 Task: For heading Use Roboto mono with red berry colour & Underline.  font size for heading22,  'Change the font style of data to'Times New Roman and font size to 14,  Change the alignment of both headline & data to Align left In the sheet  analysisSalesAnalysis
Action: Mouse moved to (112, 154)
Screenshot: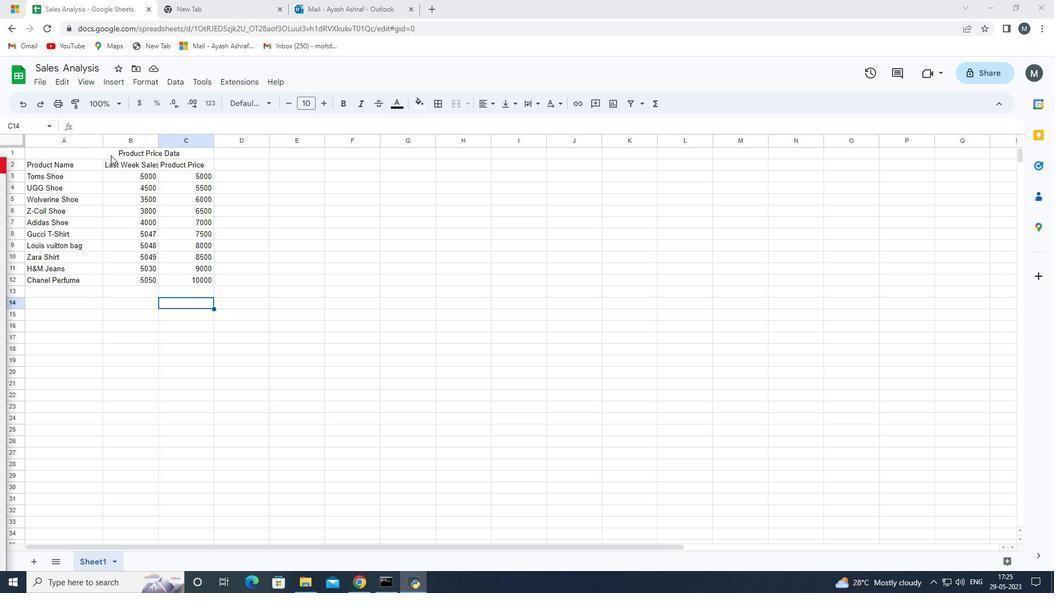 
Action: Mouse pressed left at (112, 154)
Screenshot: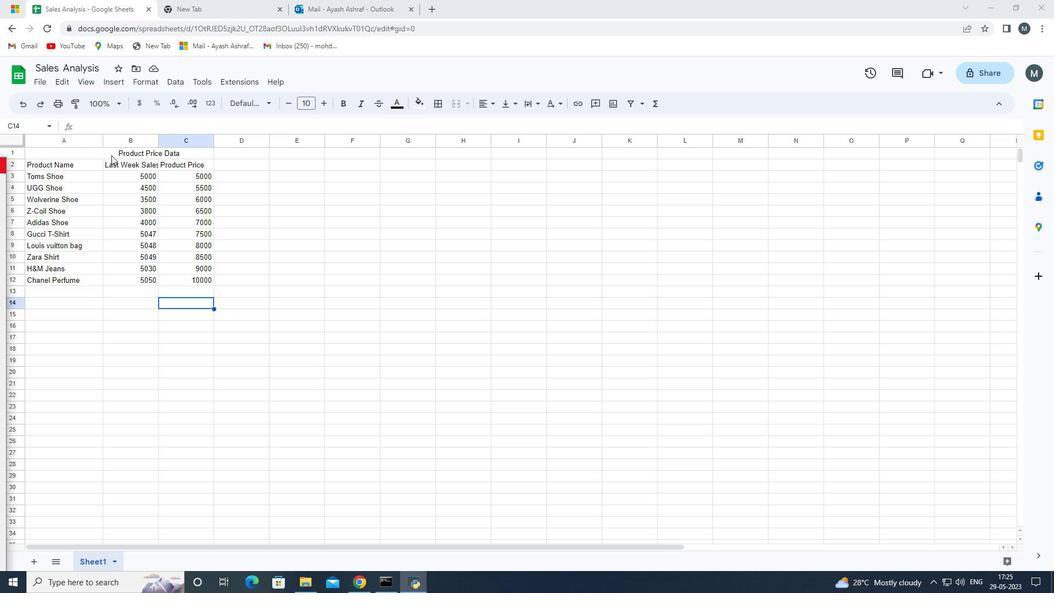 
Action: Mouse moved to (10, 154)
Screenshot: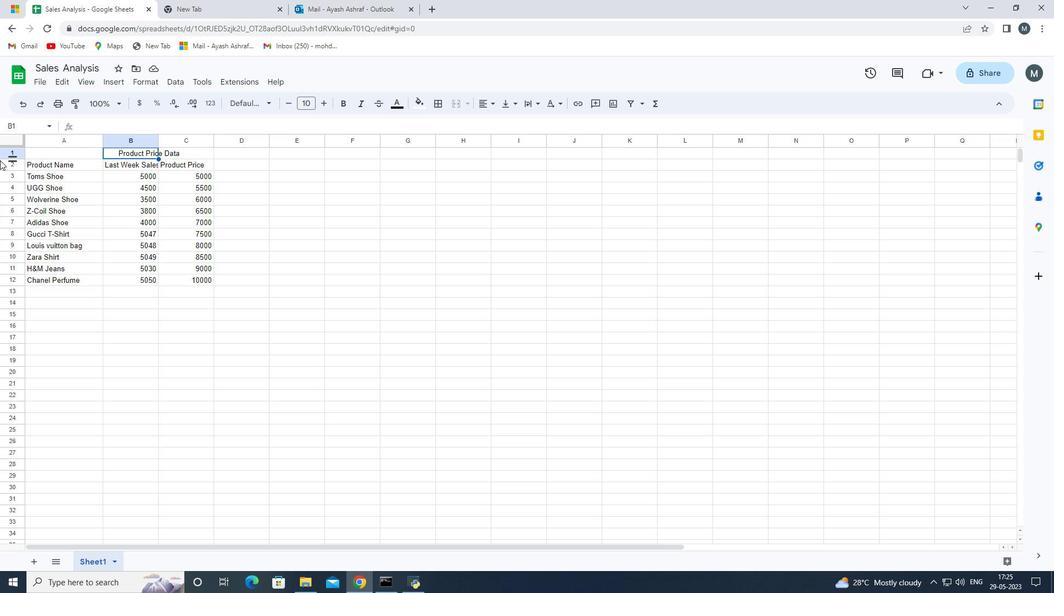 
Action: Mouse pressed left at (10, 154)
Screenshot: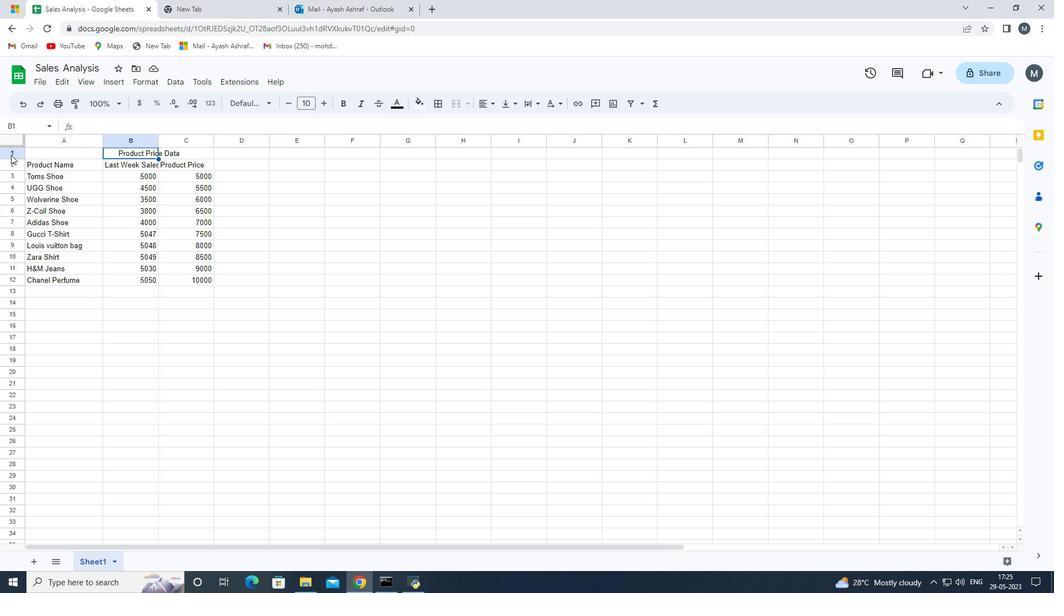 
Action: Mouse moved to (210, 125)
Screenshot: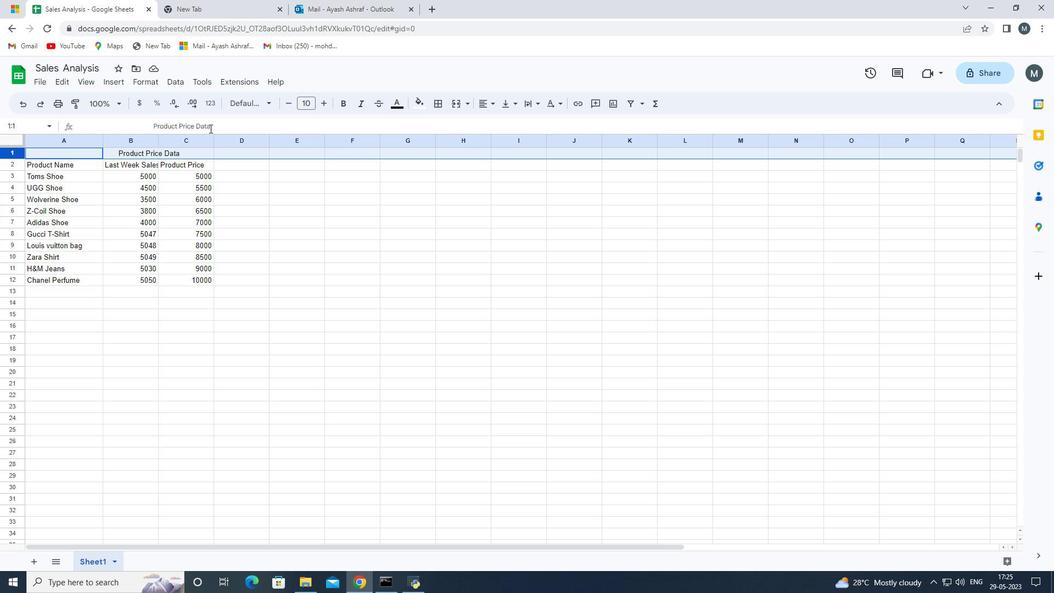 
Action: Mouse pressed left at (210, 125)
Screenshot: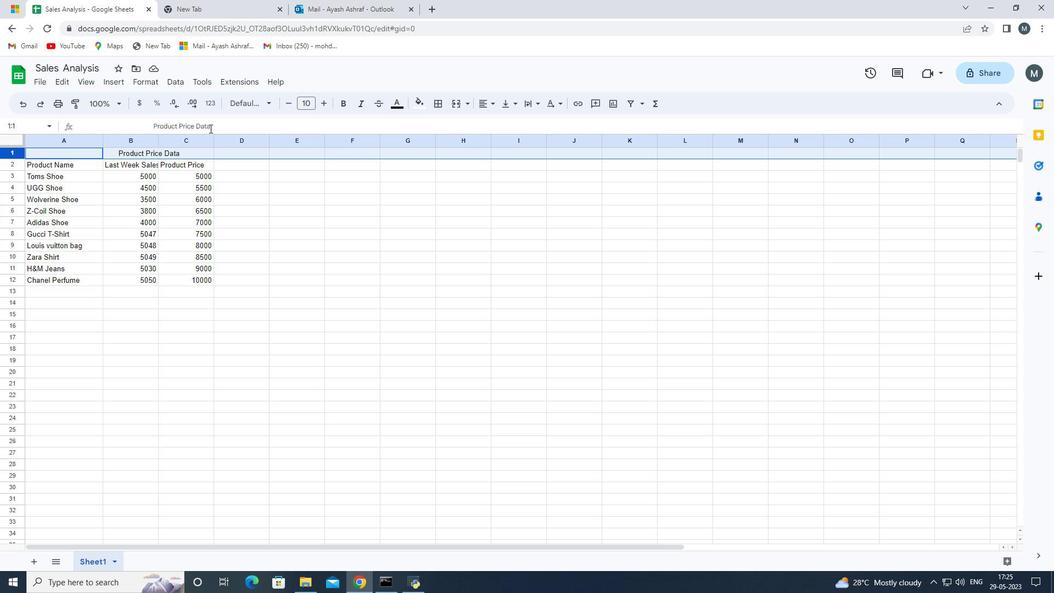 
Action: Mouse moved to (251, 103)
Screenshot: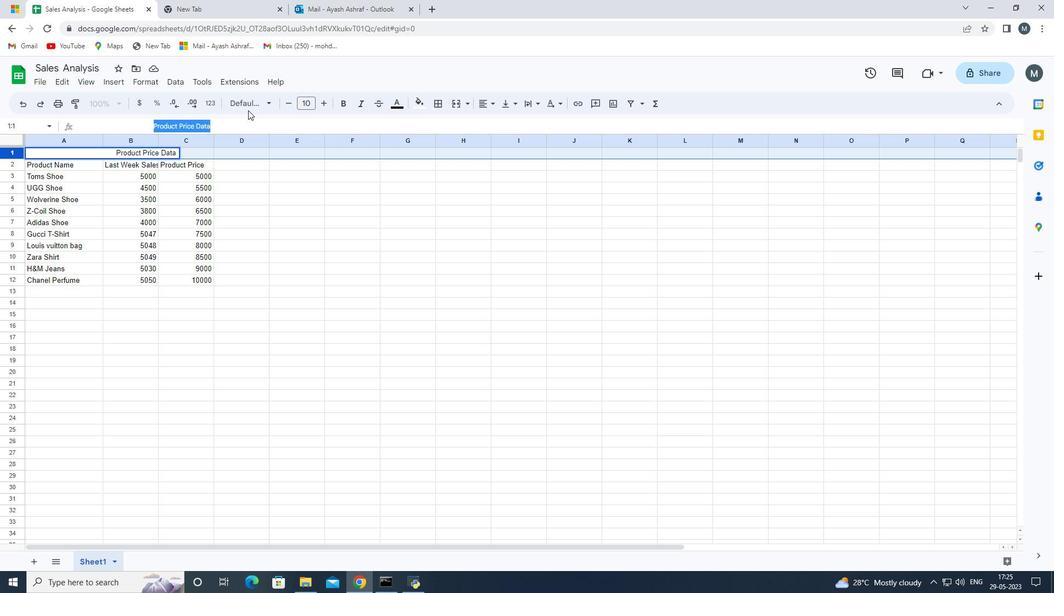 
Action: Mouse pressed left at (251, 103)
Screenshot: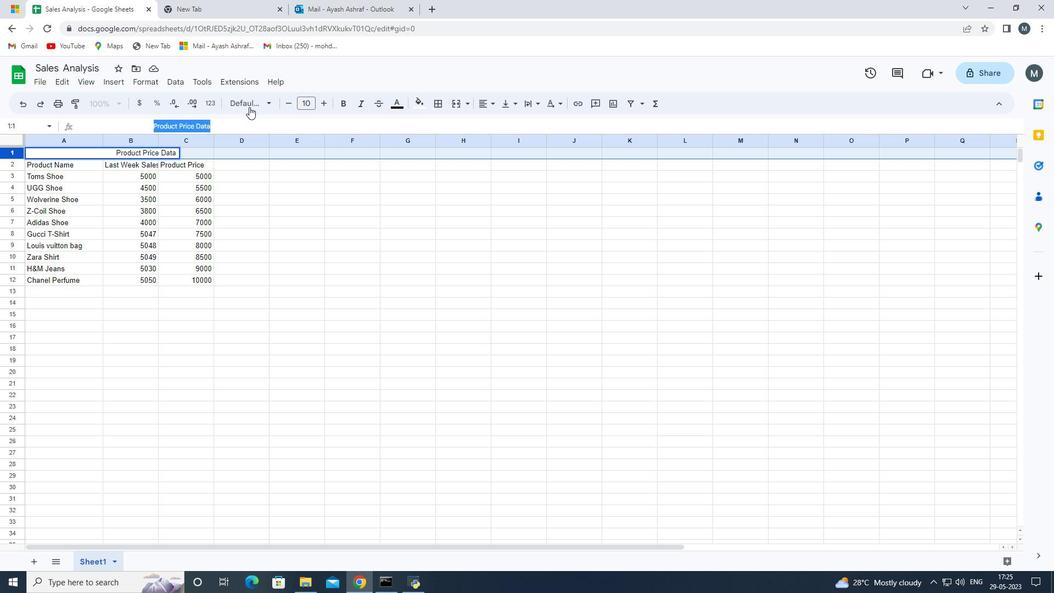 
Action: Mouse moved to (274, 316)
Screenshot: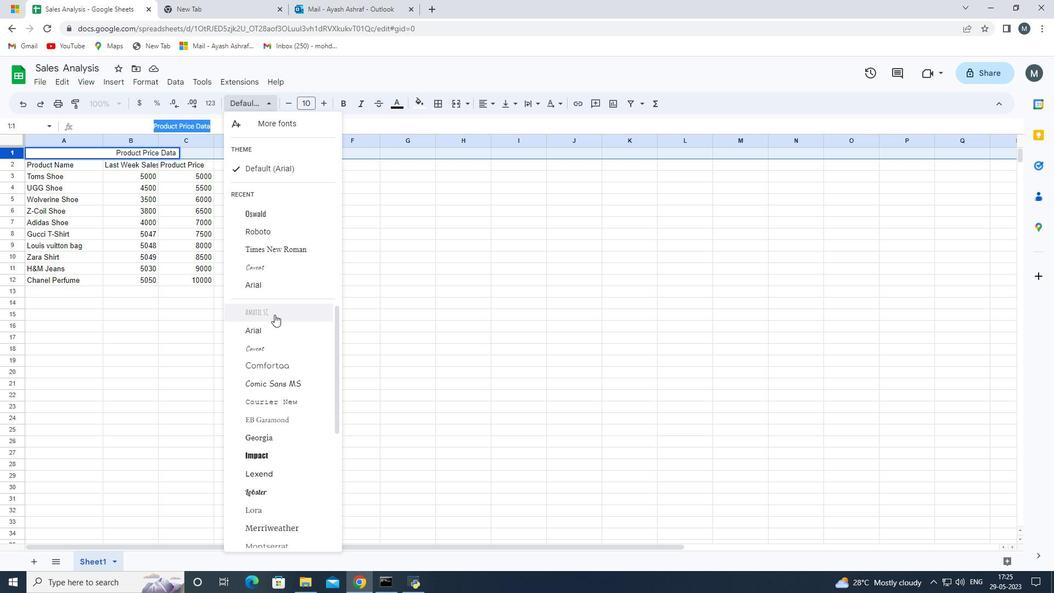 
Action: Mouse scrolled (274, 316) with delta (0, 0)
Screenshot: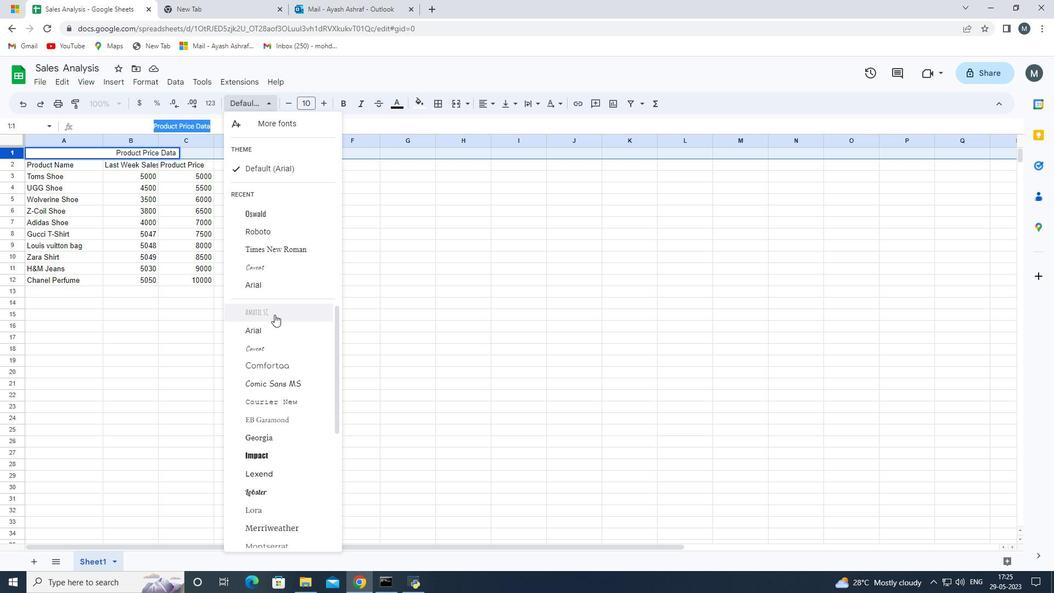 
Action: Mouse moved to (274, 318)
Screenshot: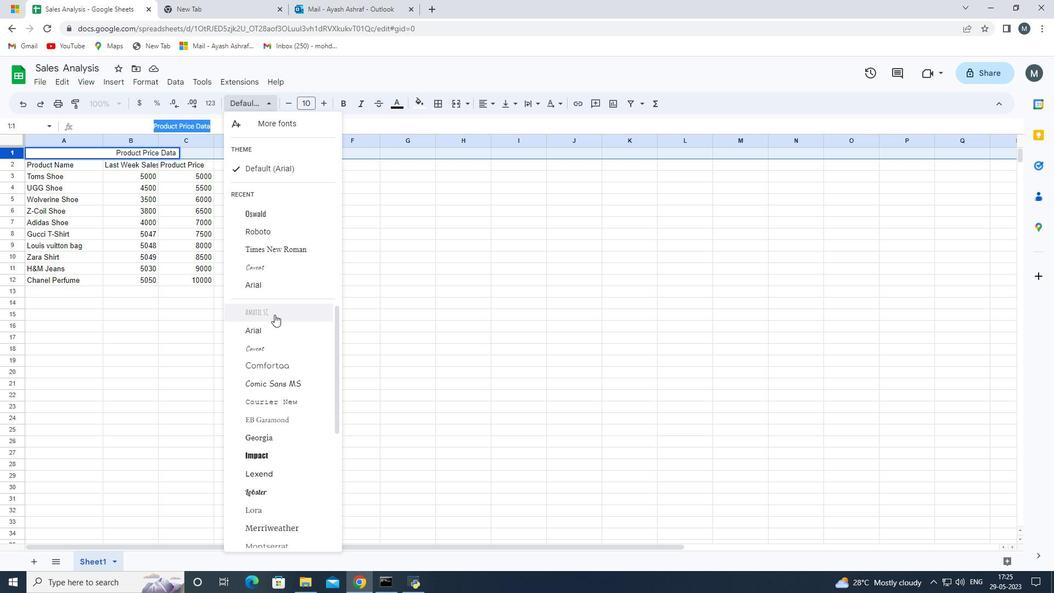 
Action: Mouse scrolled (274, 317) with delta (0, 0)
Screenshot: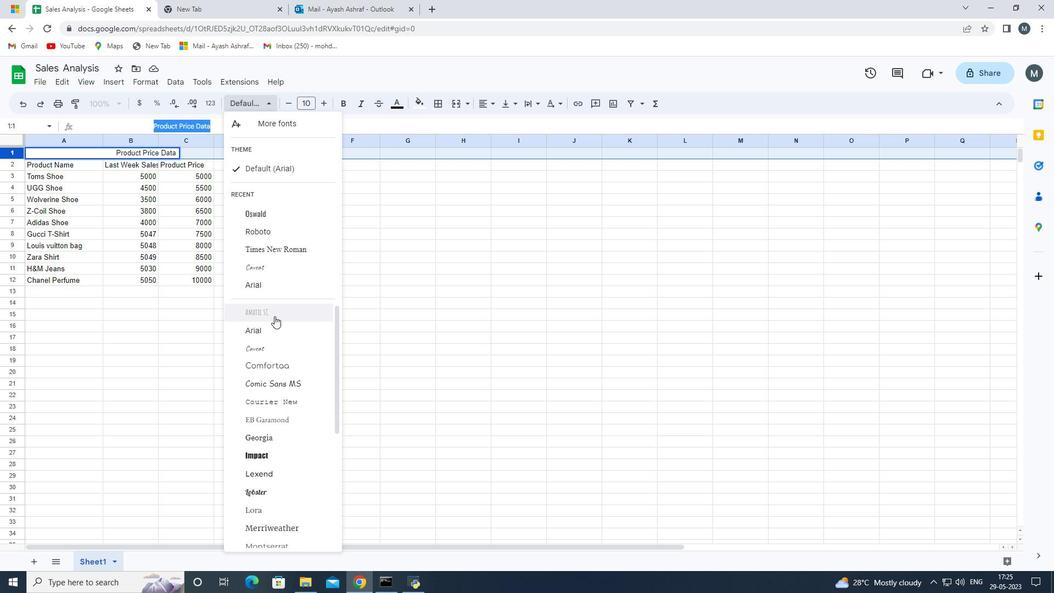
Action: Mouse scrolled (274, 317) with delta (0, 0)
Screenshot: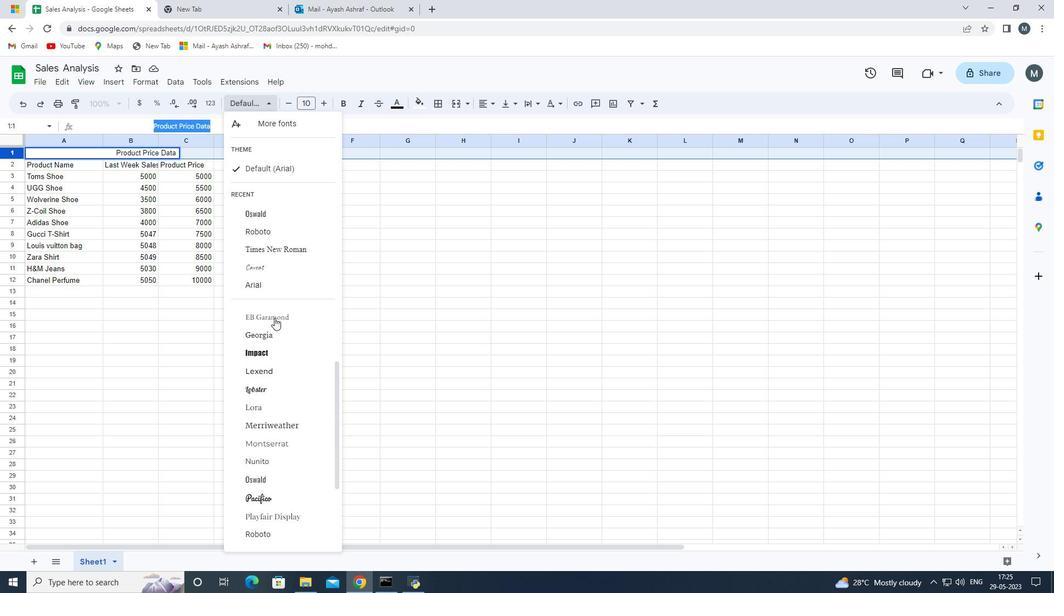 
Action: Mouse moved to (280, 344)
Screenshot: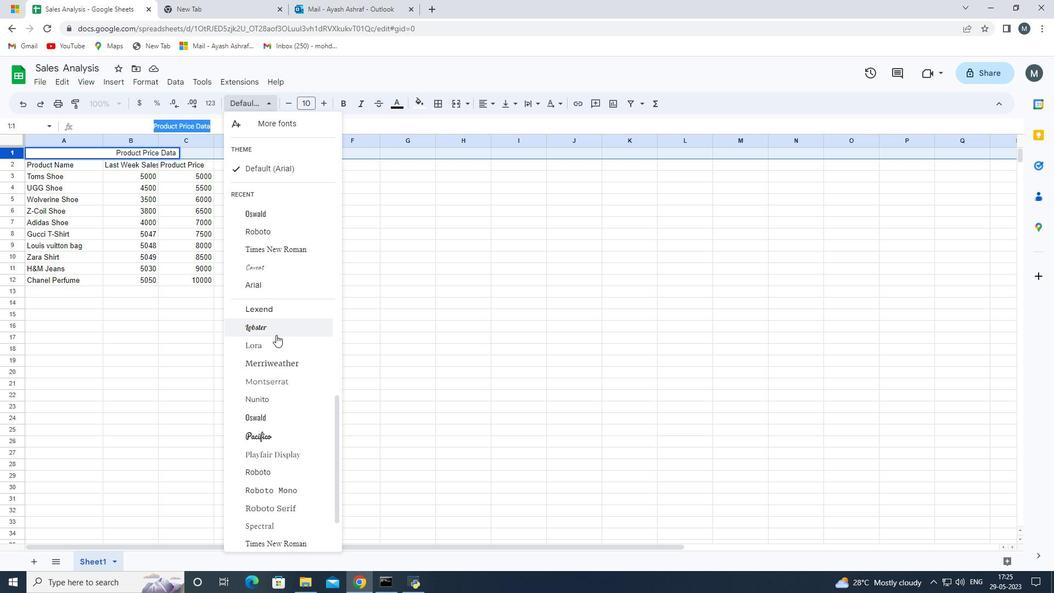 
Action: Mouse scrolled (278, 341) with delta (0, 0)
Screenshot: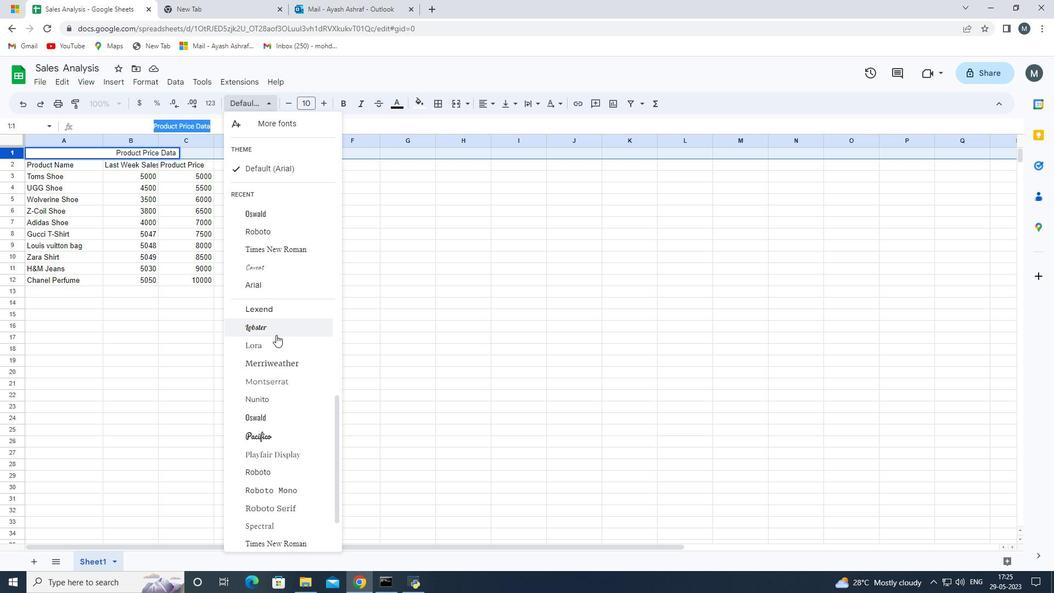 
Action: Mouse moved to (280, 344)
Screenshot: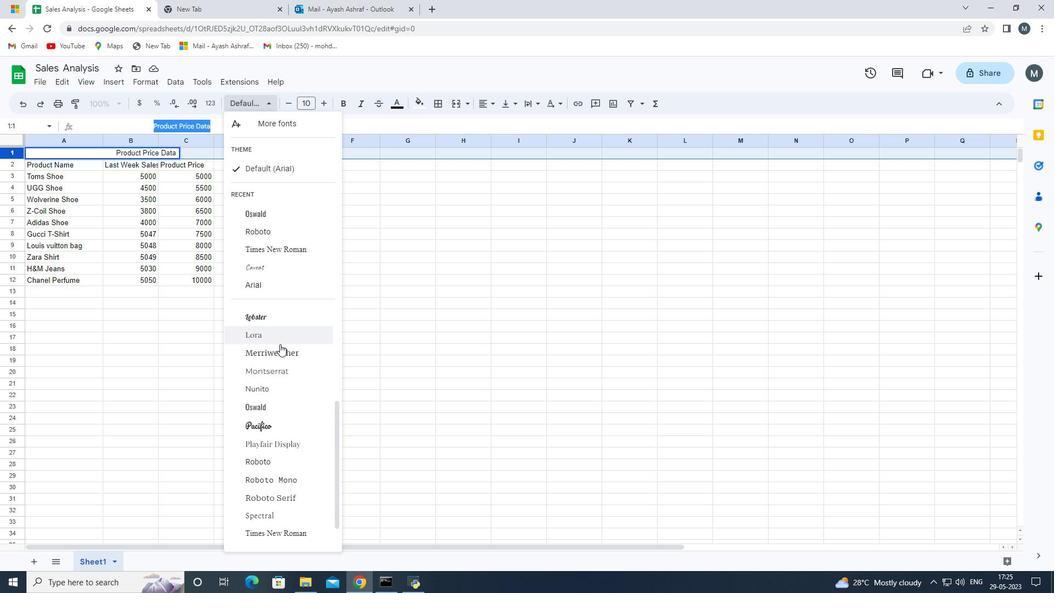 
Action: Mouse scrolled (280, 344) with delta (0, 0)
Screenshot: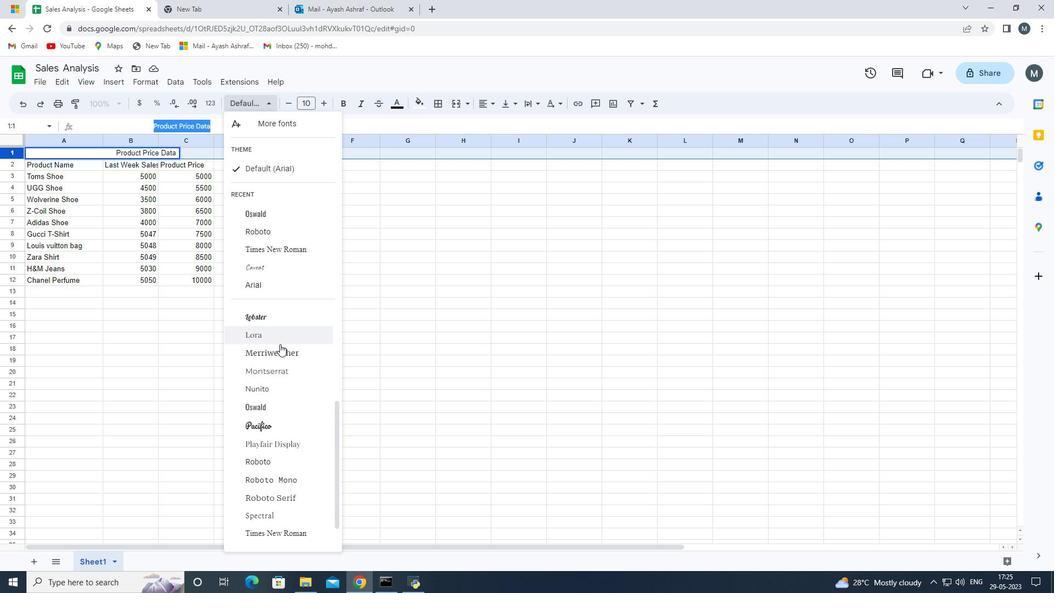 
Action: Mouse moved to (285, 453)
Screenshot: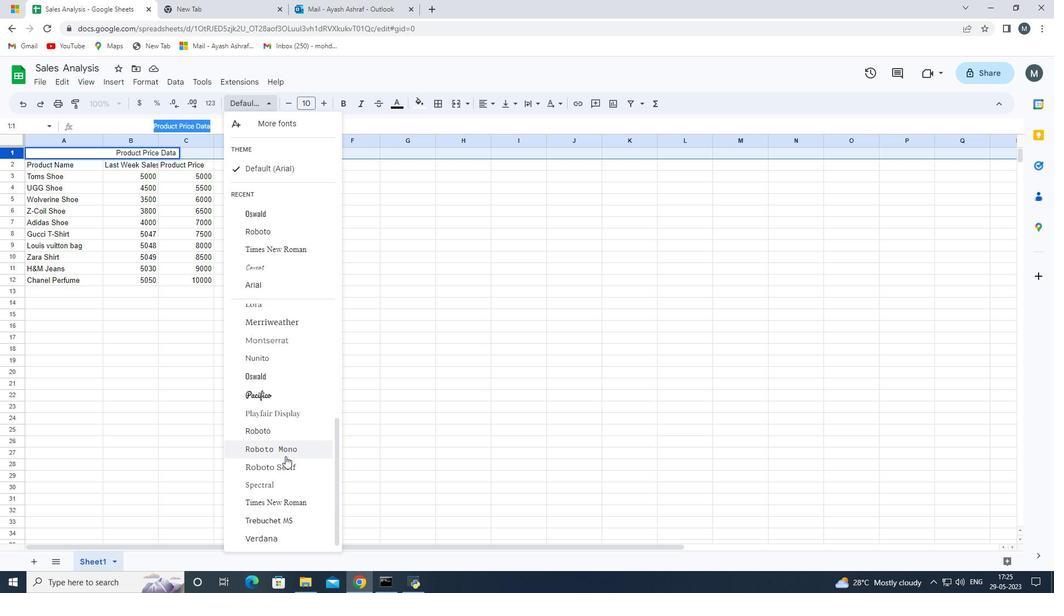
Action: Mouse pressed left at (285, 453)
Screenshot: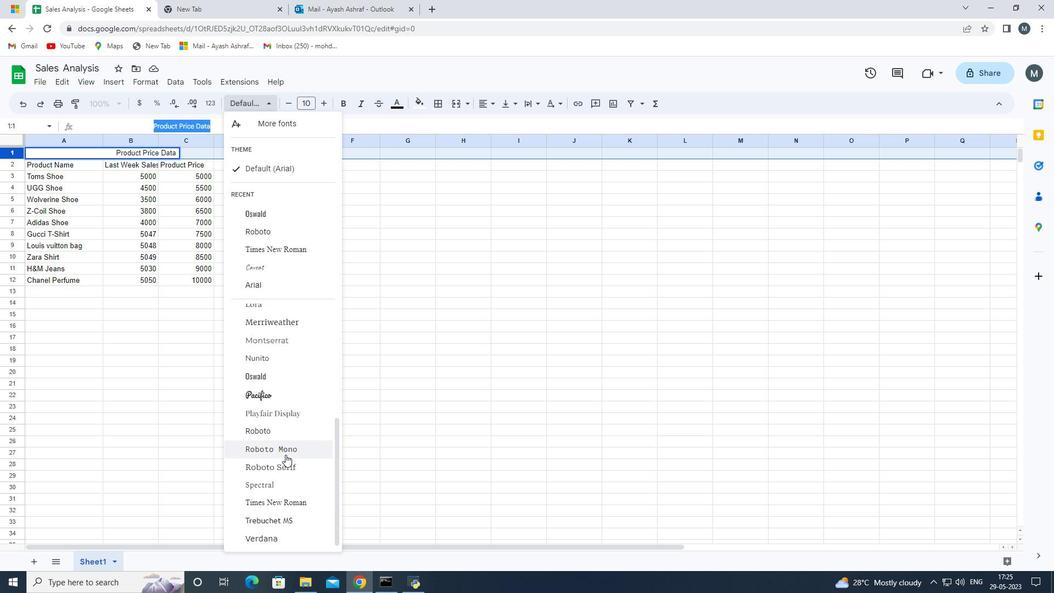 
Action: Mouse moved to (157, 321)
Screenshot: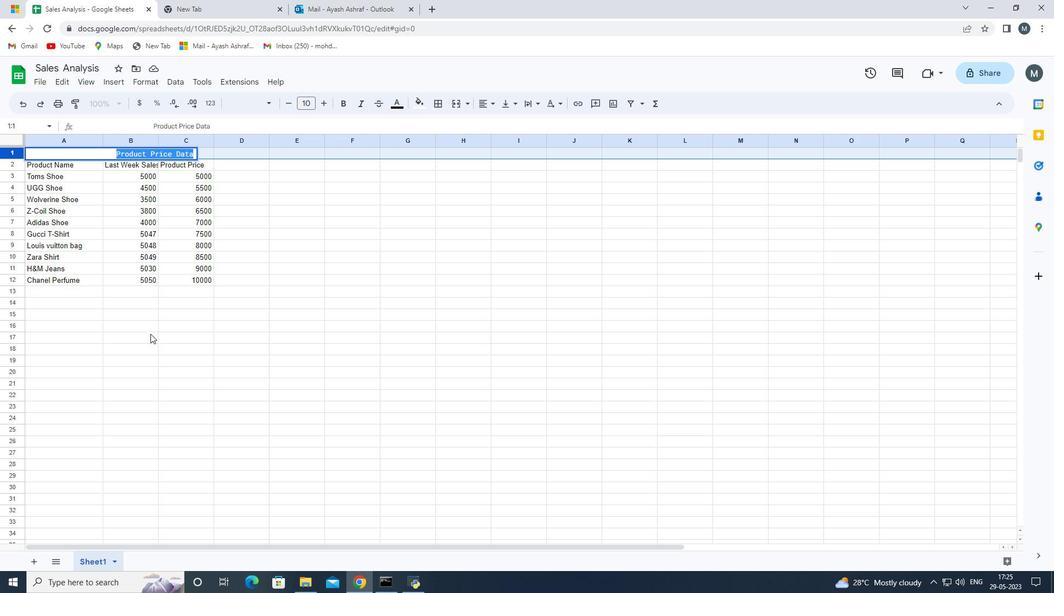 
Action: Mouse pressed left at (157, 321)
Screenshot: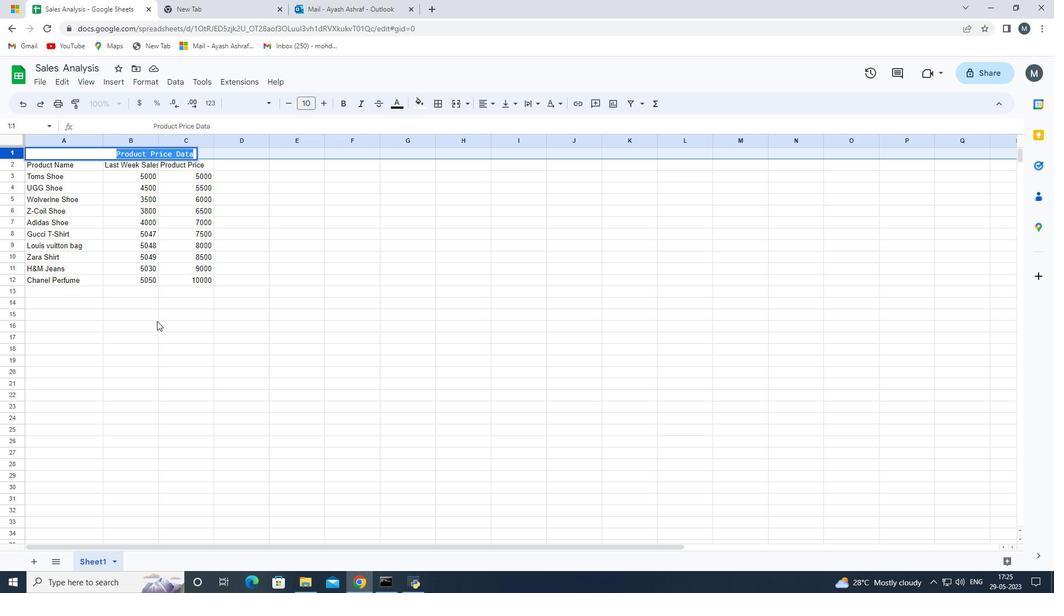 
Action: Mouse moved to (151, 154)
Screenshot: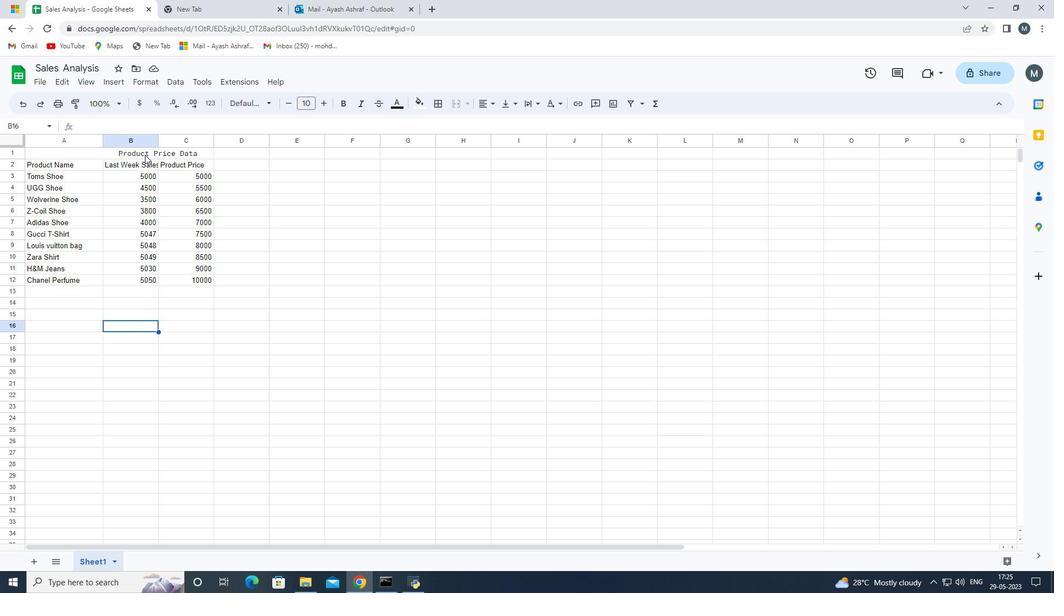 
Action: Mouse pressed left at (151, 154)
Screenshot: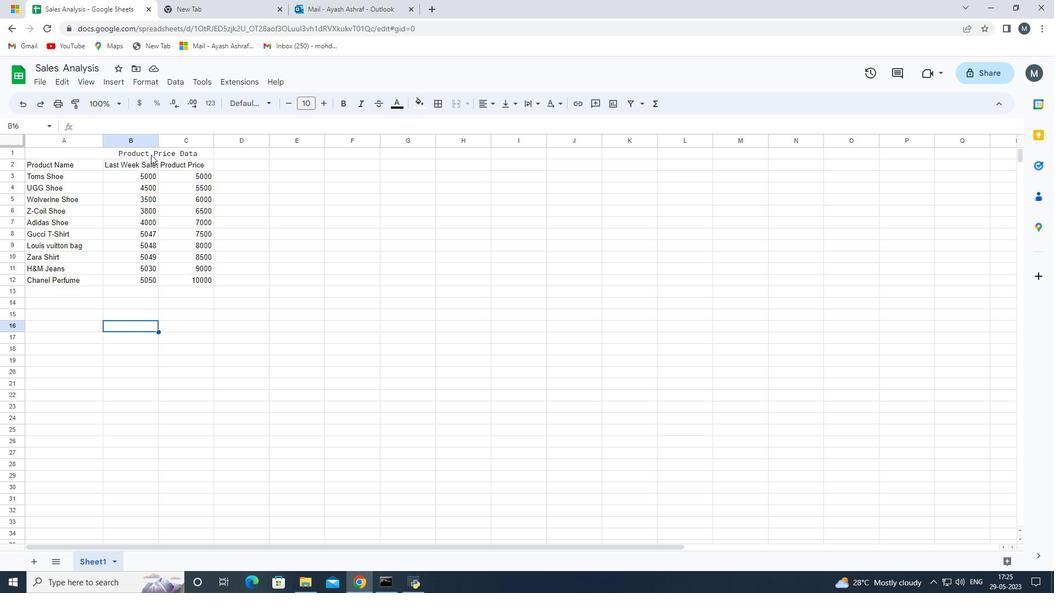 
Action: Mouse moved to (12, 152)
Screenshot: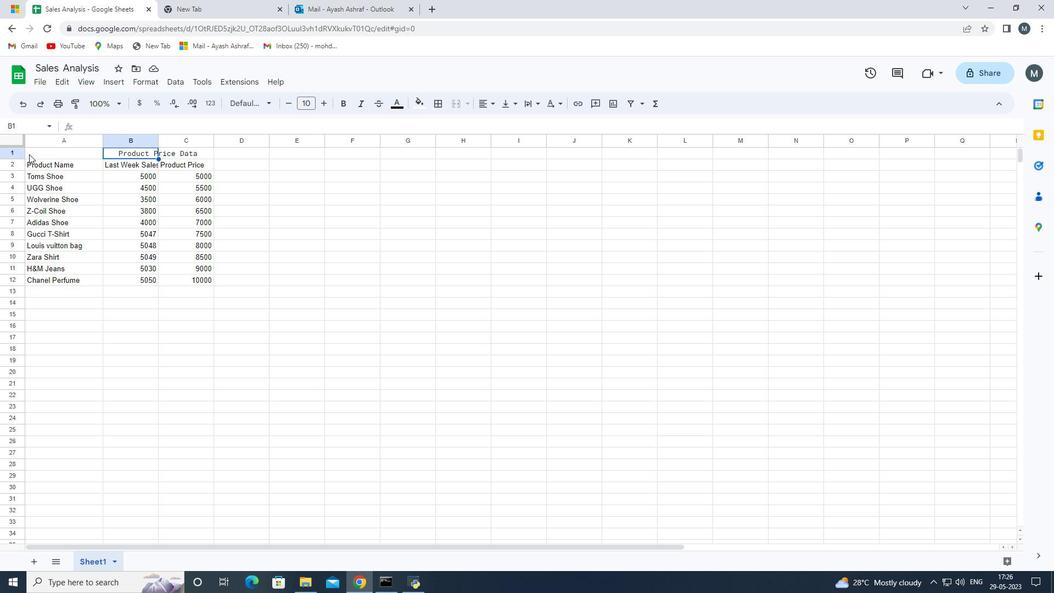 
Action: Mouse pressed left at (12, 152)
Screenshot: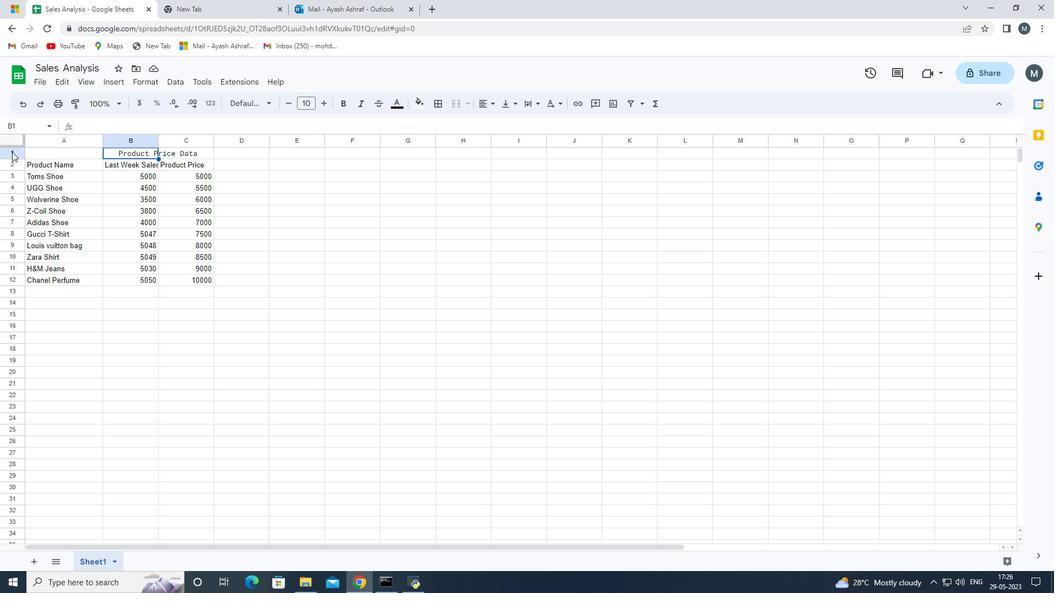 
Action: Mouse moved to (210, 125)
Screenshot: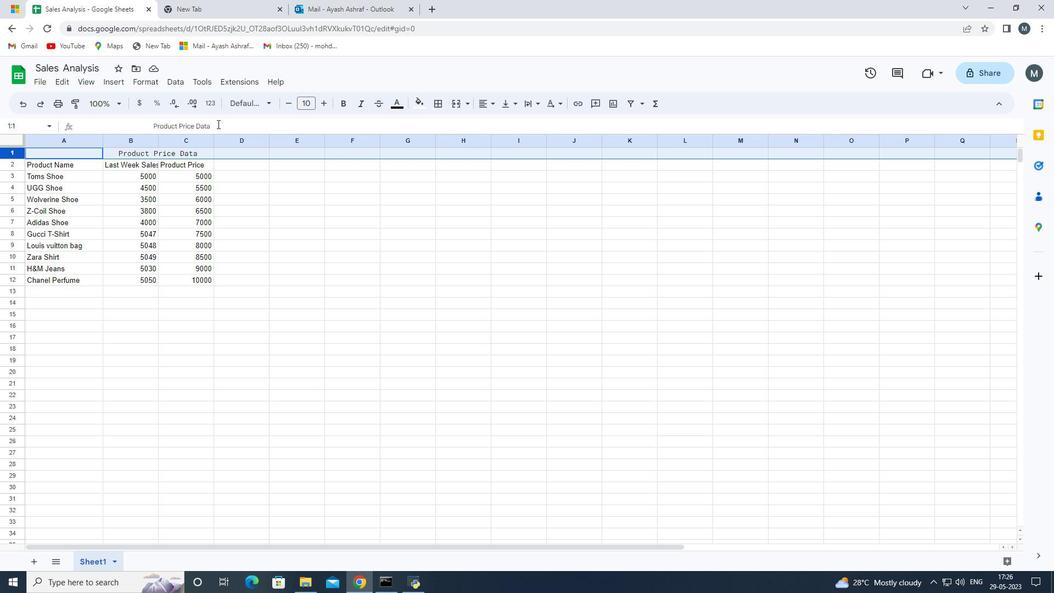 
Action: Mouse pressed left at (210, 125)
Screenshot: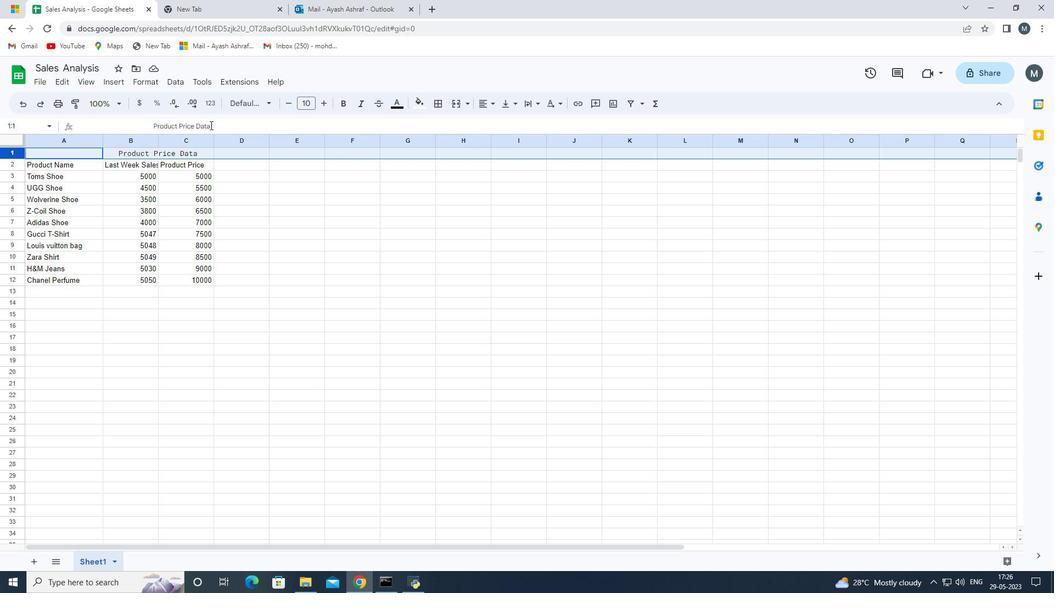 
Action: Mouse moved to (422, 108)
Screenshot: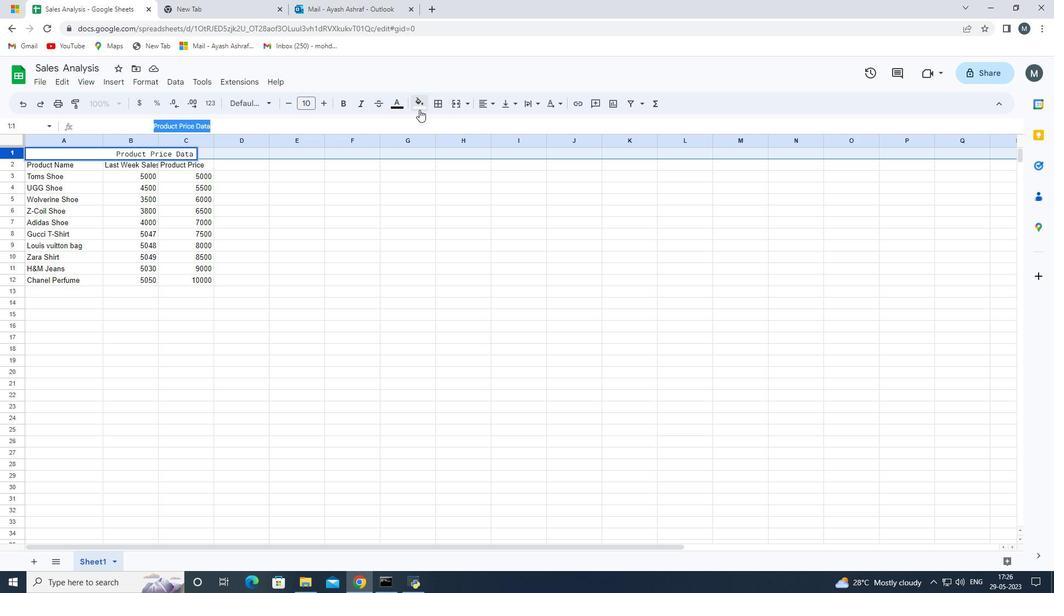 
Action: Mouse pressed left at (422, 108)
Screenshot: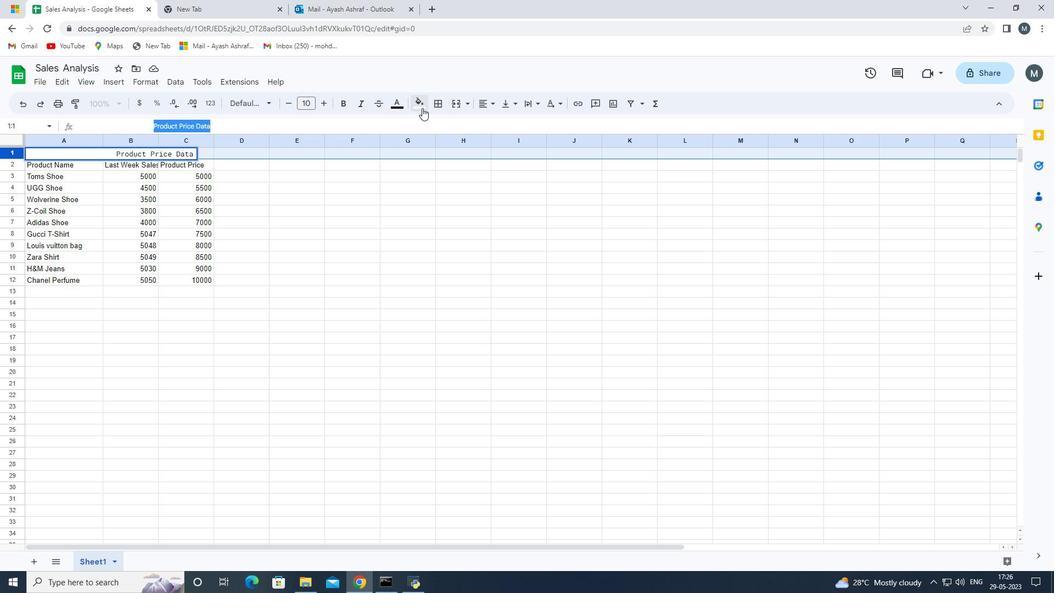 
Action: Mouse moved to (433, 202)
Screenshot: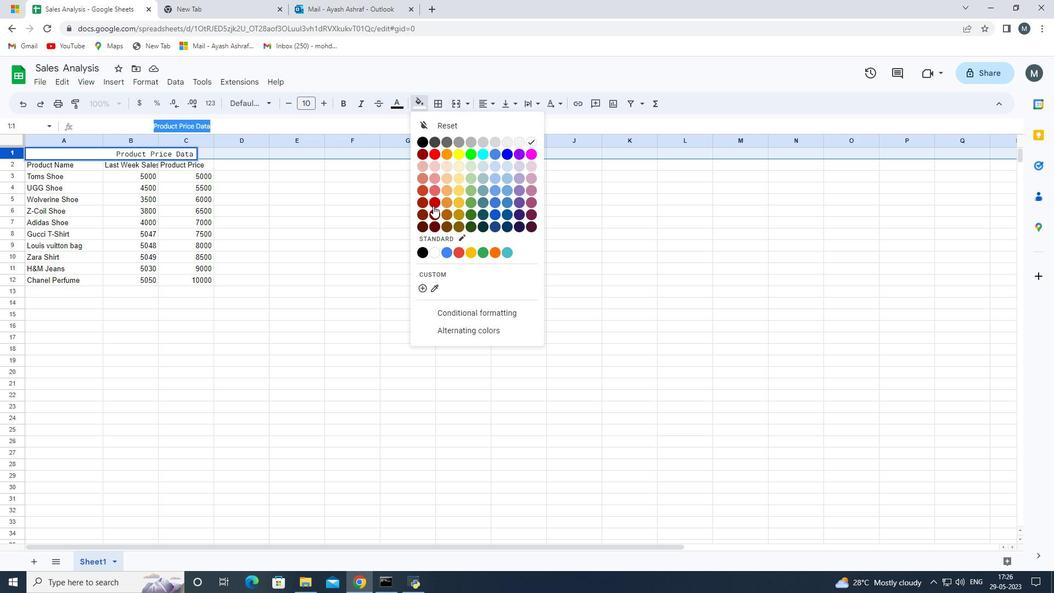 
Action: Mouse pressed left at (433, 202)
Screenshot: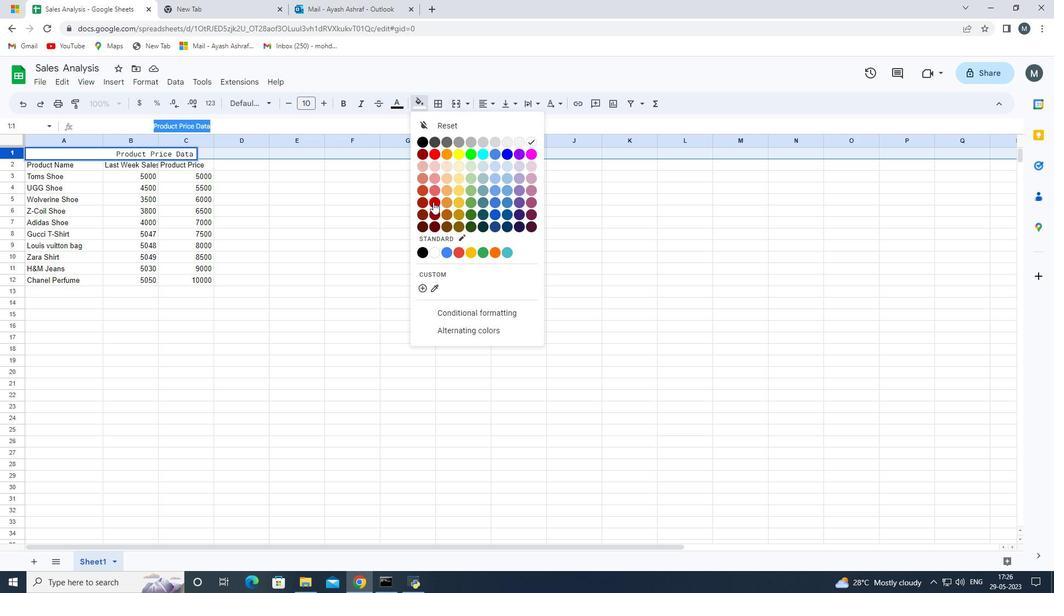 
Action: Mouse moved to (248, 154)
Screenshot: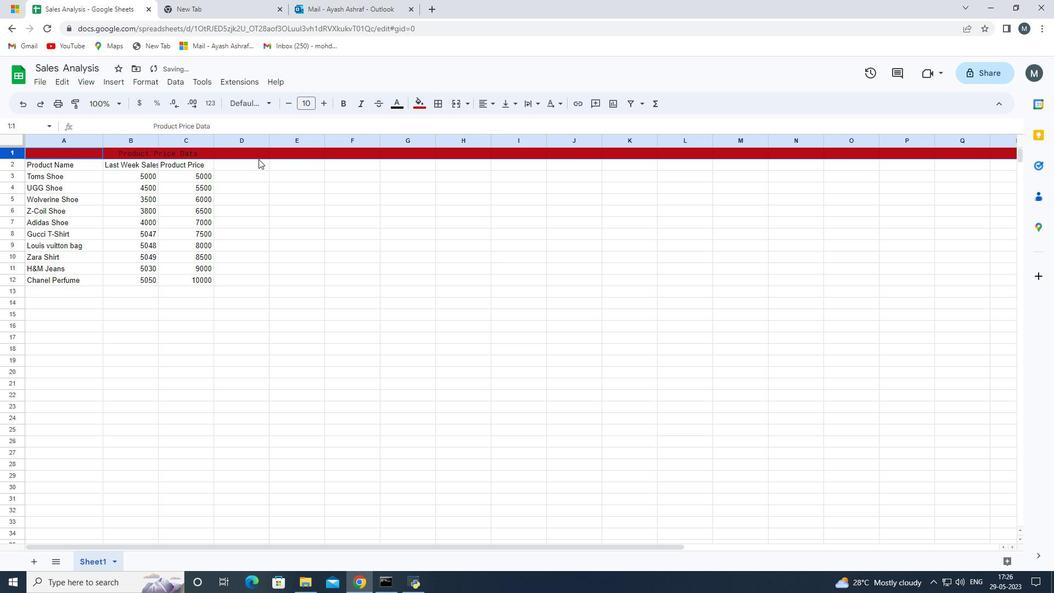 
Action: Mouse pressed left at (248, 154)
Screenshot: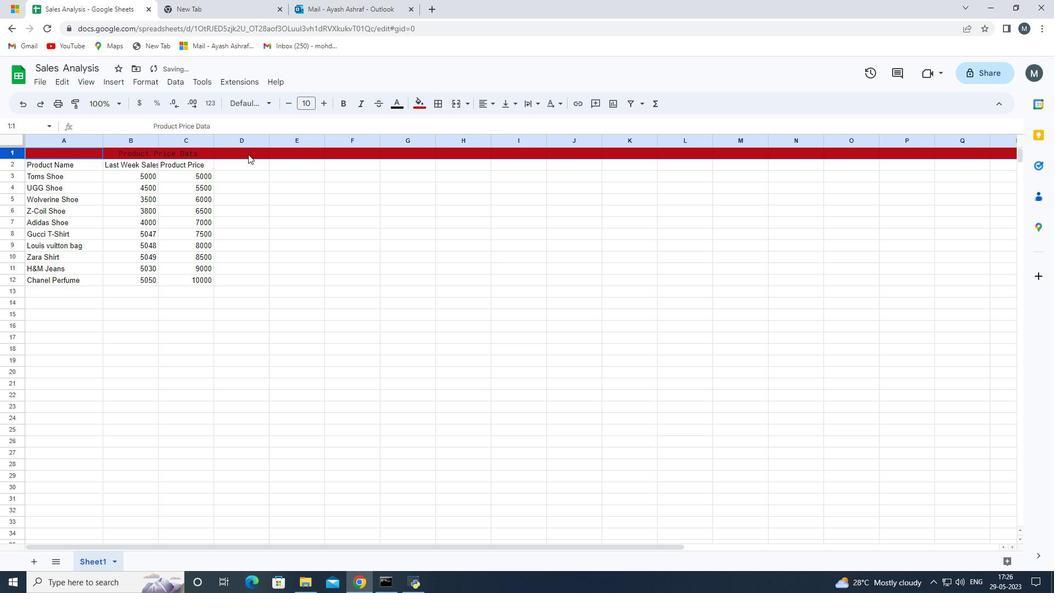 
Action: Key pressed <Key.shift_r><Key.shift_r><Key.shift_r><Key.shift_r><Key.right><Key.right><Key.right><Key.right><Key.right><Key.right><Key.right><Key.right><Key.right><Key.right><Key.right><Key.right><Key.right><Key.right><Key.right><Key.right><Key.right><Key.right><Key.right><Key.right><Key.right><Key.right><Key.right><Key.right><Key.right><Key.right>
Screenshot: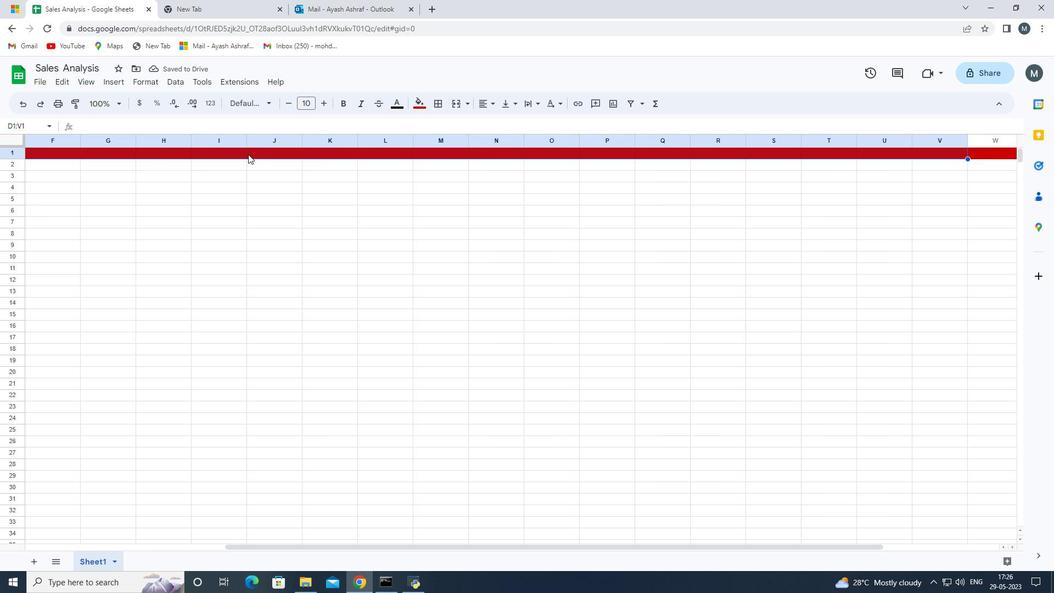 
Action: Mouse moved to (423, 104)
Screenshot: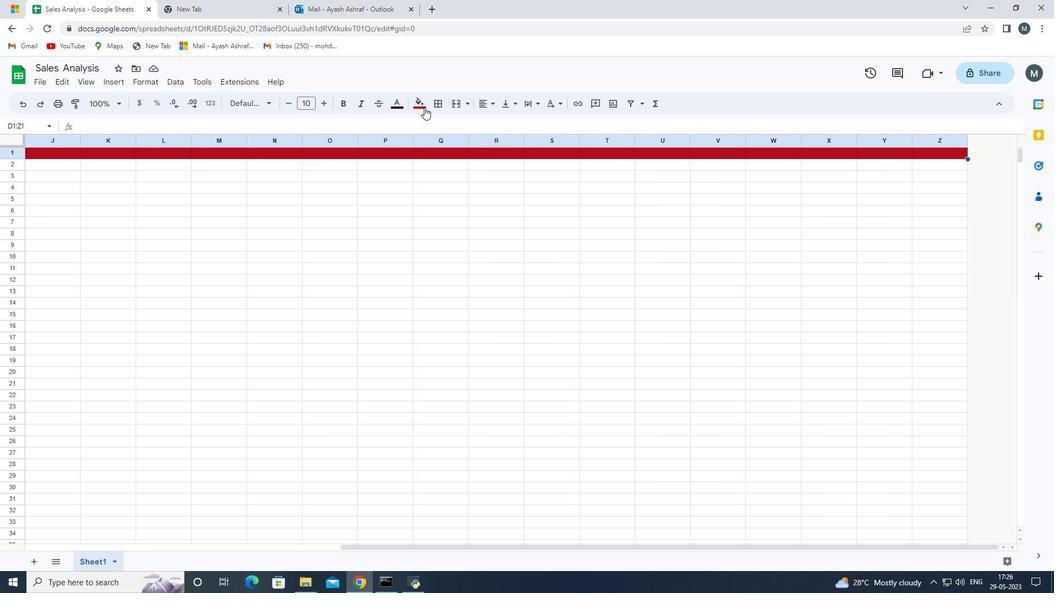 
Action: Mouse pressed left at (423, 104)
Screenshot: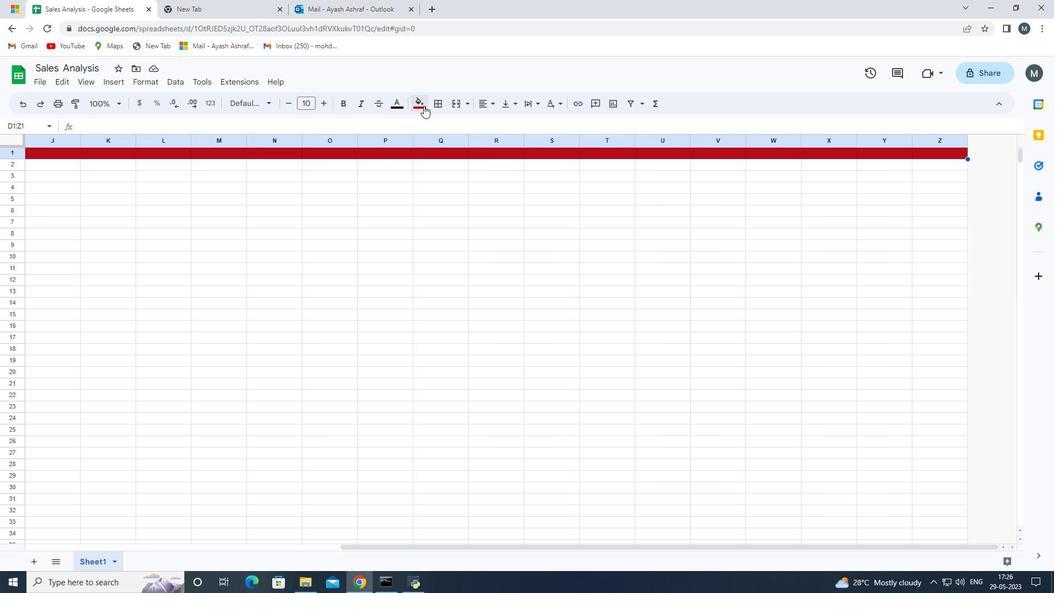 
Action: Mouse moved to (537, 141)
Screenshot: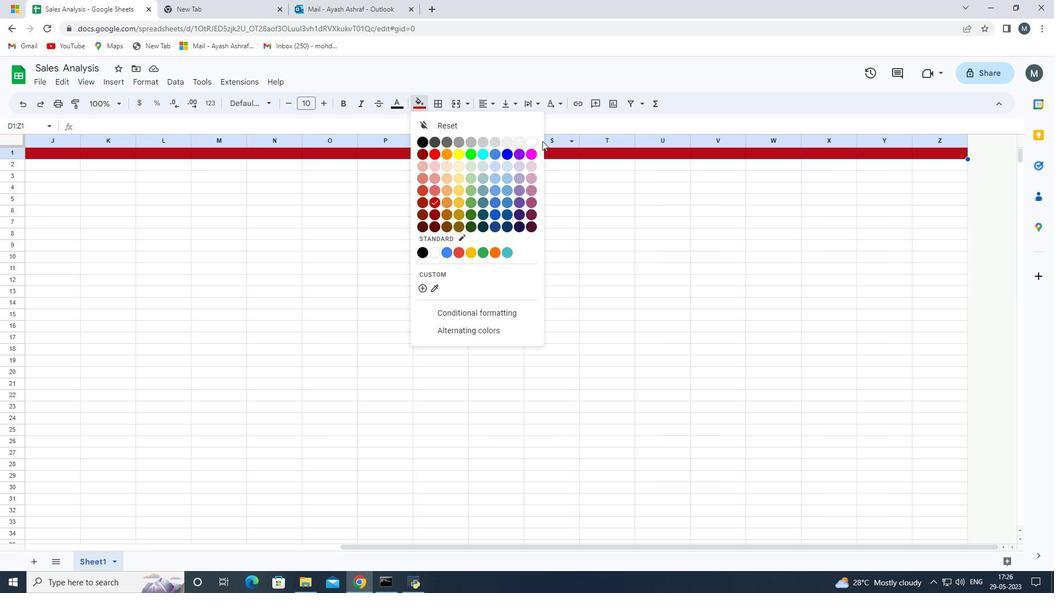 
Action: Mouse pressed left at (537, 141)
Screenshot: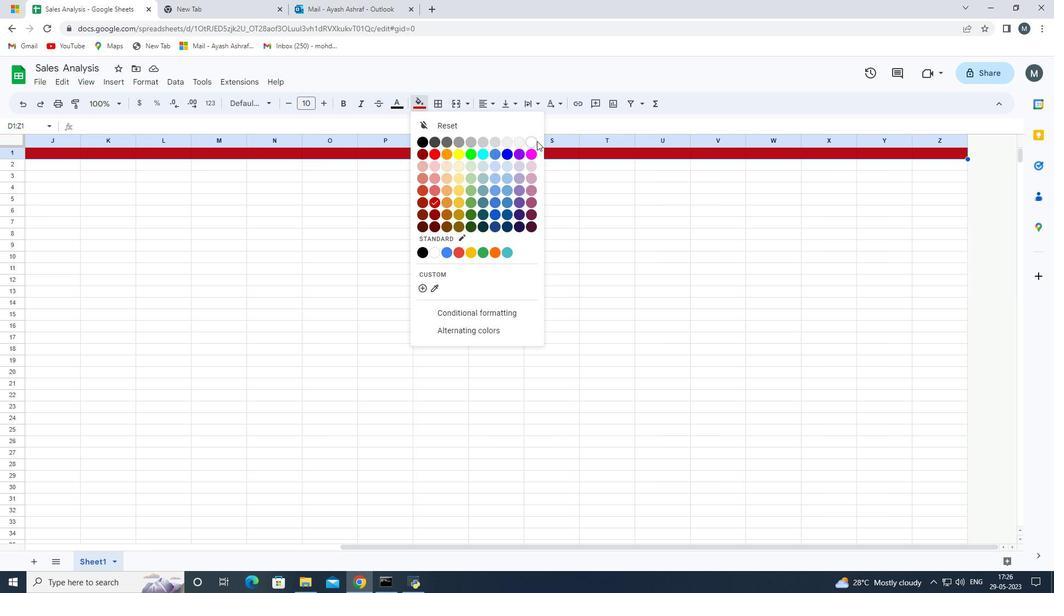 
Action: Mouse moved to (208, 308)
Screenshot: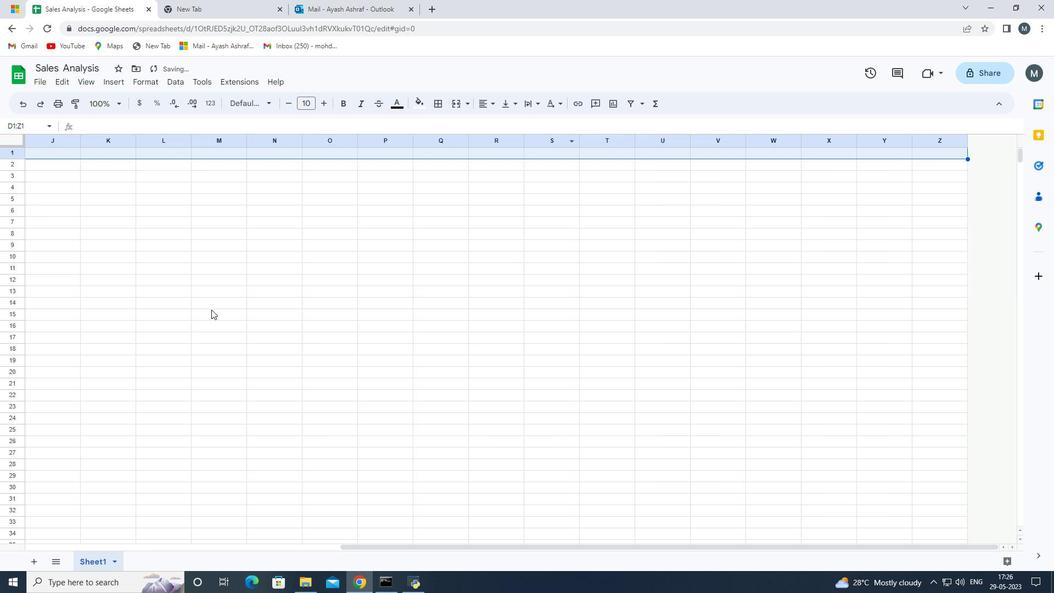 
Action: Key pressed <Key.left><Key.left><Key.left><Key.left><Key.left><Key.left><Key.left><Key.left><Key.left><Key.left><Key.left><Key.left><Key.left><Key.left><Key.left><Key.left><Key.left><Key.left><Key.left><Key.left><Key.left><Key.left><Key.left><Key.left><Key.left><Key.left><Key.left><Key.left>
Screenshot: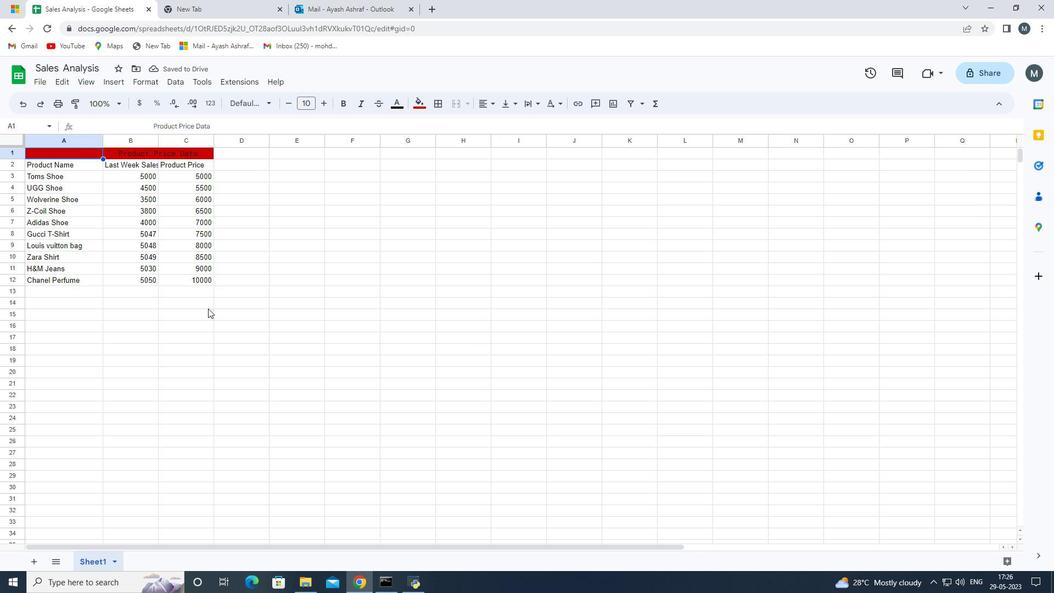 
Action: Mouse moved to (160, 149)
Screenshot: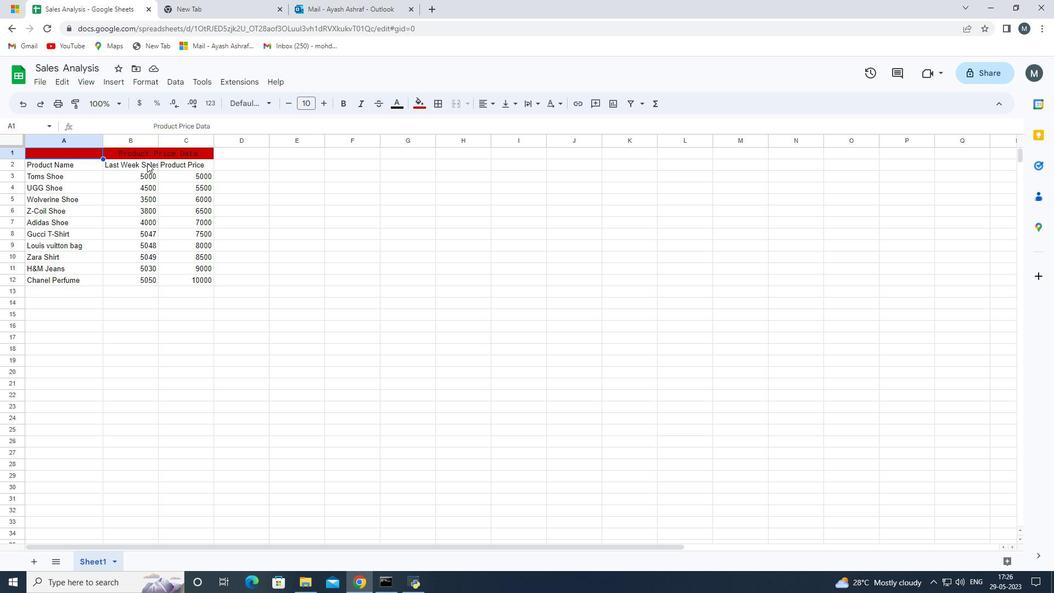 
Action: Mouse pressed left at (160, 149)
Screenshot: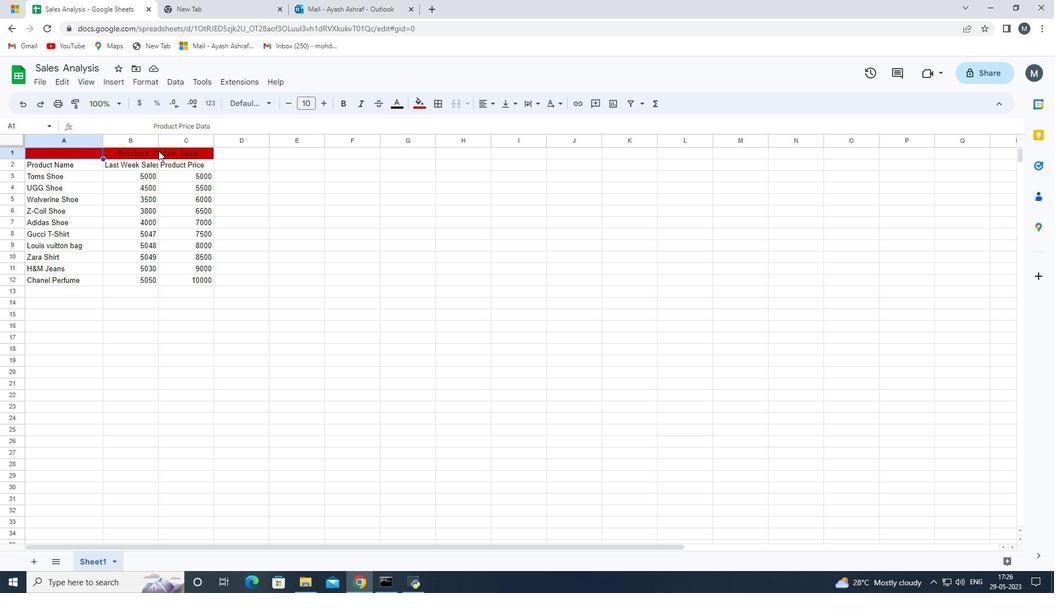 
Action: Mouse moved to (113, 153)
Screenshot: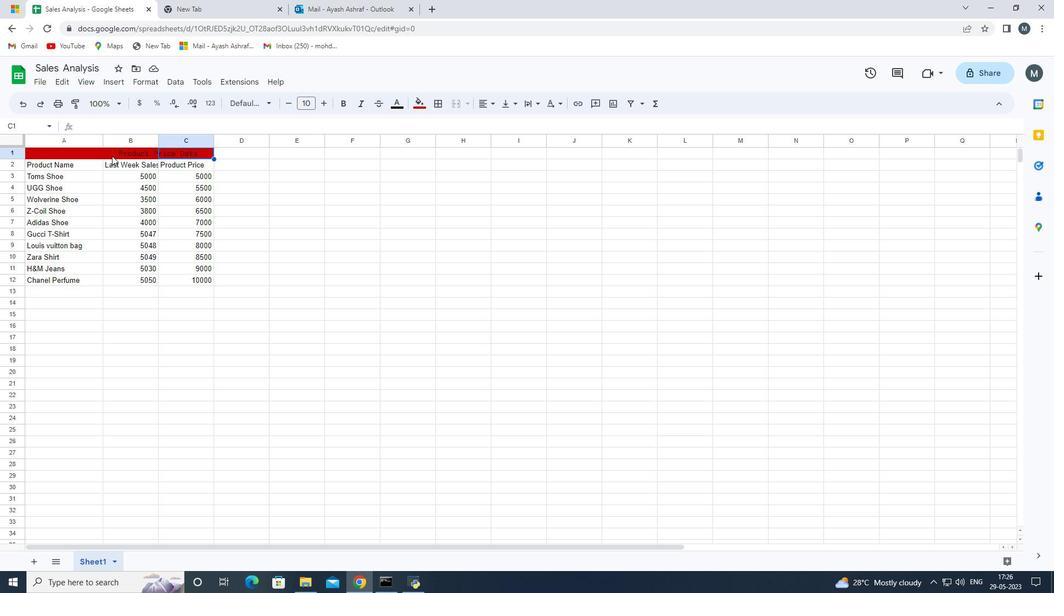 
Action: Mouse pressed left at (113, 153)
Screenshot: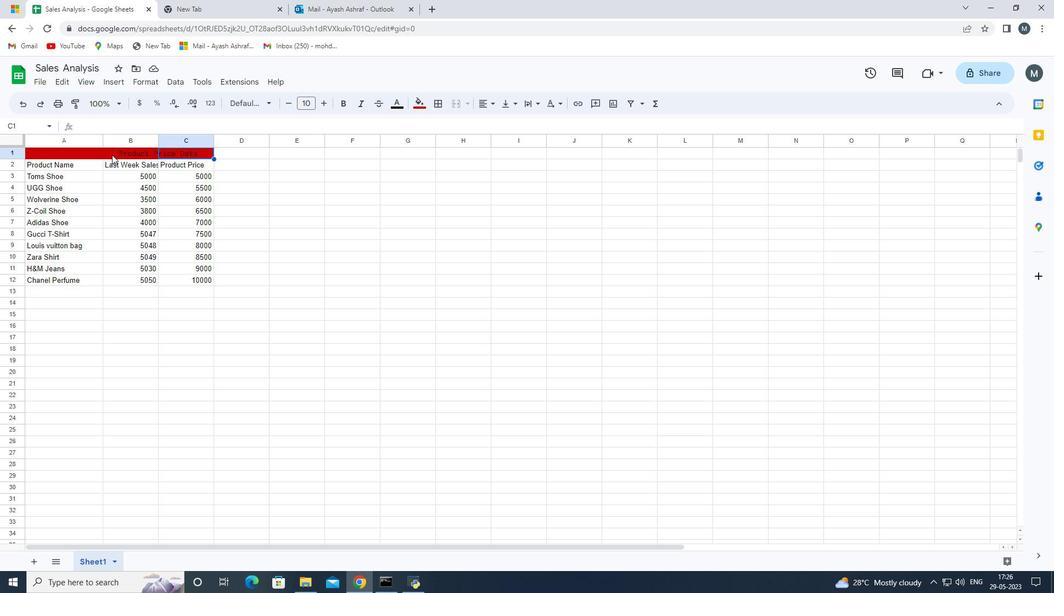 
Action: Mouse moved to (16, 155)
Screenshot: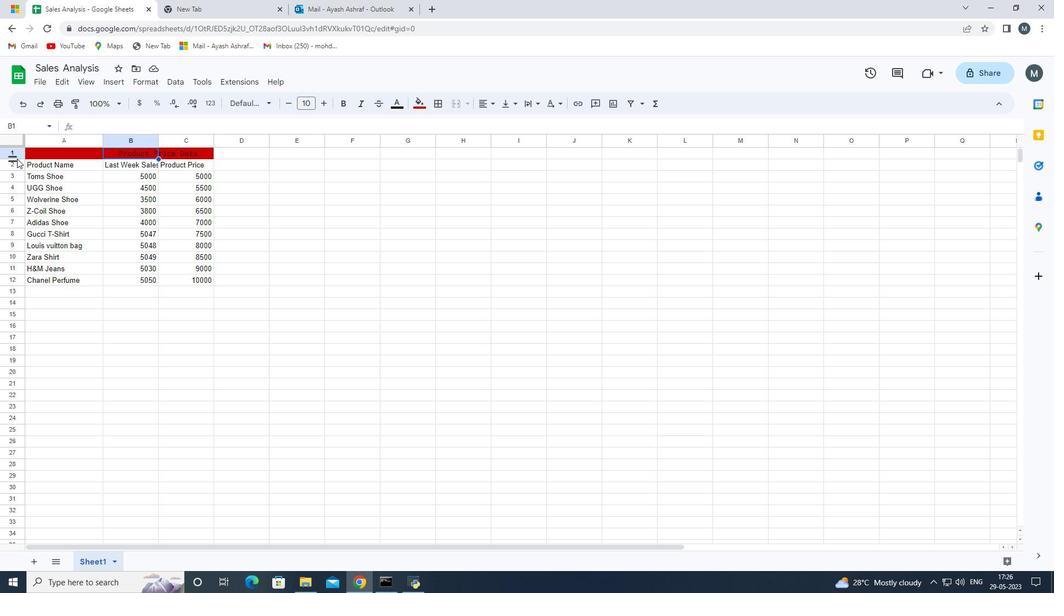 
Action: Mouse pressed left at (16, 155)
Screenshot: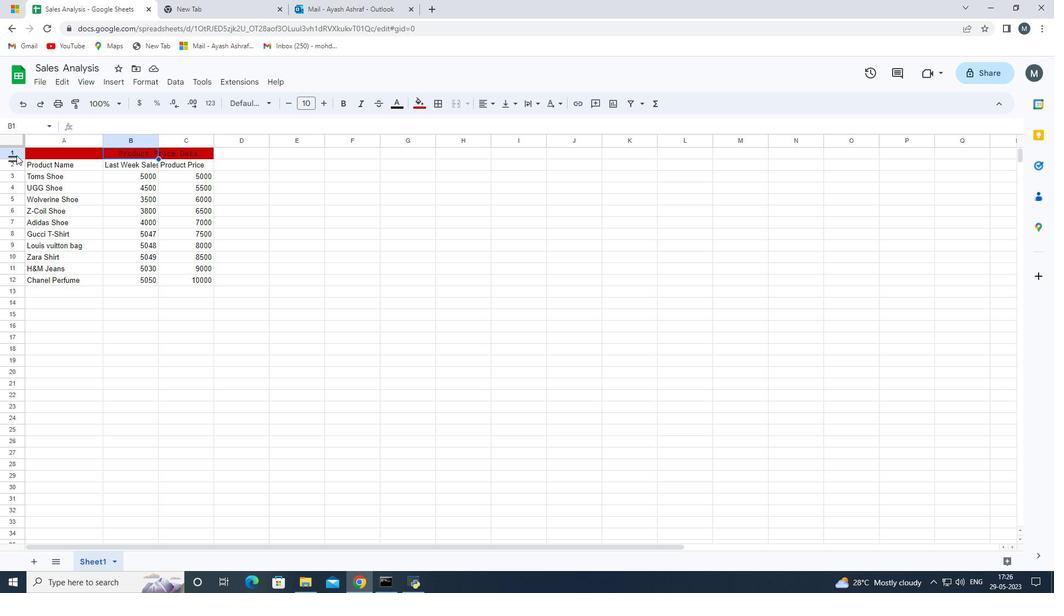 
Action: Mouse moved to (214, 124)
Screenshot: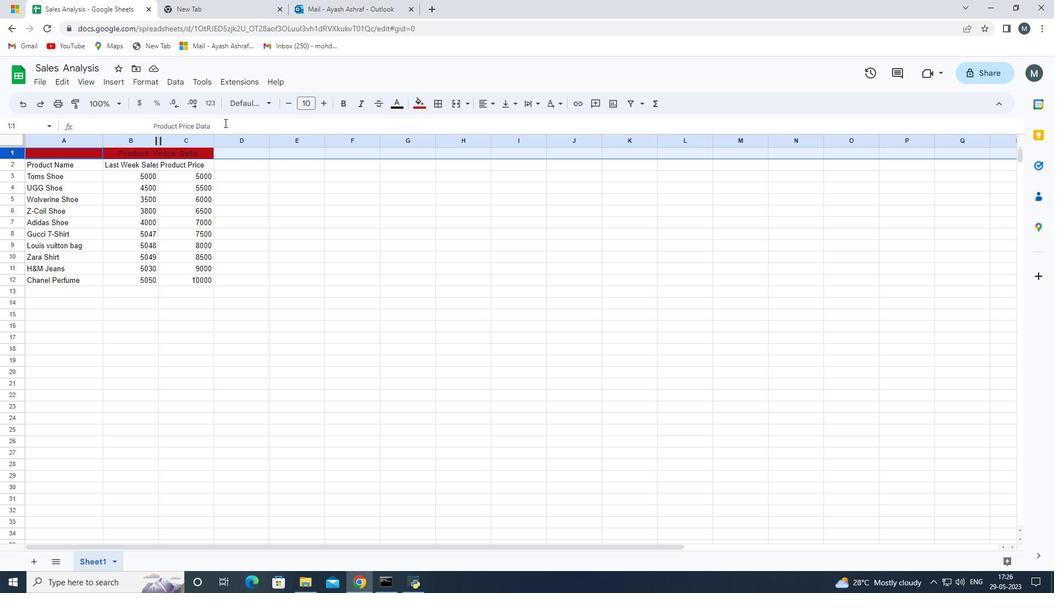 
Action: Mouse pressed left at (214, 124)
Screenshot: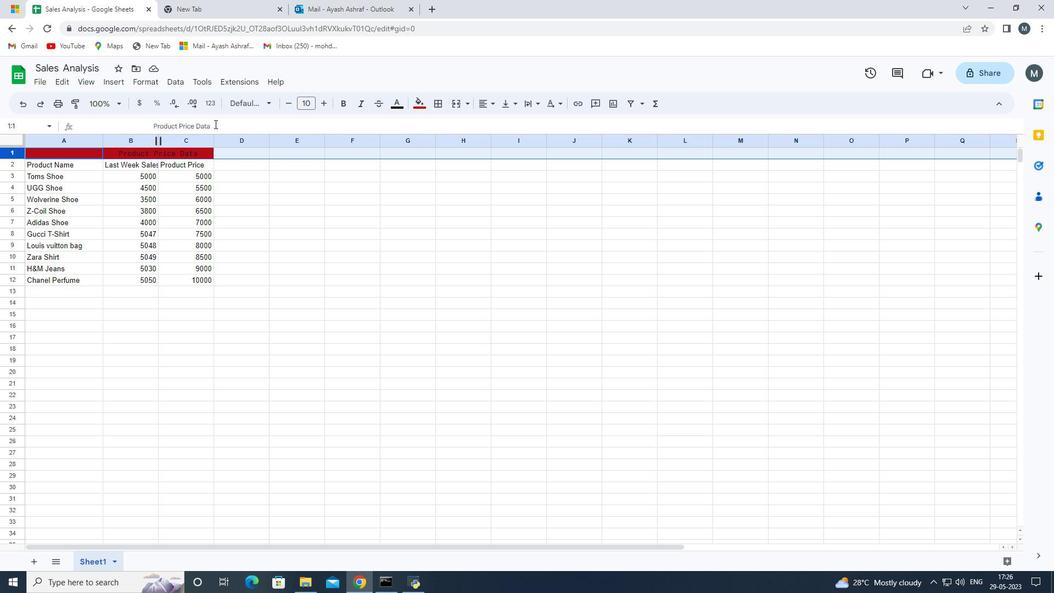 
Action: Mouse moved to (152, 127)
Screenshot: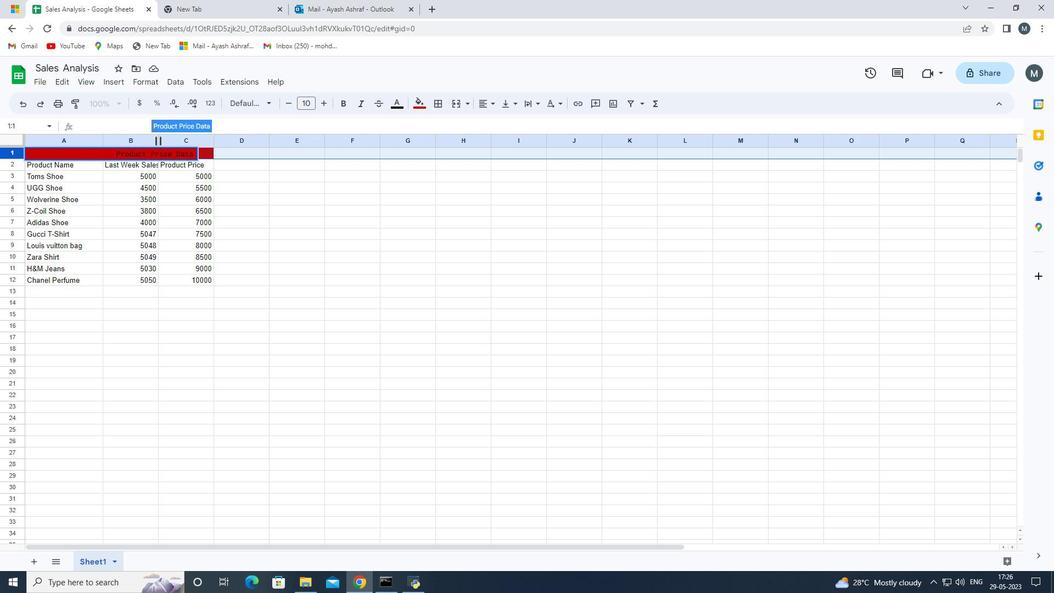 
Action: Key pressed ctrl+U
Screenshot: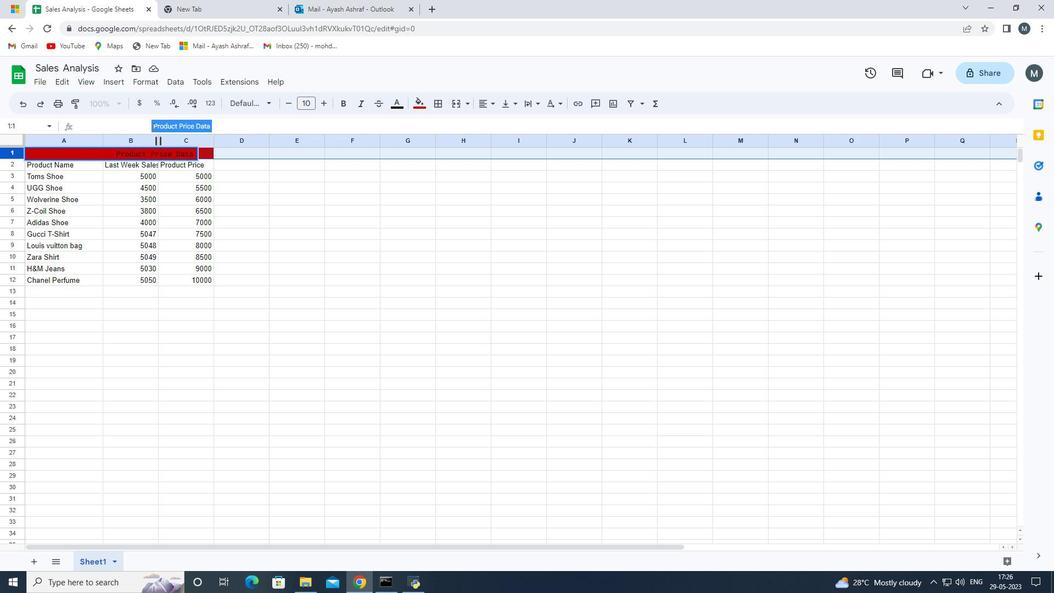 
Action: Mouse moved to (325, 102)
Screenshot: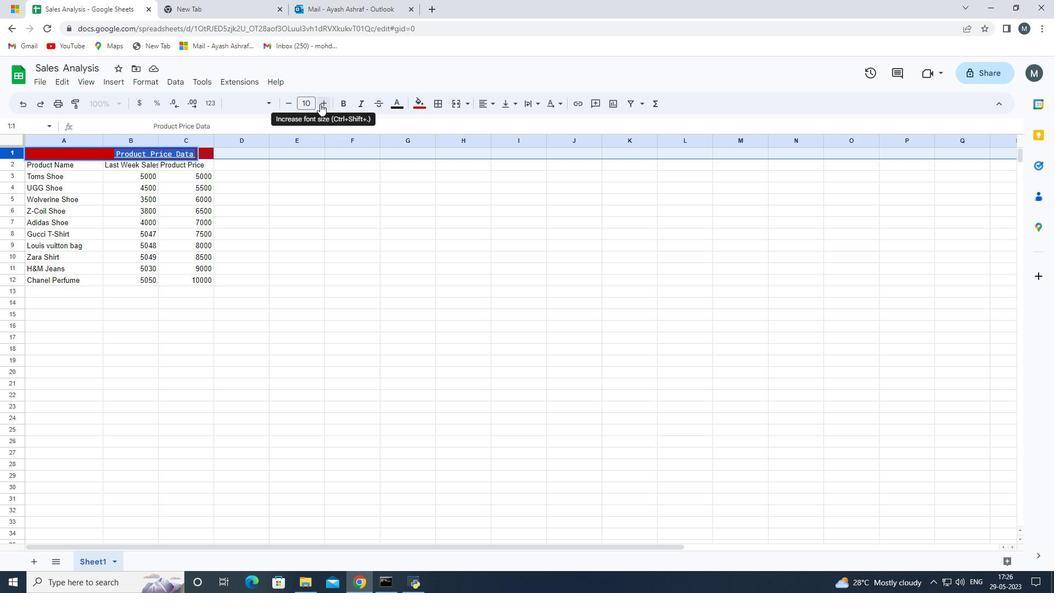 
Action: Mouse pressed left at (325, 102)
Screenshot: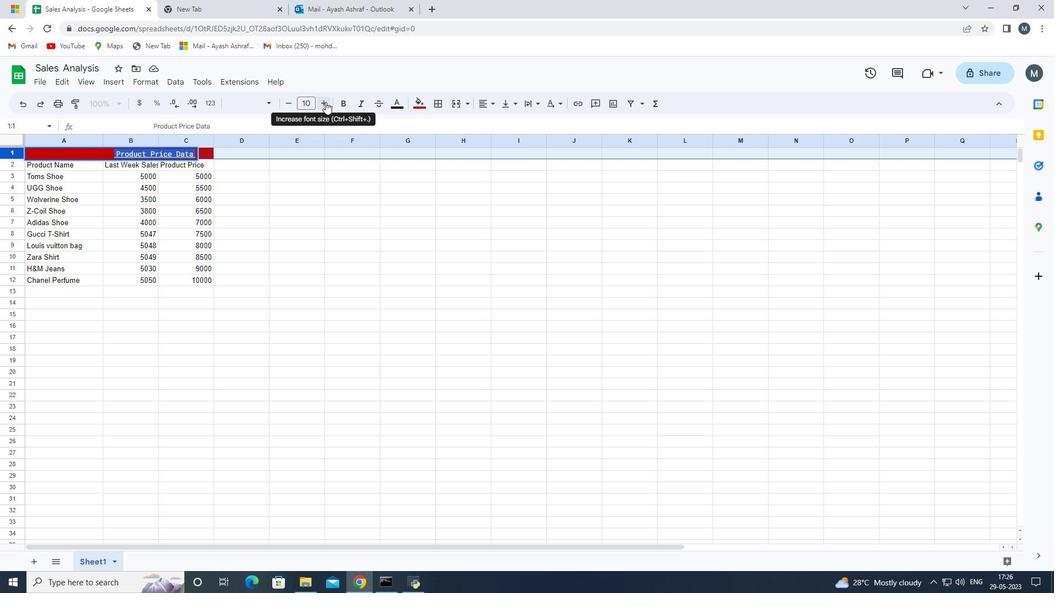 
Action: Mouse pressed left at (325, 102)
Screenshot: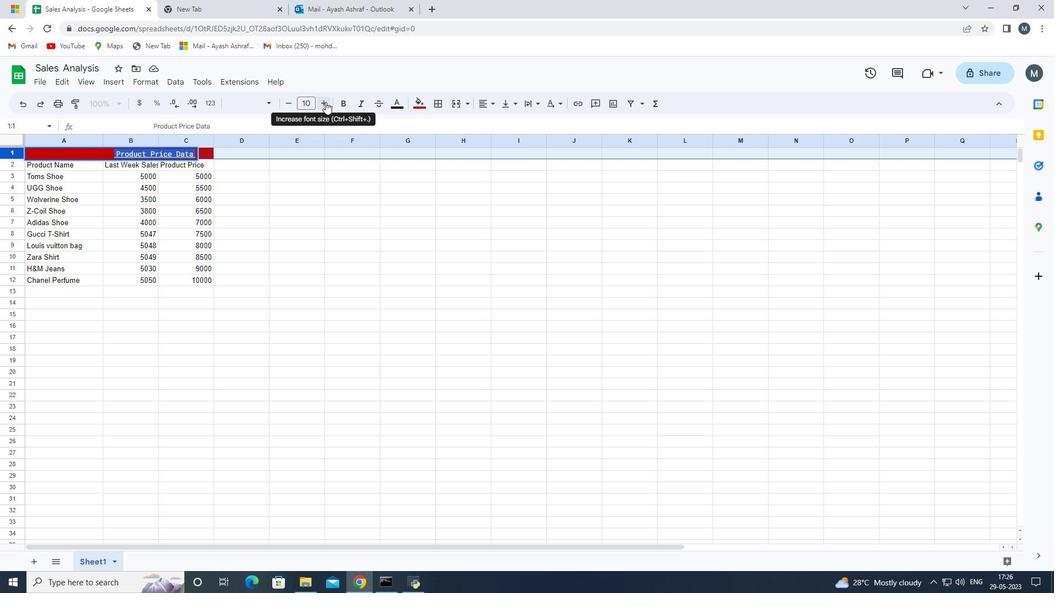 
Action: Mouse pressed left at (325, 102)
Screenshot: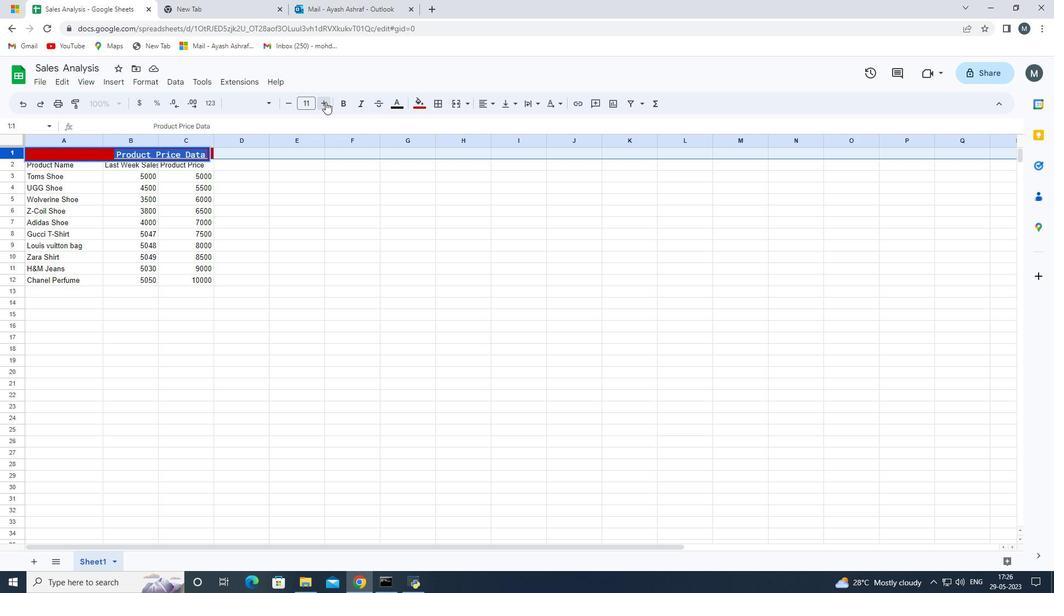 
Action: Mouse pressed left at (325, 102)
Screenshot: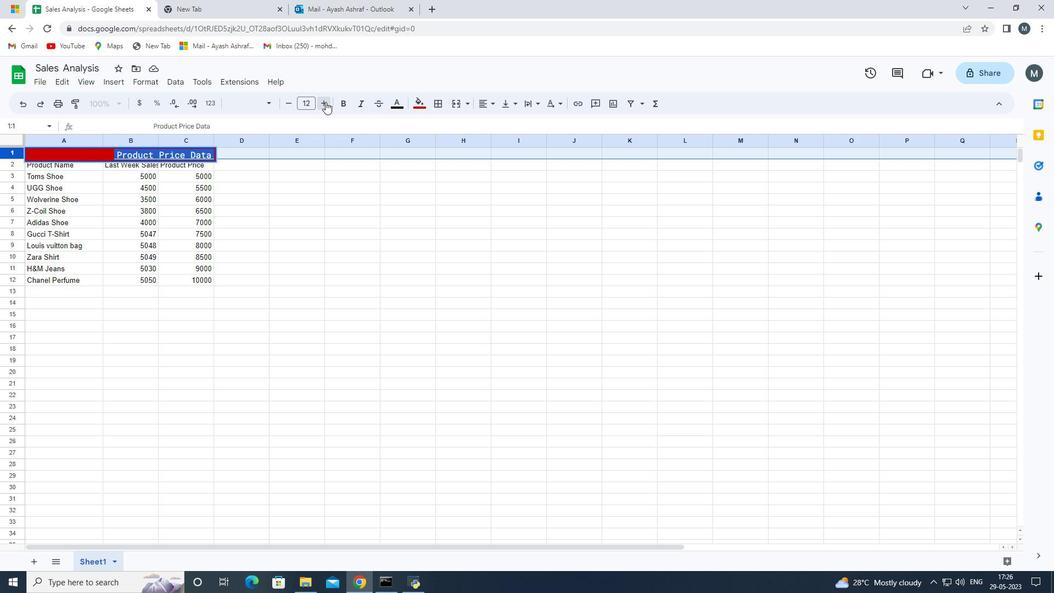 
Action: Mouse pressed left at (325, 102)
Screenshot: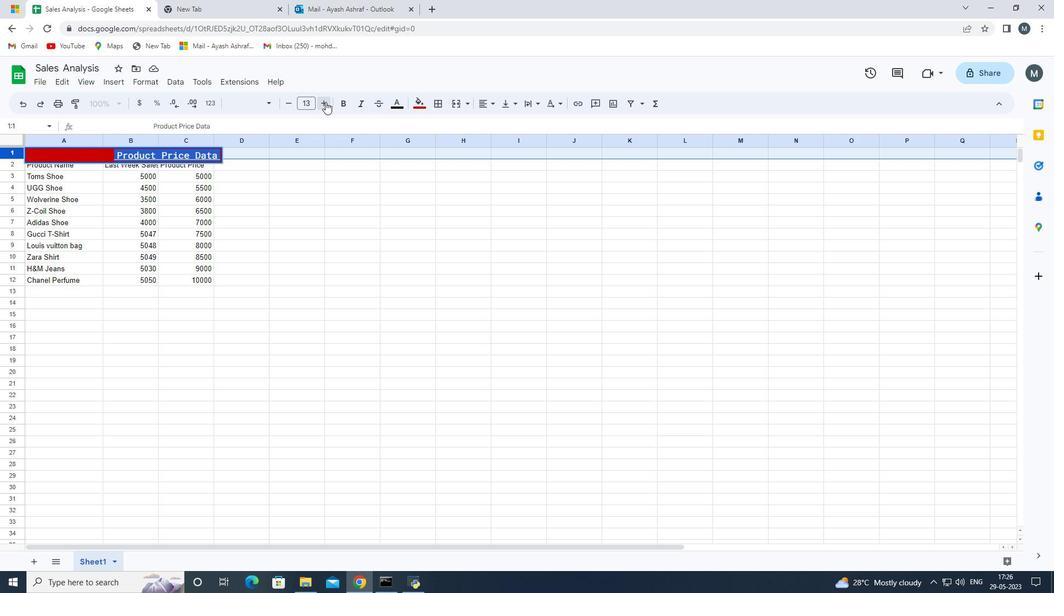 
Action: Mouse pressed left at (325, 102)
Screenshot: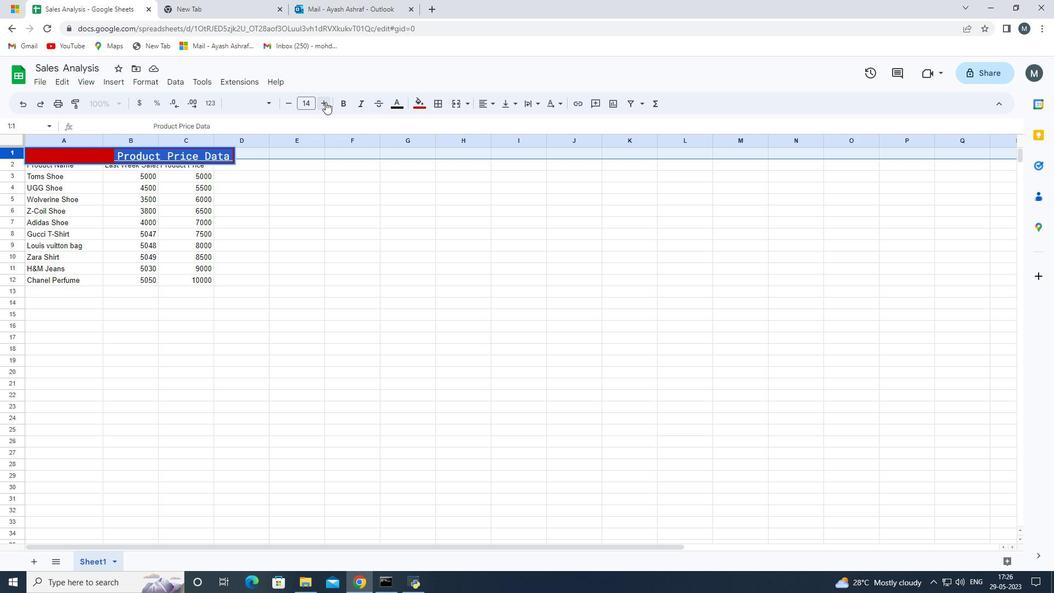 
Action: Mouse pressed left at (325, 102)
Screenshot: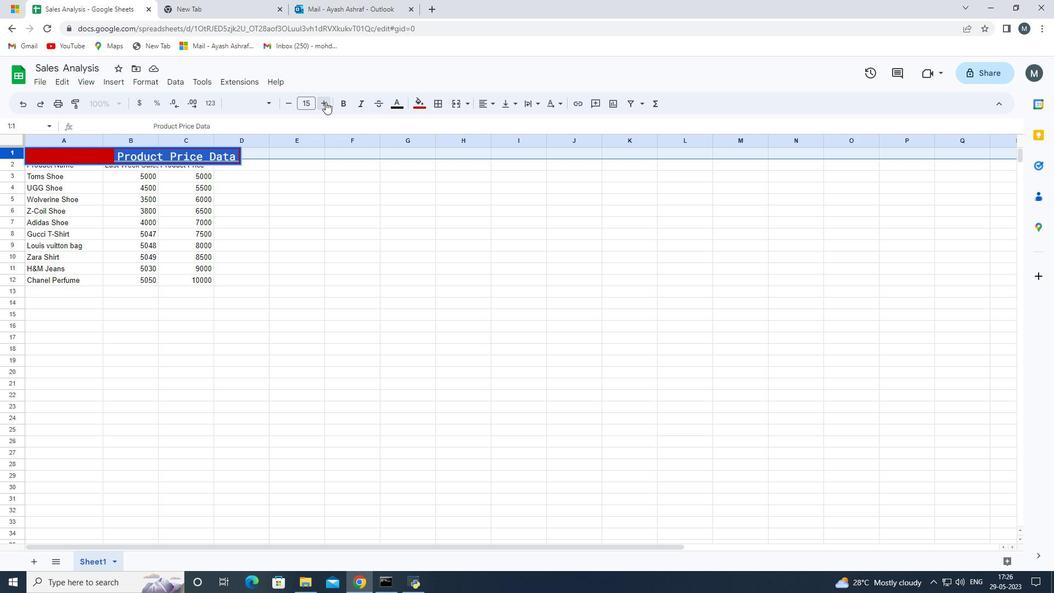 
Action: Mouse pressed left at (325, 102)
Screenshot: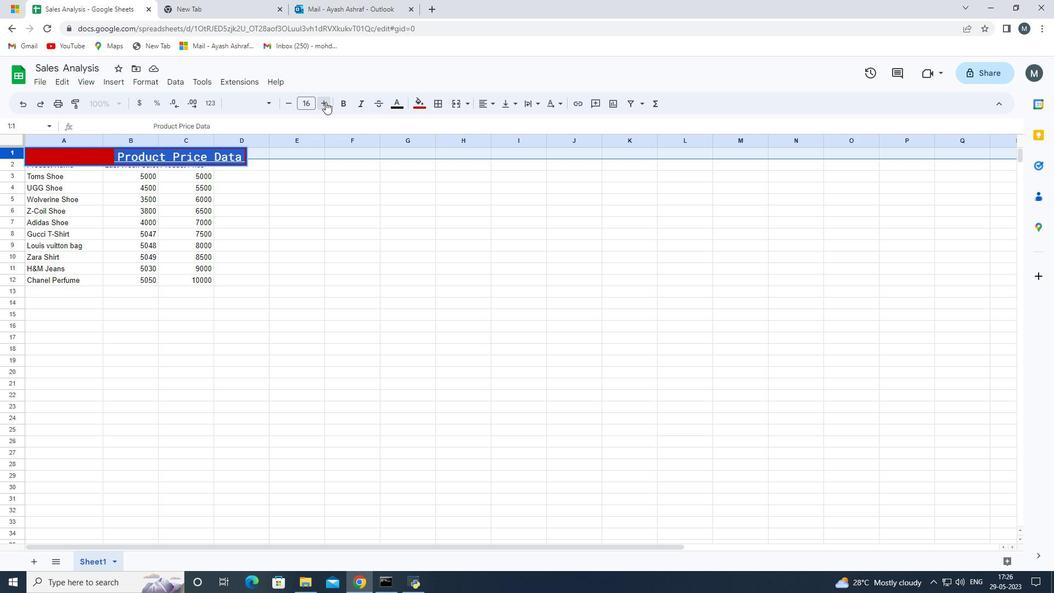 
Action: Mouse pressed left at (325, 102)
Screenshot: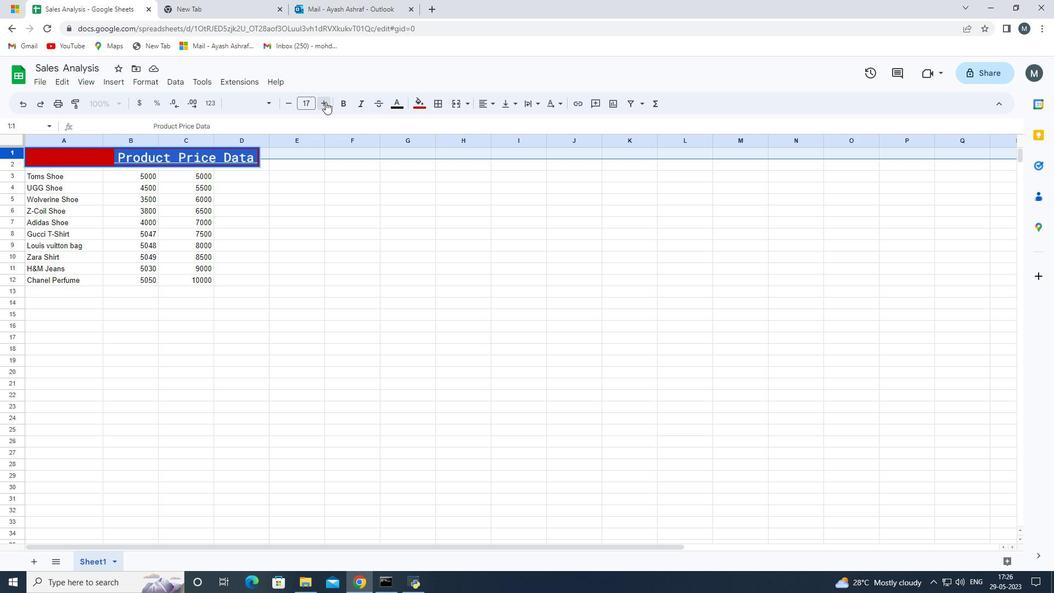 
Action: Mouse pressed left at (325, 102)
Screenshot: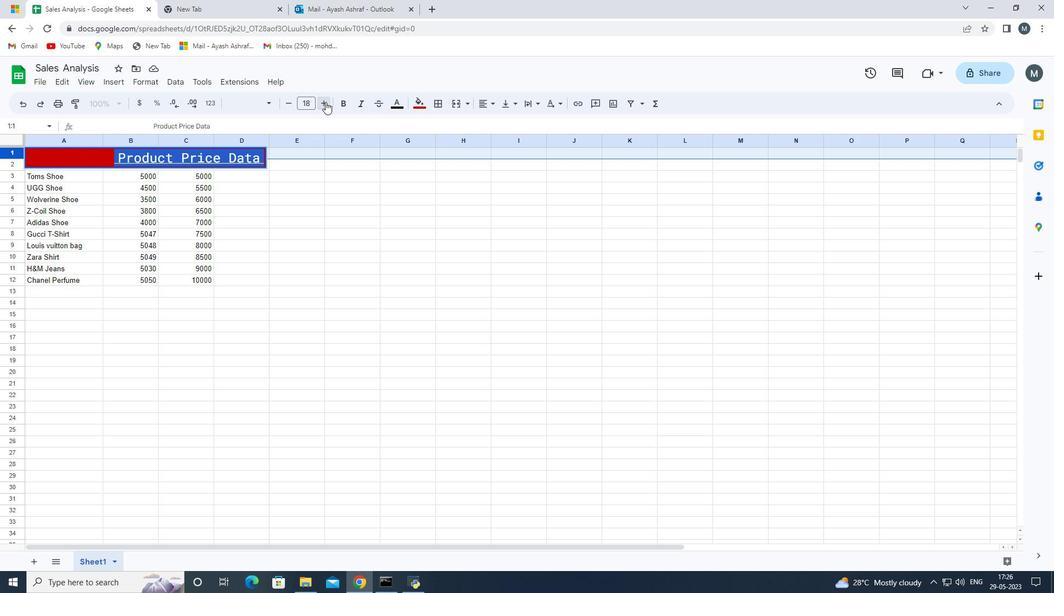 
Action: Mouse pressed left at (325, 102)
Screenshot: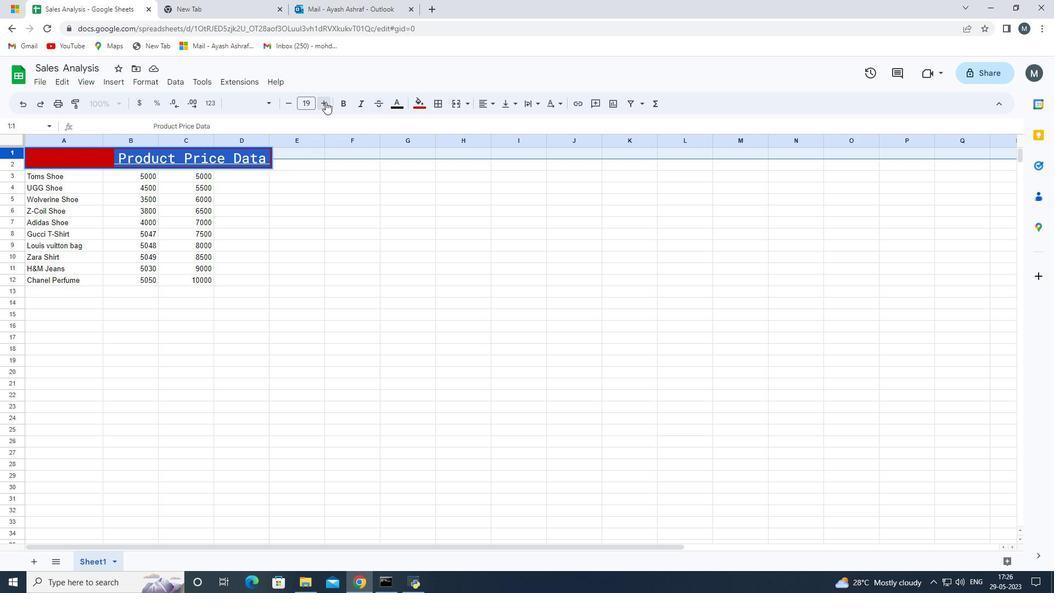 
Action: Mouse pressed left at (325, 102)
Screenshot: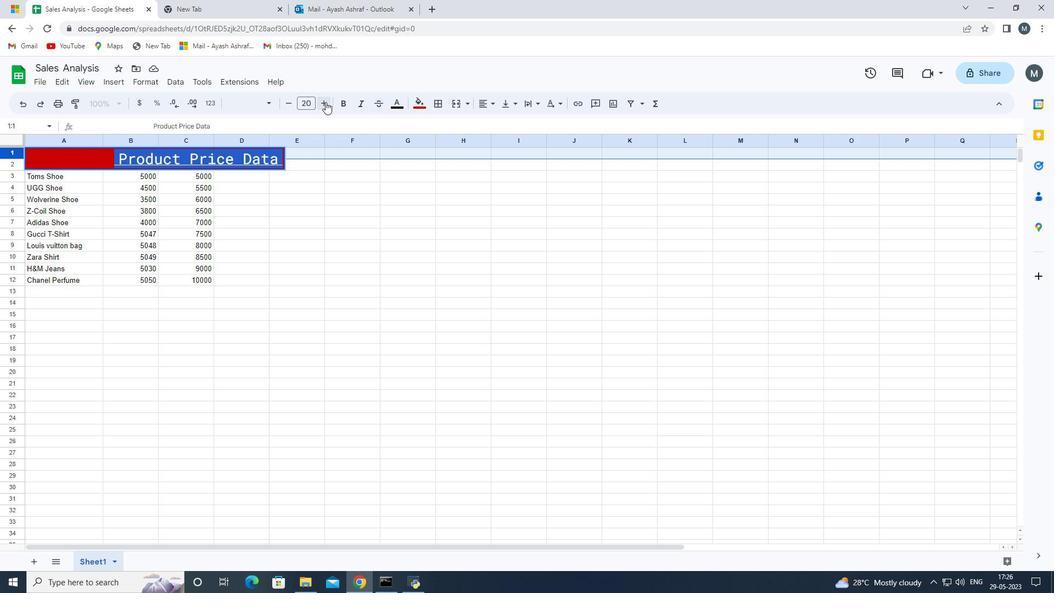 
Action: Mouse pressed left at (325, 102)
Screenshot: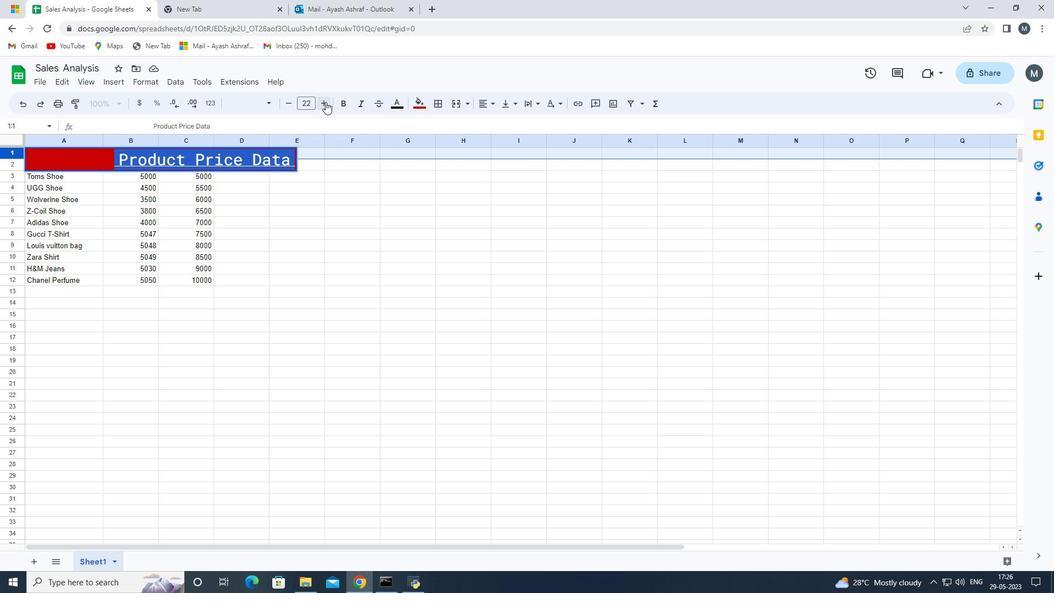 
Action: Mouse moved to (286, 99)
Screenshot: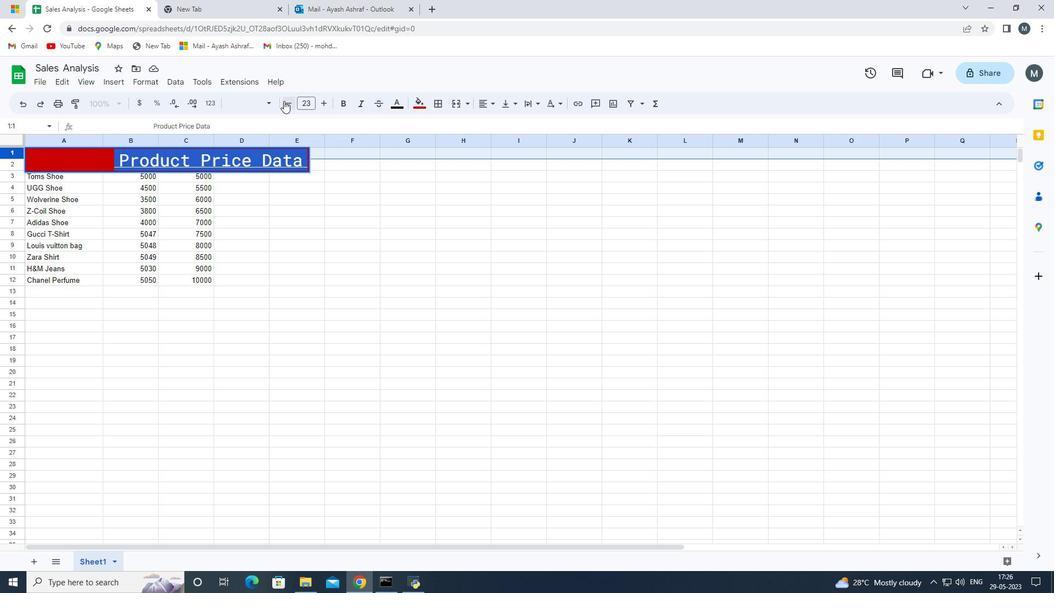 
Action: Mouse pressed left at (286, 99)
Screenshot: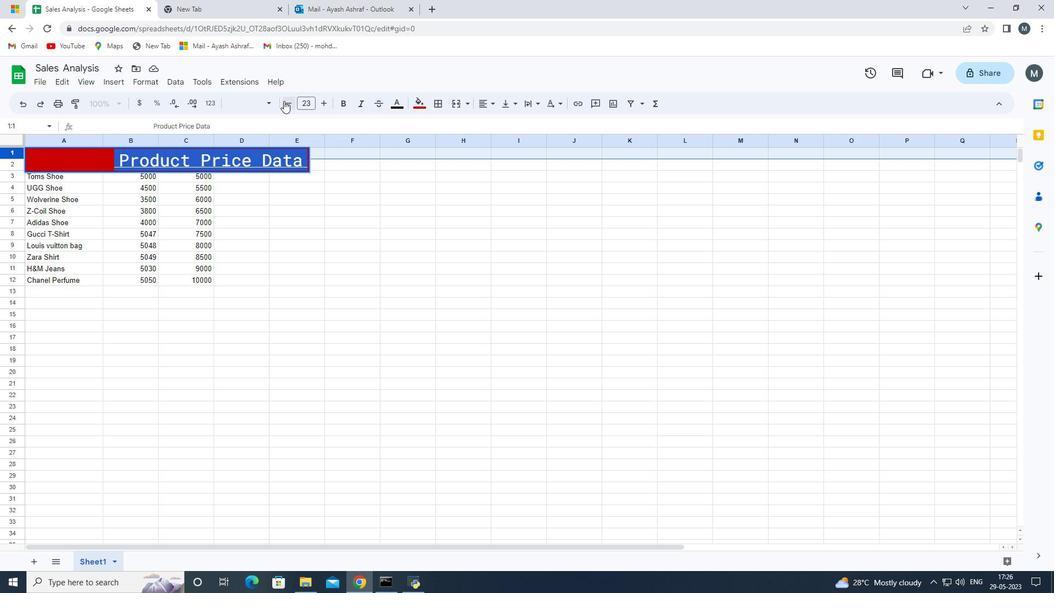 
Action: Mouse moved to (159, 331)
Screenshot: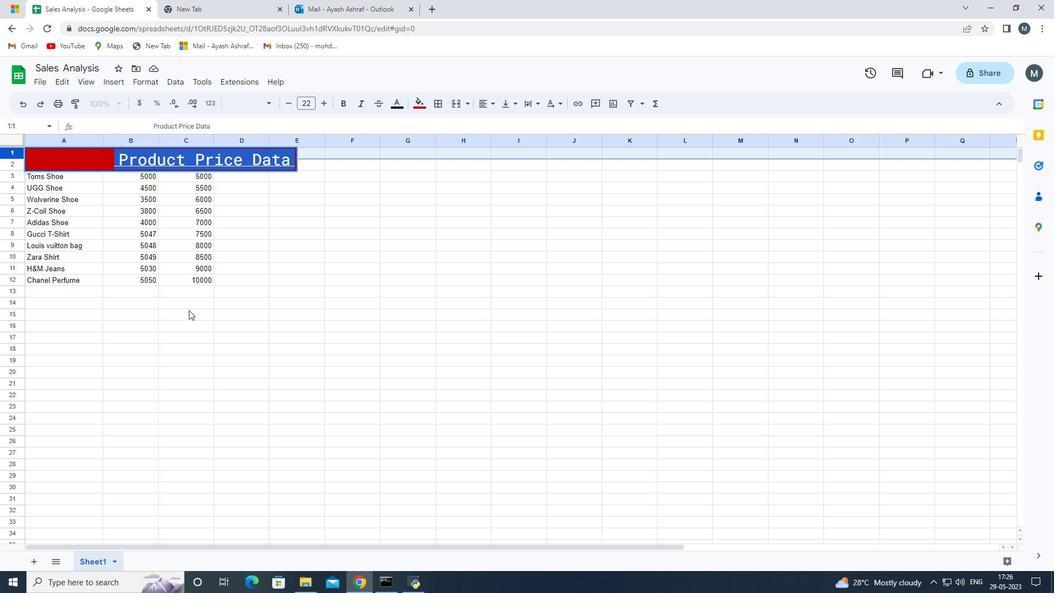 
Action: Mouse pressed left at (159, 331)
Screenshot: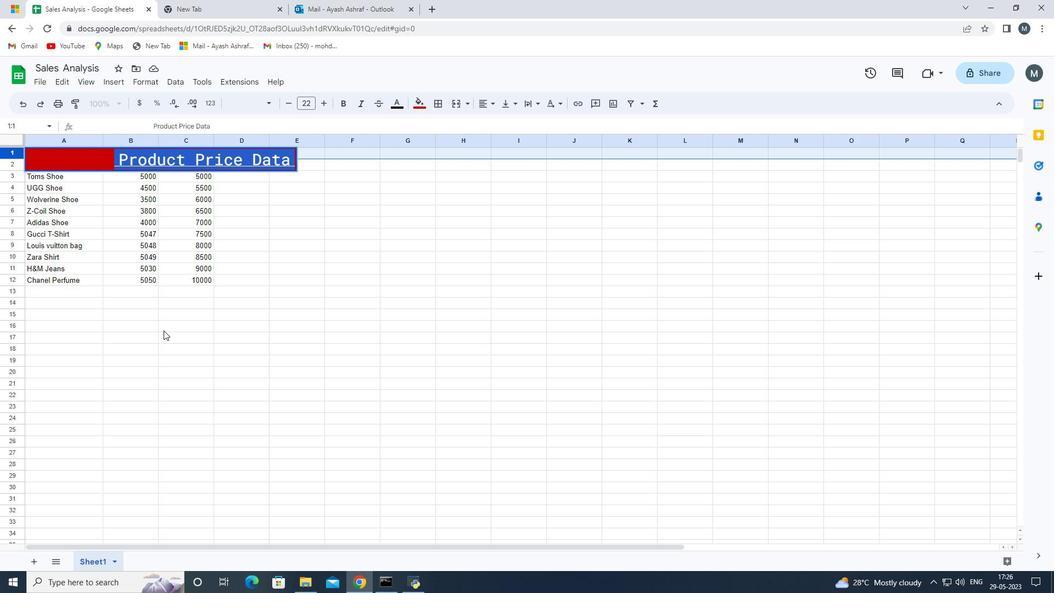 
Action: Mouse moved to (174, 190)
Screenshot: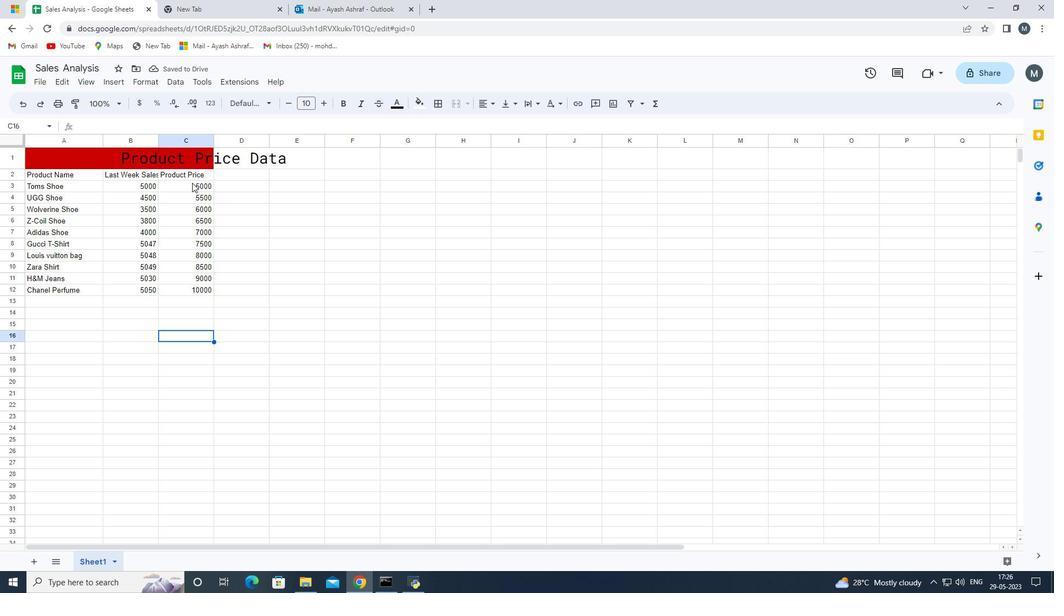 
Action: Mouse pressed left at (174, 190)
Screenshot: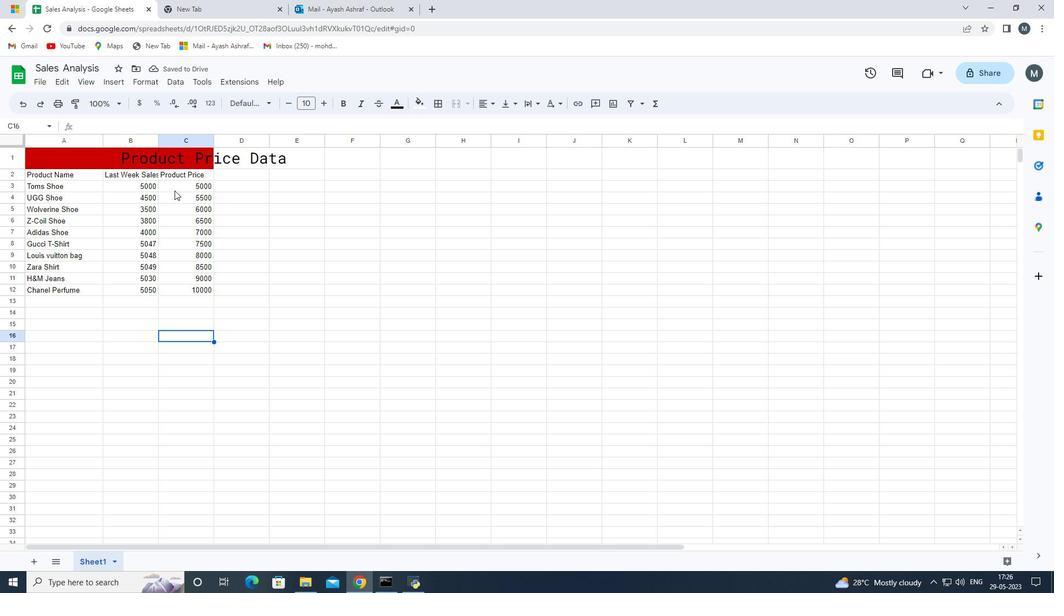 
Action: Mouse moved to (298, 158)
Screenshot: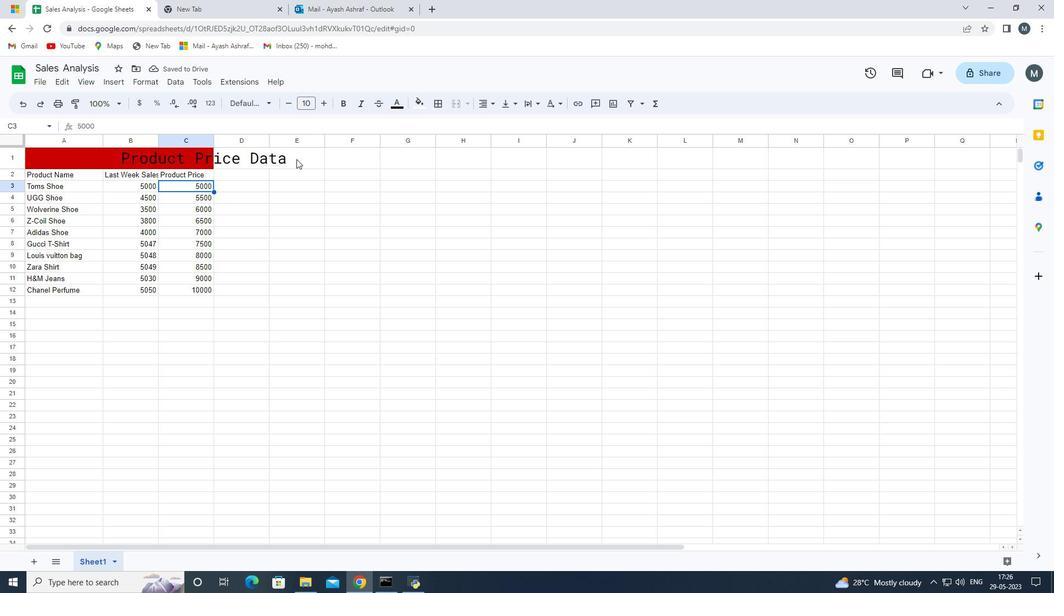 
Action: Mouse pressed left at (298, 158)
Screenshot: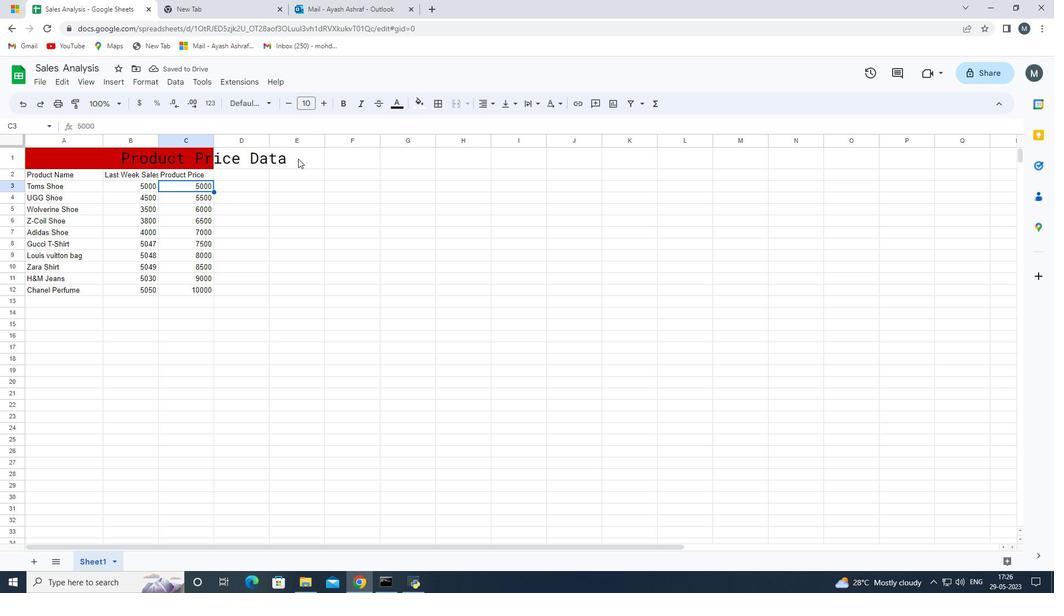 
Action: Mouse moved to (74, 155)
Screenshot: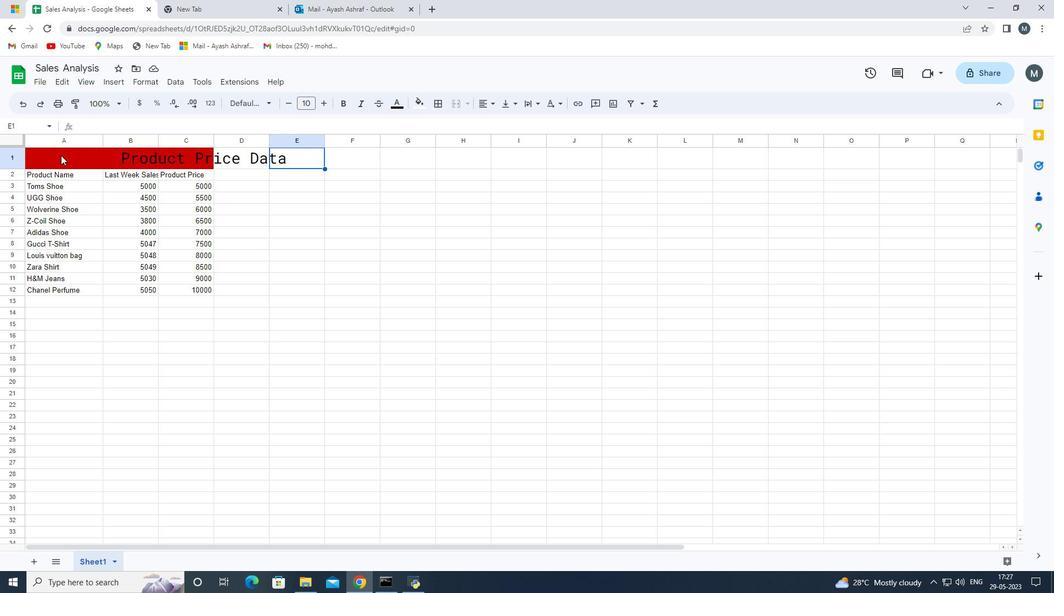 
Action: Mouse pressed left at (74, 155)
Screenshot: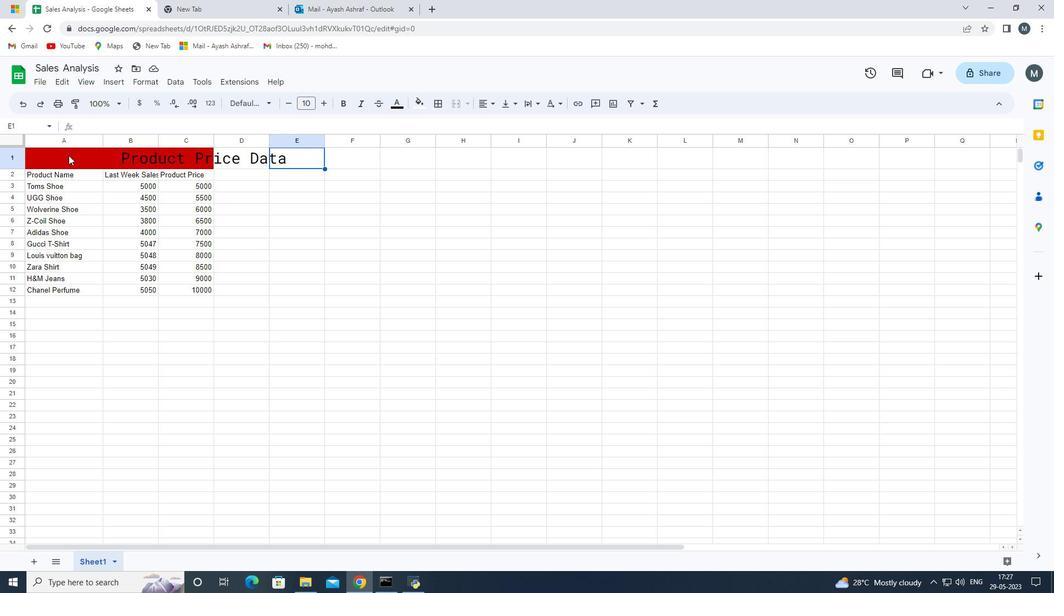 
Action: Mouse moved to (290, 158)
Screenshot: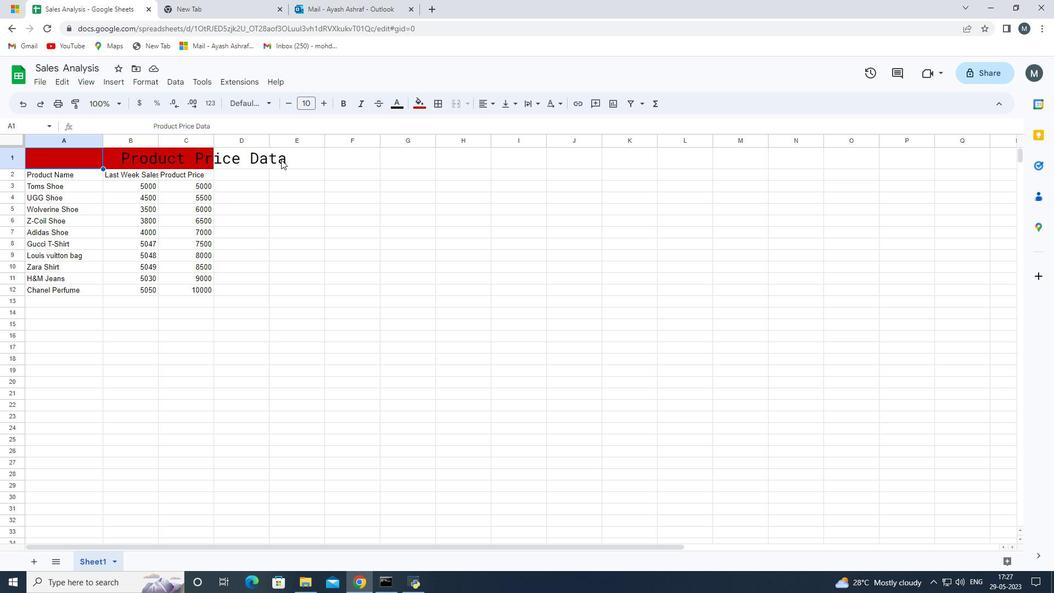 
Action: Mouse pressed left at (290, 158)
Screenshot: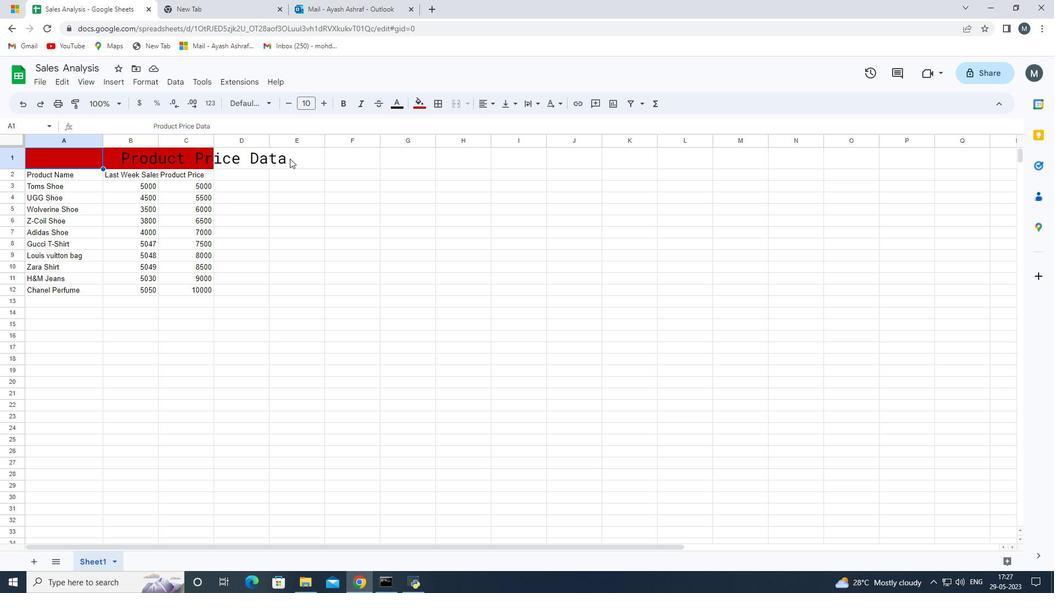 
Action: Mouse moved to (420, 106)
Screenshot: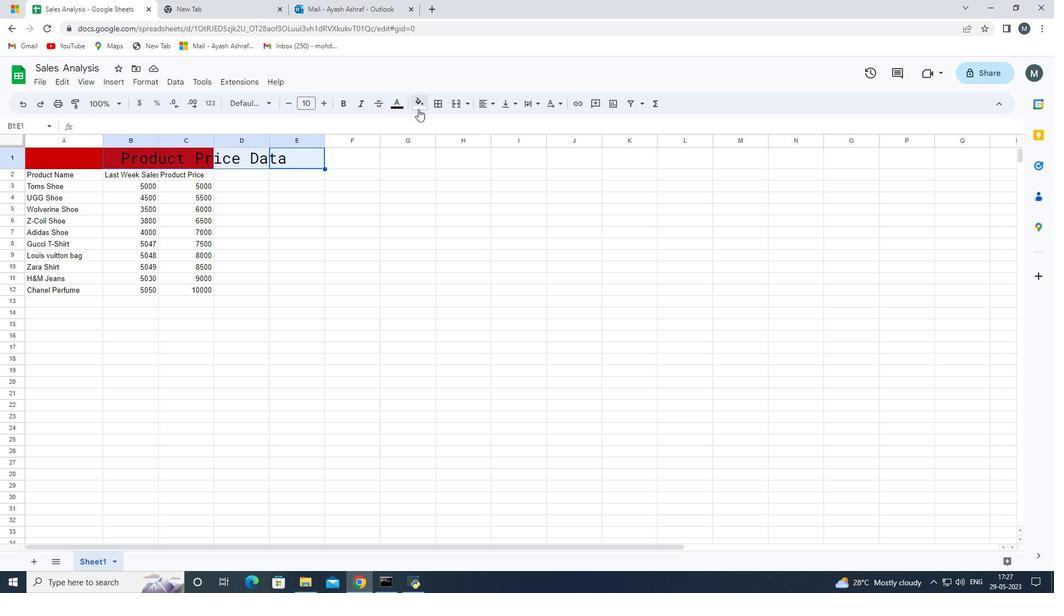 
Action: Mouse pressed left at (420, 106)
Screenshot: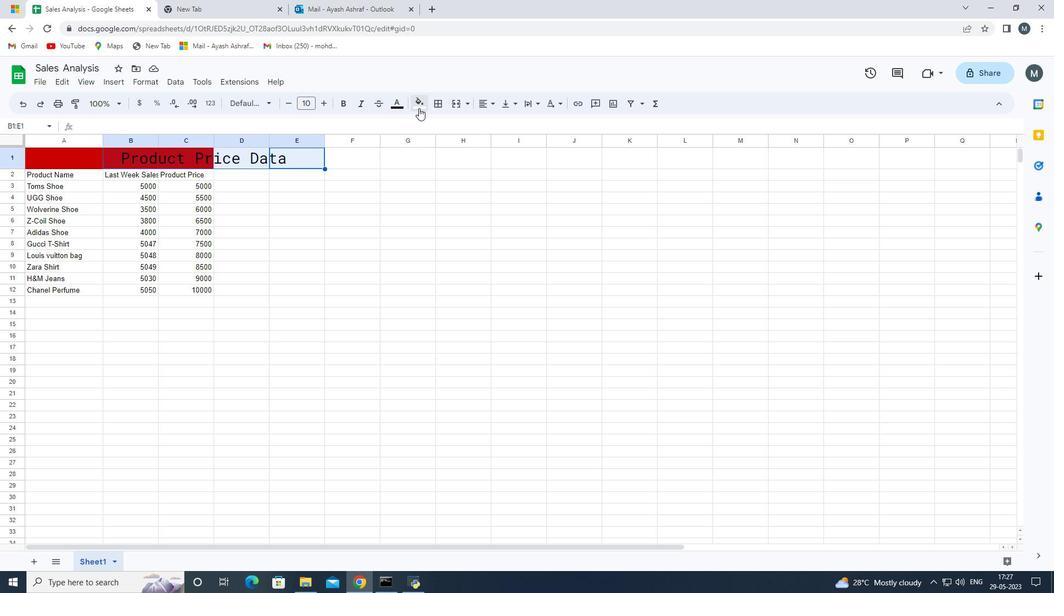 
Action: Mouse moved to (433, 203)
Screenshot: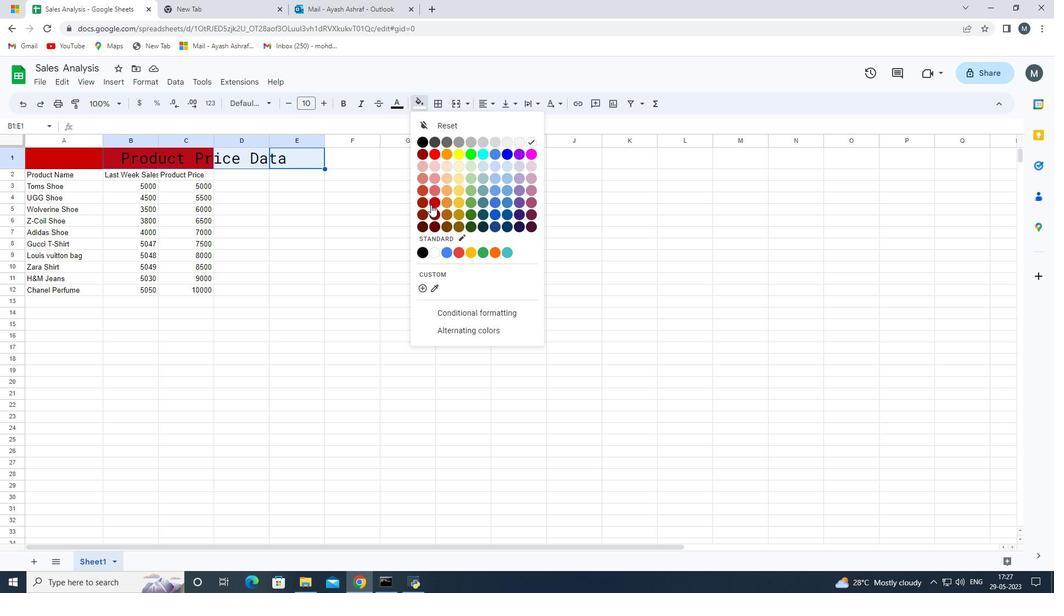 
Action: Mouse pressed left at (433, 203)
Screenshot: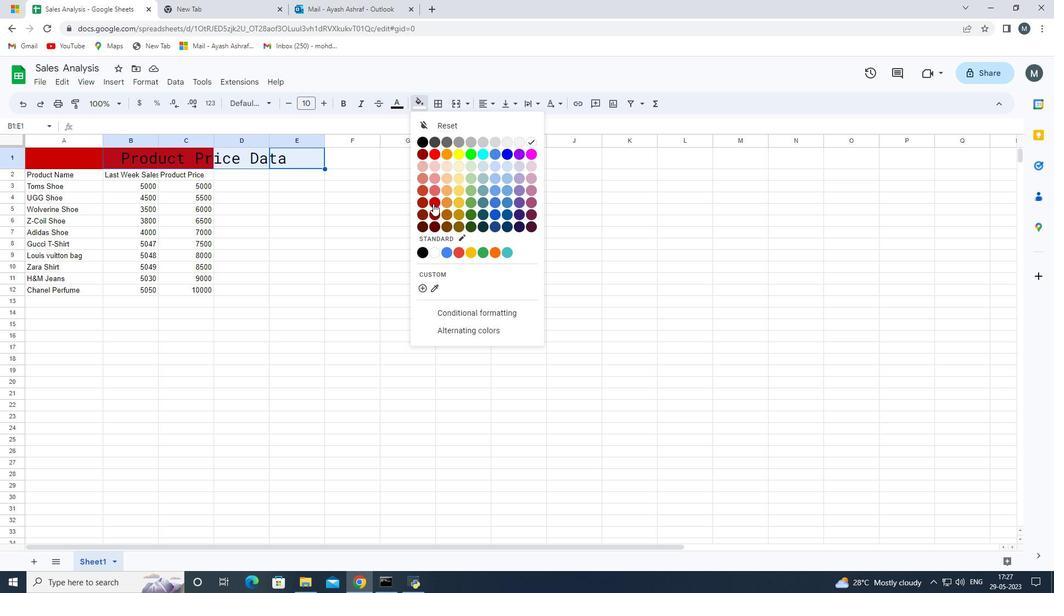 
Action: Mouse moved to (115, 357)
Screenshot: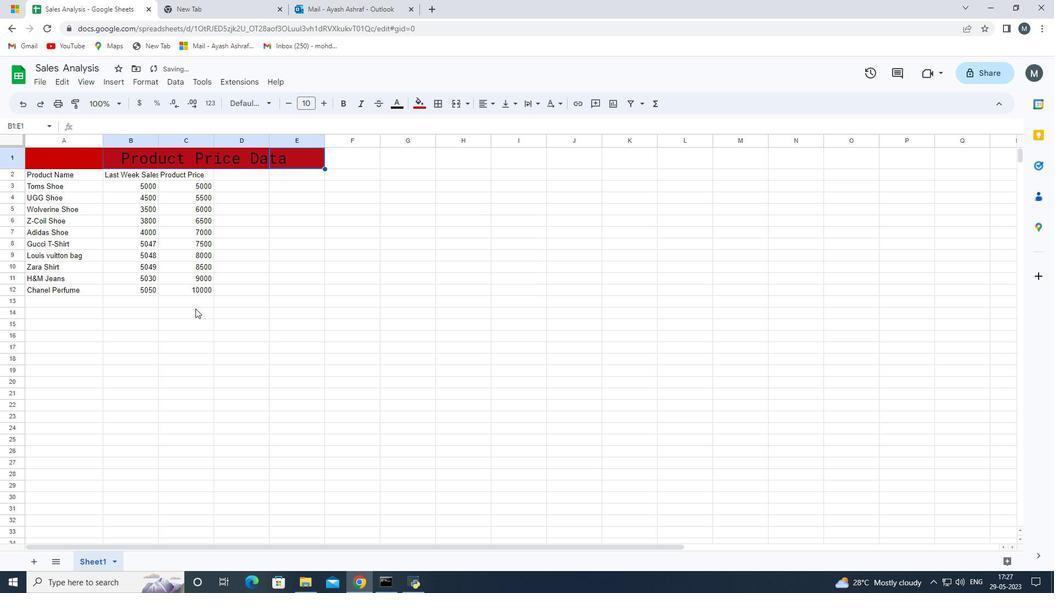 
Action: Mouse pressed left at (115, 357)
Screenshot: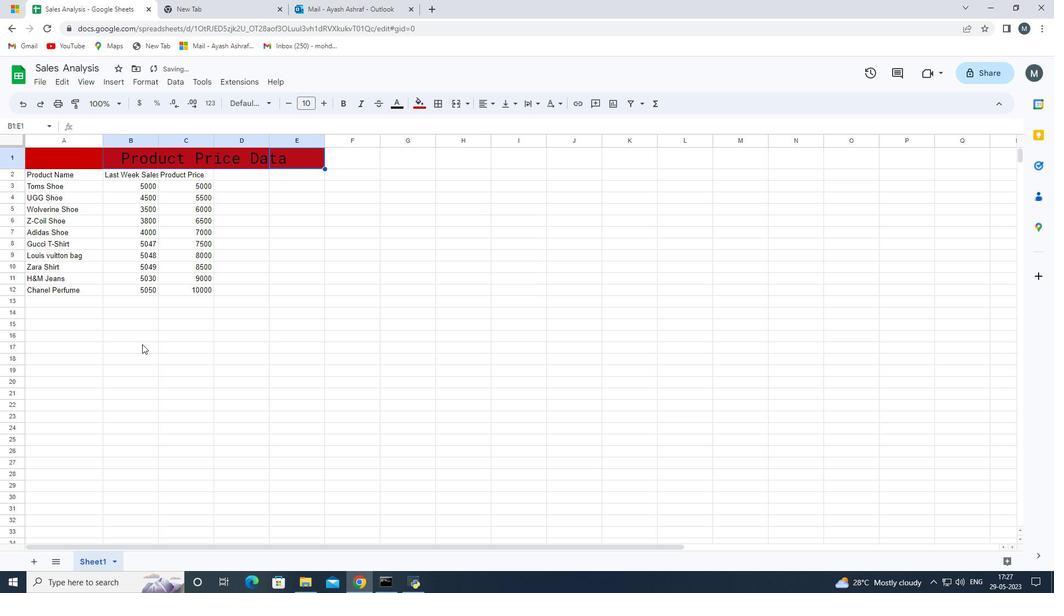 
Action: Mouse moved to (30, 176)
Screenshot: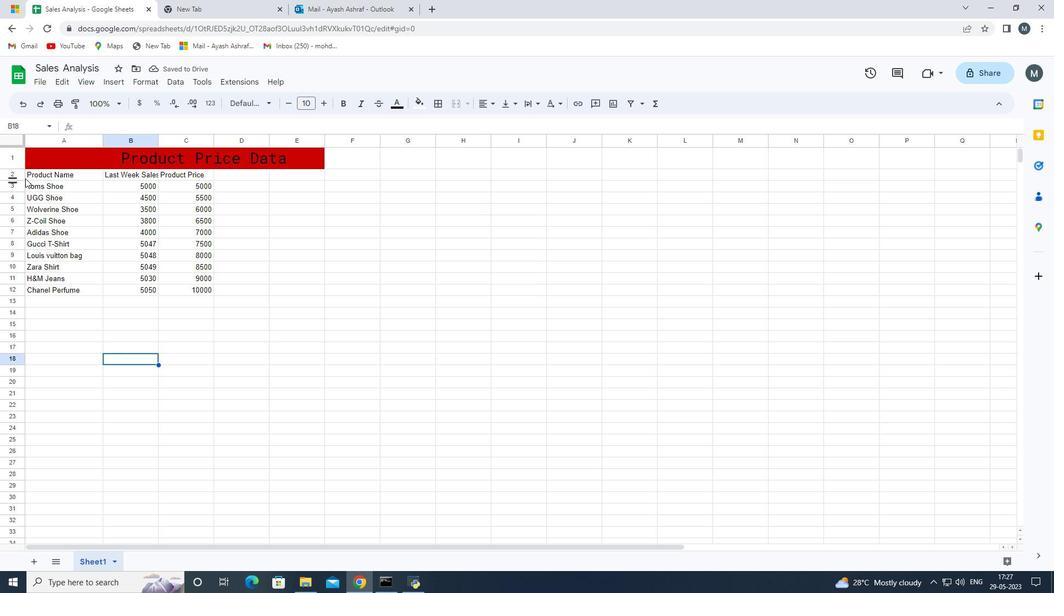 
Action: Mouse pressed left at (30, 176)
Screenshot: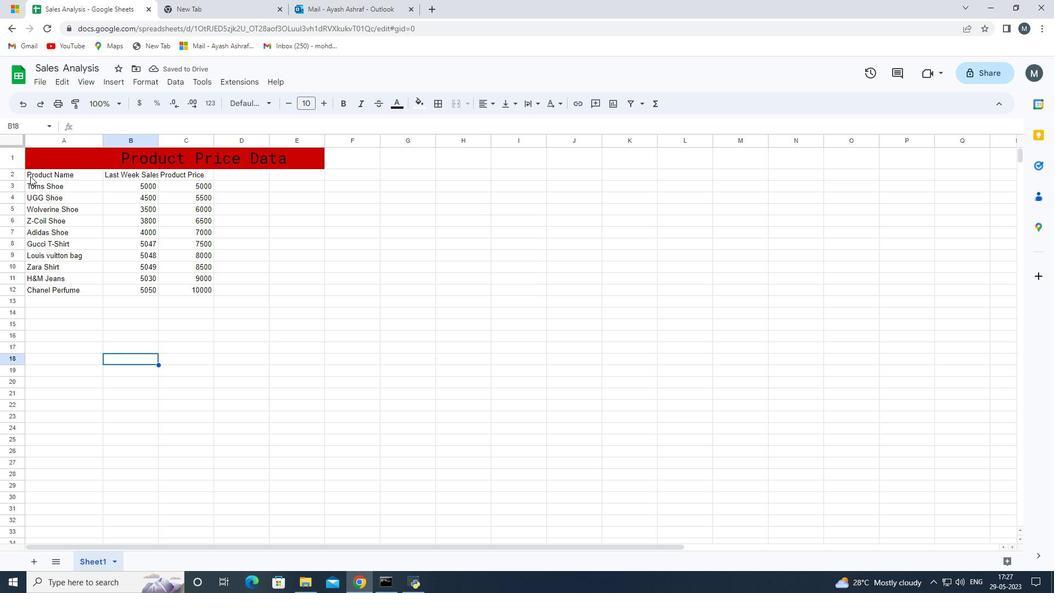 
Action: Mouse moved to (273, 103)
Screenshot: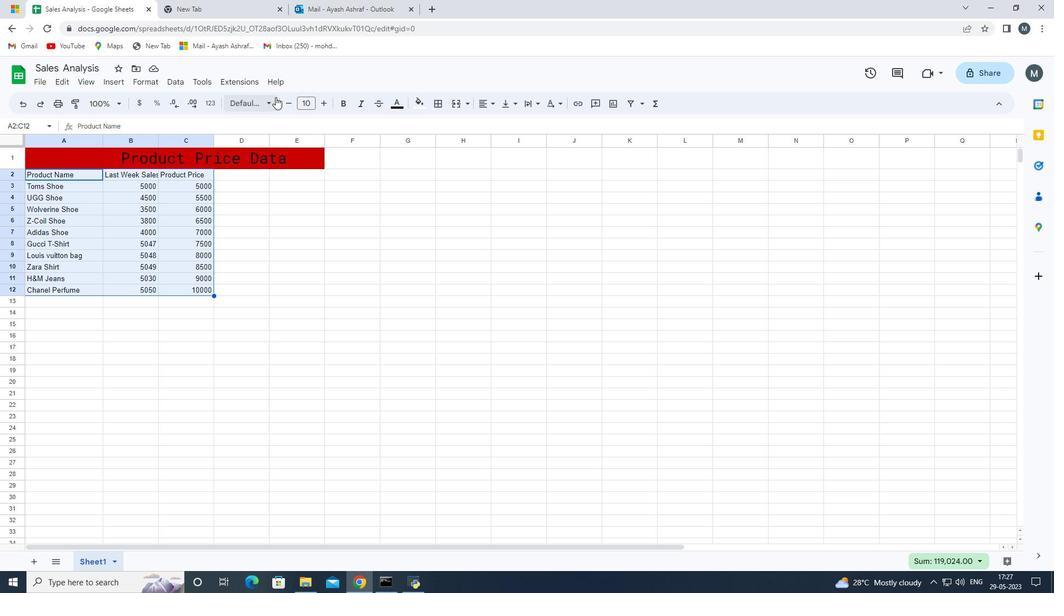 
Action: Mouse pressed left at (273, 103)
Screenshot: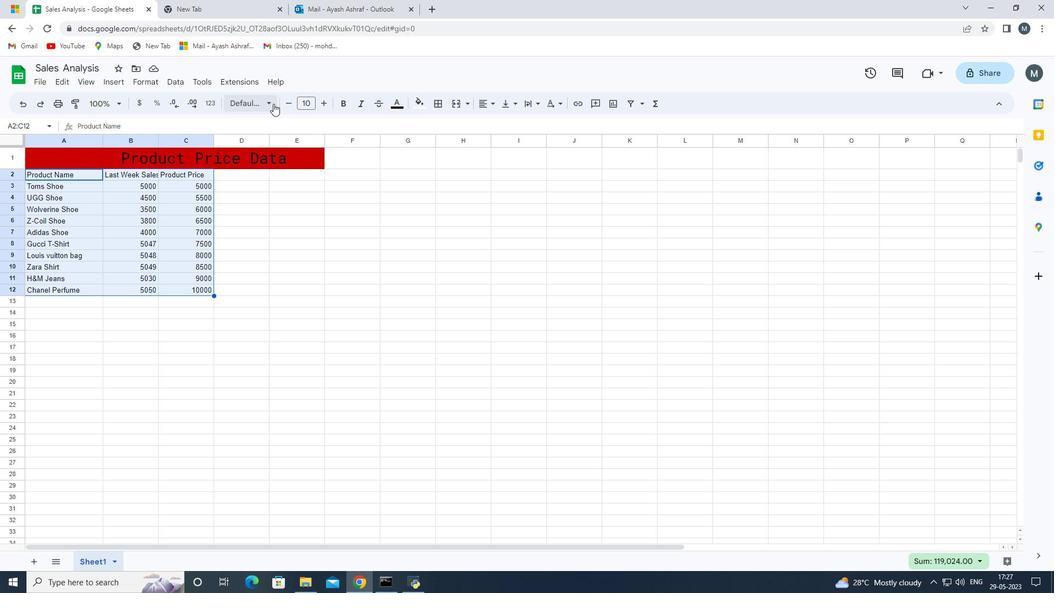 
Action: Mouse moved to (277, 380)
Screenshot: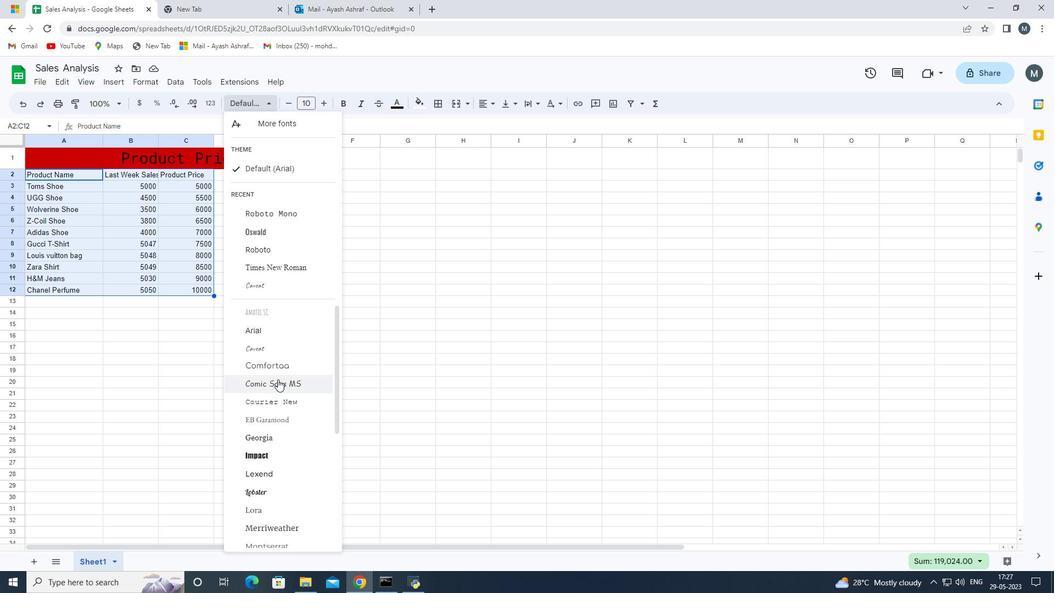 
Action: Mouse scrolled (277, 379) with delta (0, 0)
Screenshot: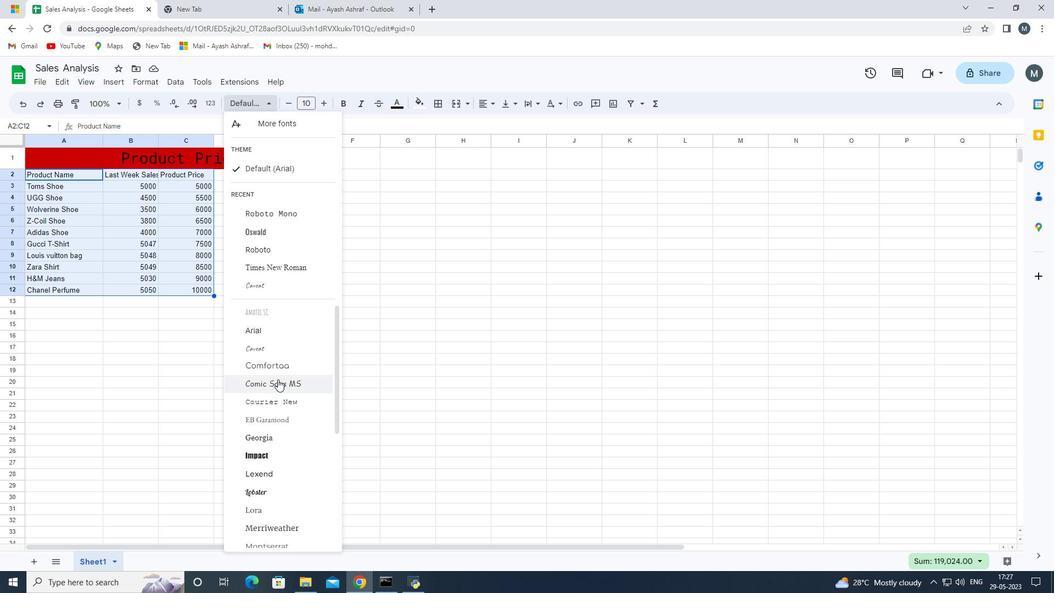 
Action: Mouse scrolled (277, 379) with delta (0, 0)
Screenshot: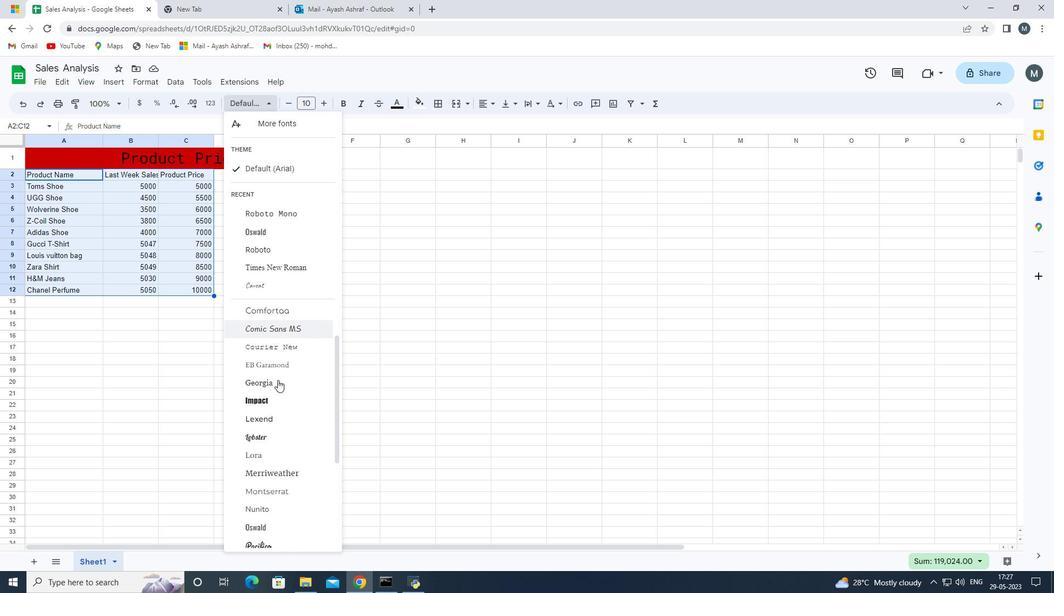 
Action: Mouse scrolled (277, 379) with delta (0, 0)
Screenshot: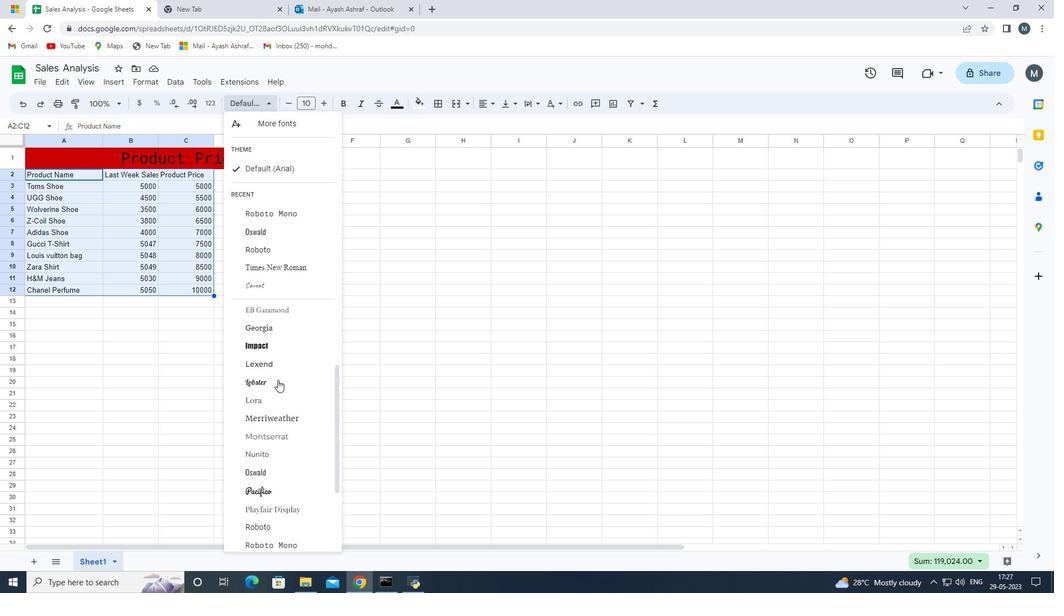 
Action: Mouse scrolled (277, 379) with delta (0, 0)
Screenshot: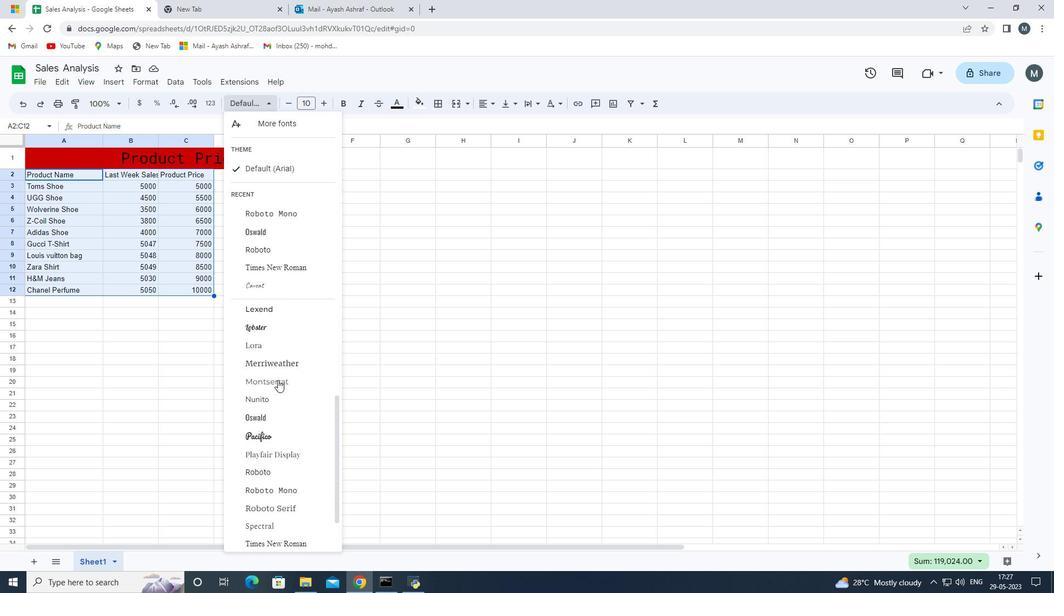 
Action: Mouse scrolled (277, 379) with delta (0, 0)
Screenshot: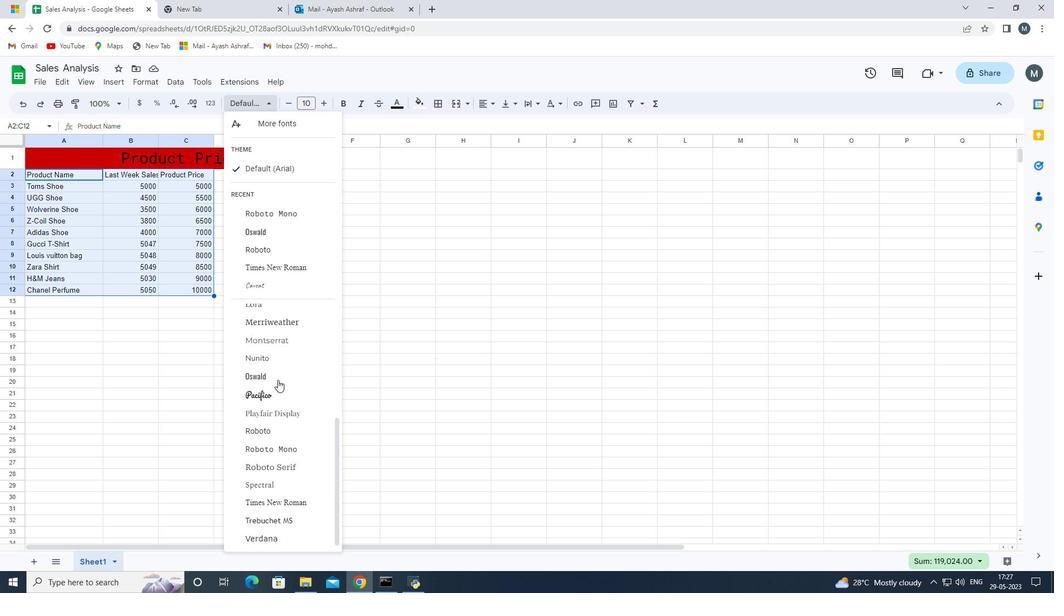 
Action: Mouse moved to (304, 498)
Screenshot: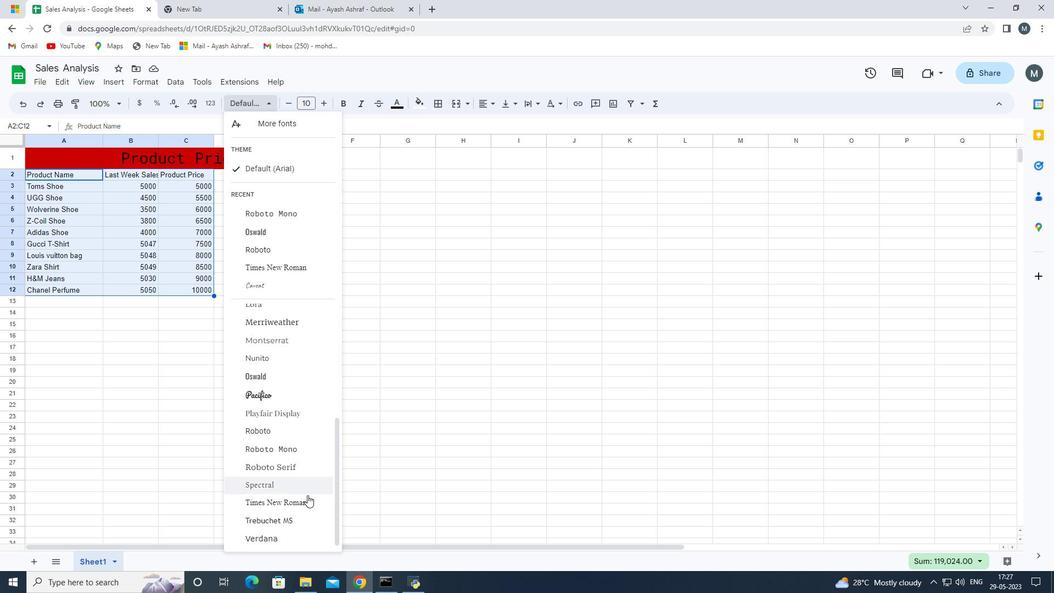 
Action: Mouse pressed left at (304, 498)
Screenshot: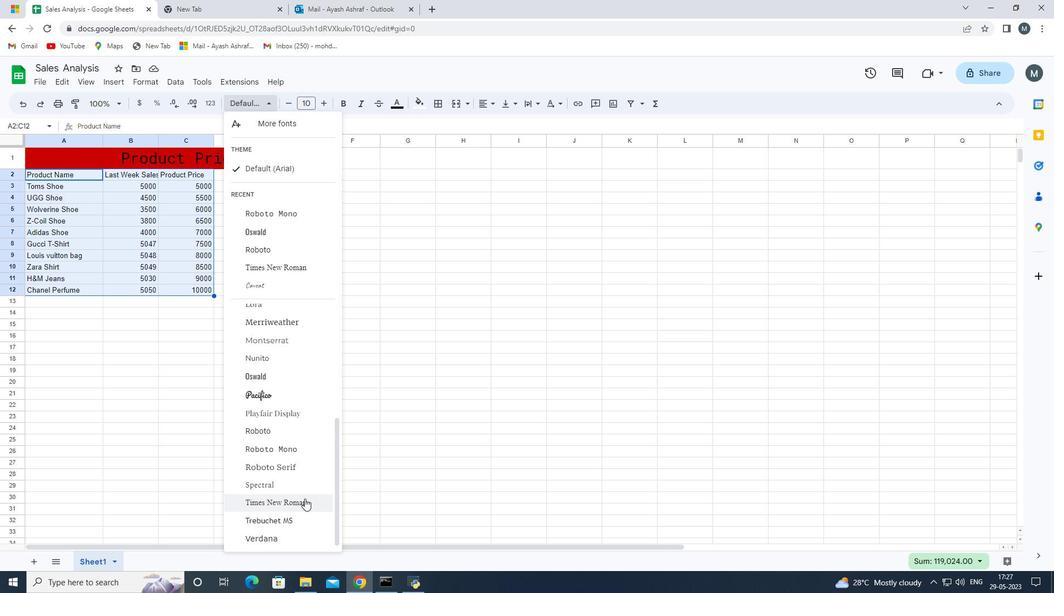 
Action: Mouse moved to (319, 103)
Screenshot: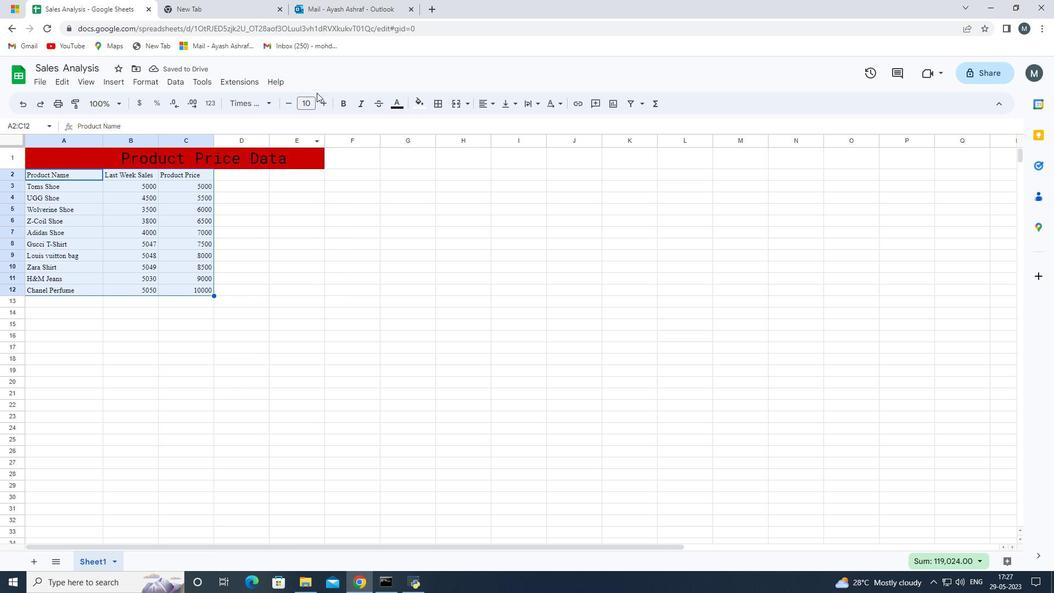 
Action: Mouse pressed left at (319, 103)
Screenshot: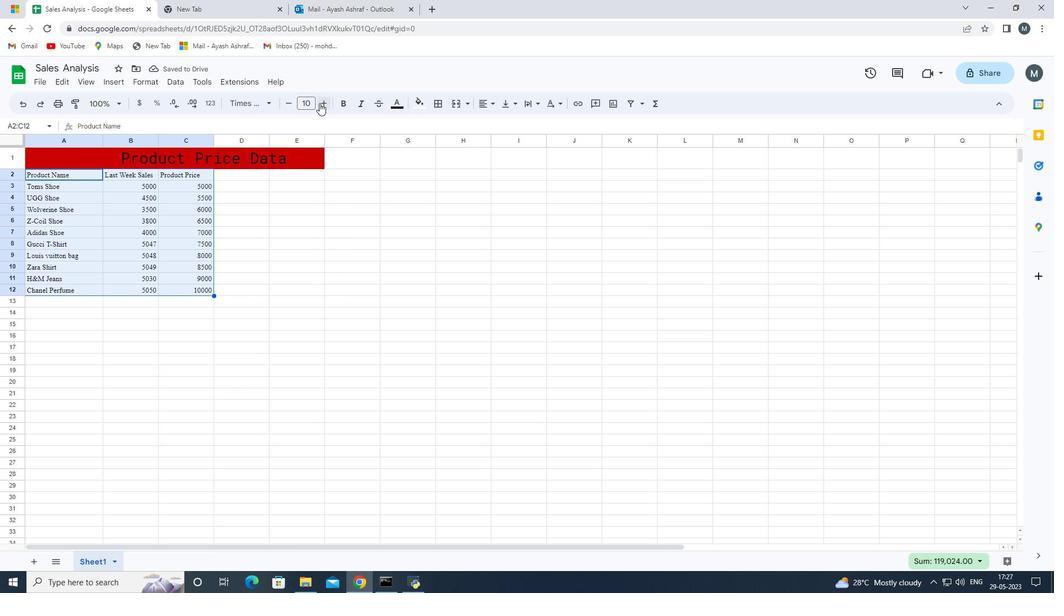 
Action: Mouse pressed left at (319, 103)
Screenshot: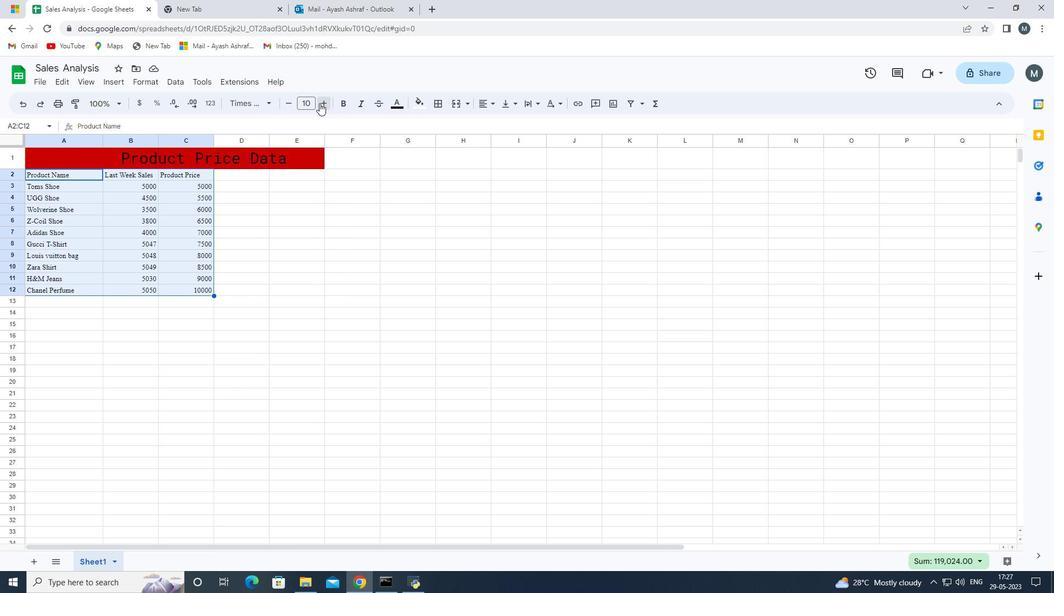 
Action: Mouse pressed left at (319, 103)
Screenshot: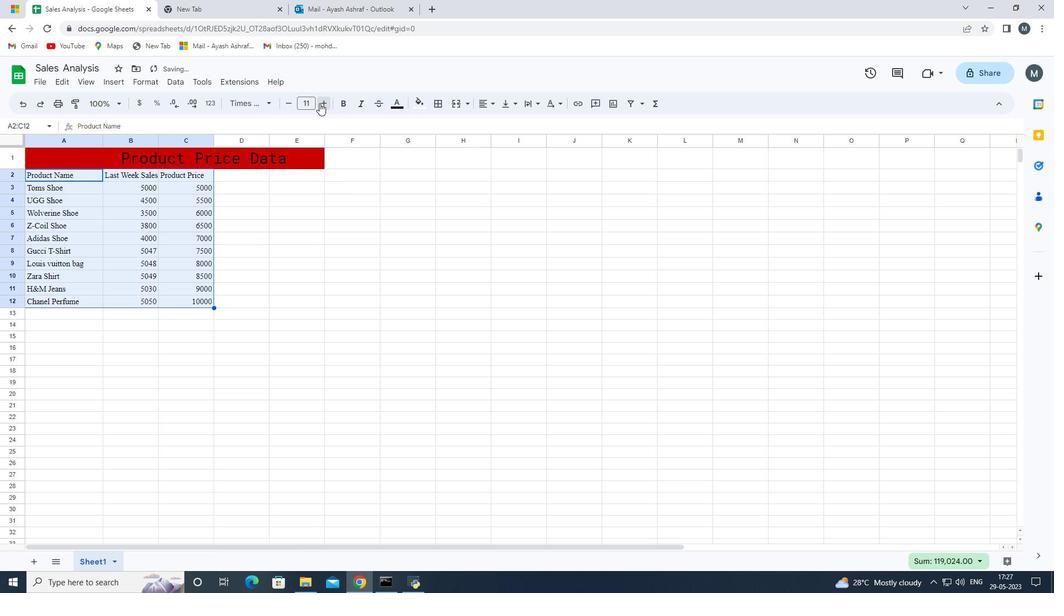 
Action: Mouse pressed left at (319, 103)
Screenshot: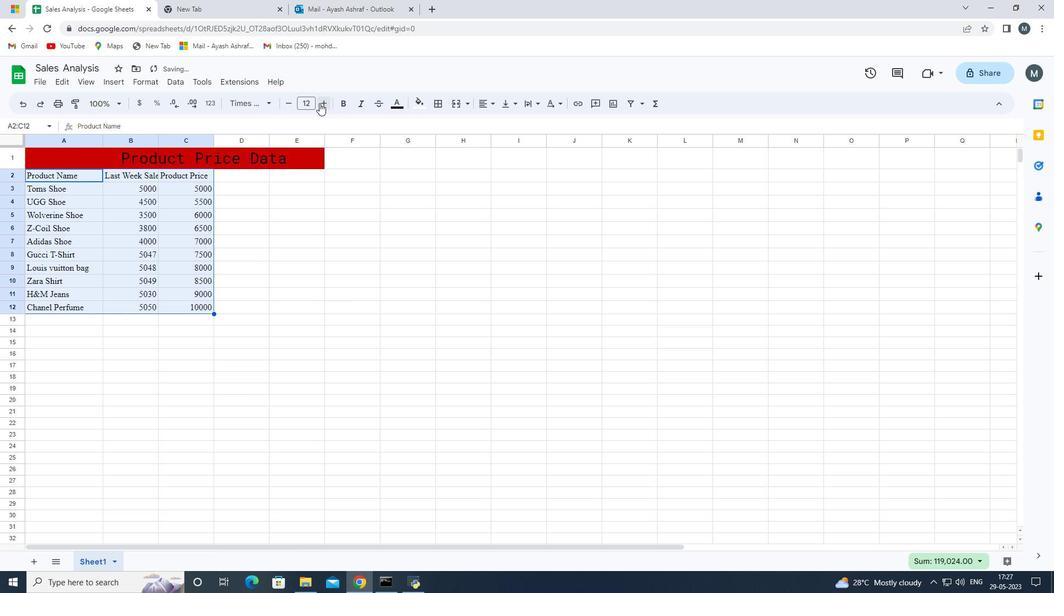 
Action: Mouse pressed left at (319, 103)
Screenshot: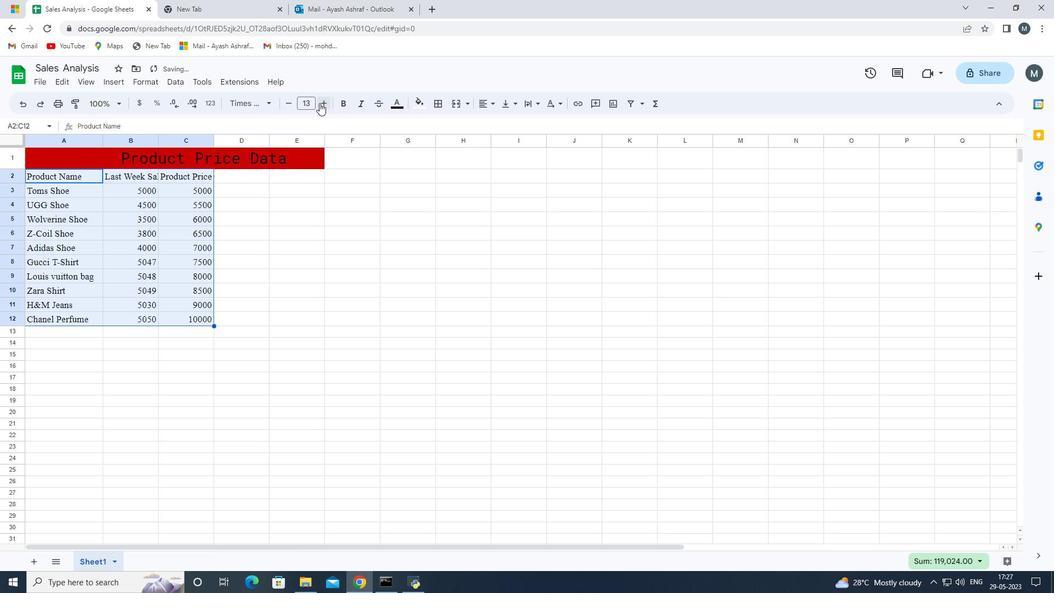 
Action: Mouse moved to (283, 106)
Screenshot: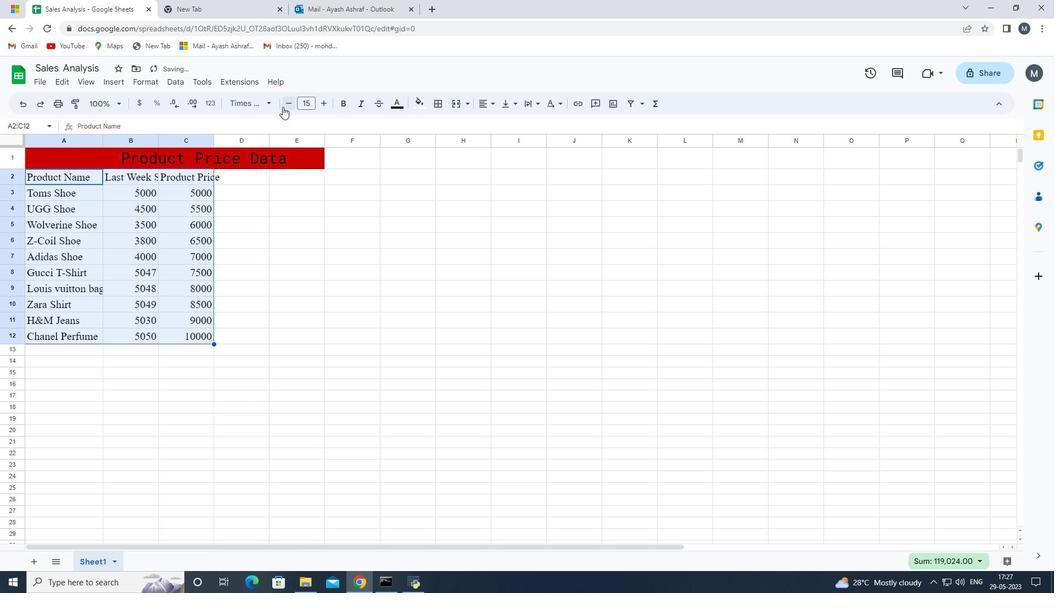 
Action: Mouse pressed left at (283, 106)
Screenshot: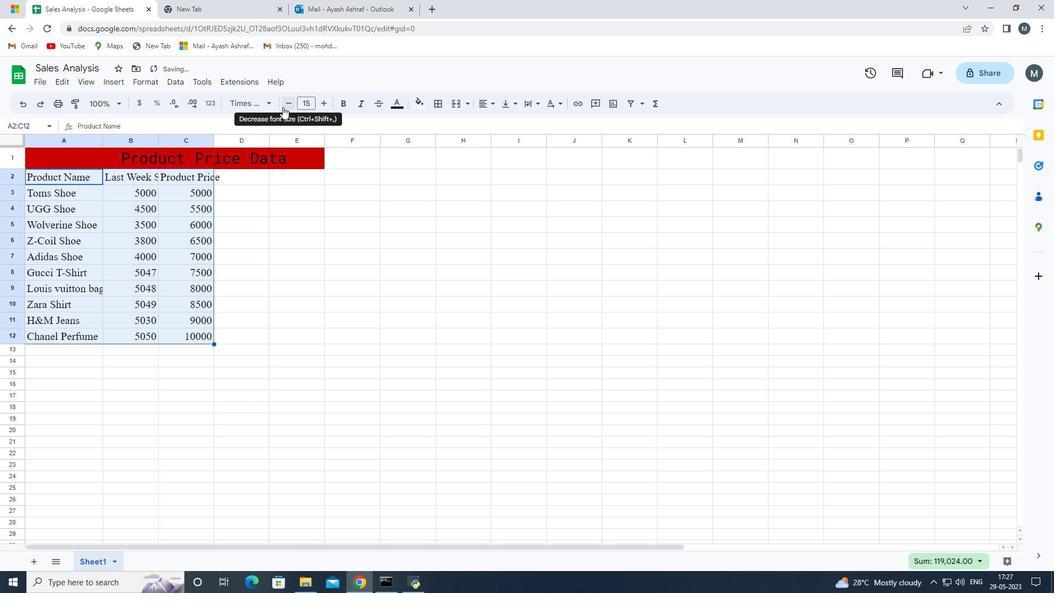 
Action: Mouse moved to (481, 101)
Screenshot: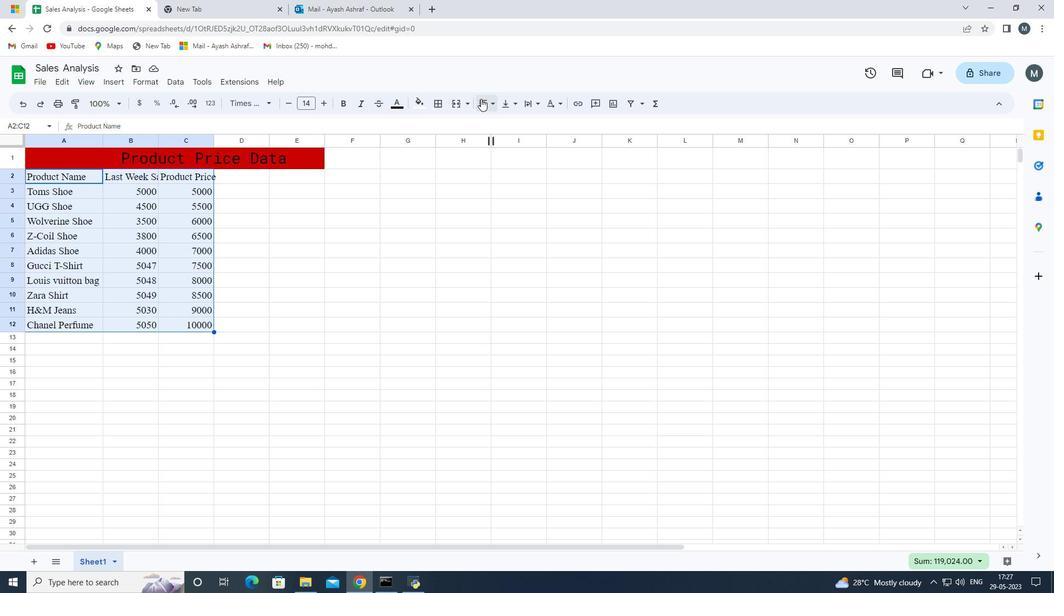 
Action: Mouse pressed left at (481, 101)
Screenshot: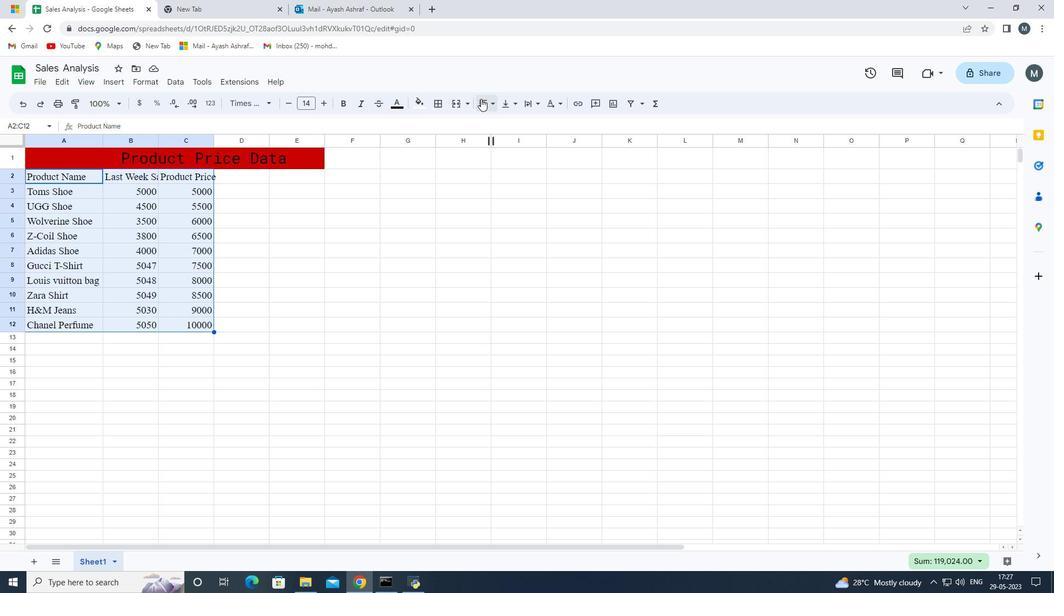 
Action: Mouse moved to (484, 125)
Screenshot: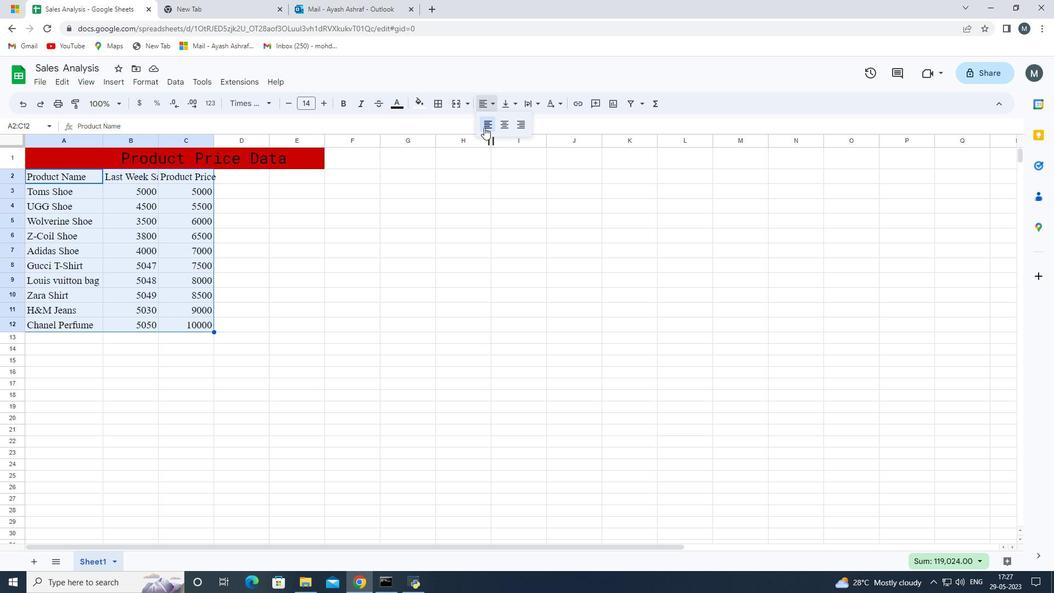 
Action: Mouse pressed left at (484, 125)
Screenshot: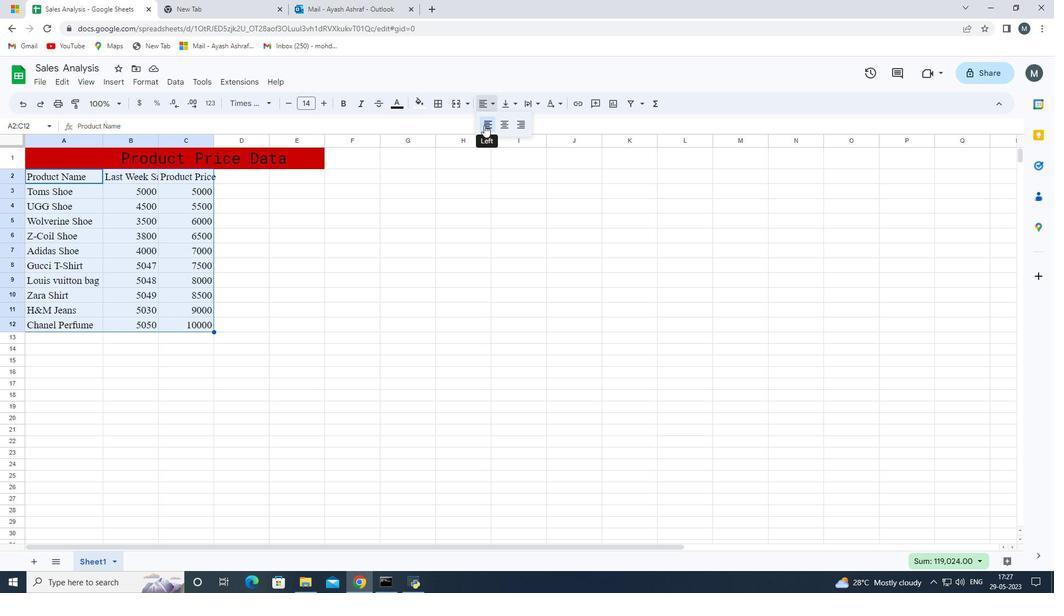 
Action: Mouse moved to (272, 260)
Screenshot: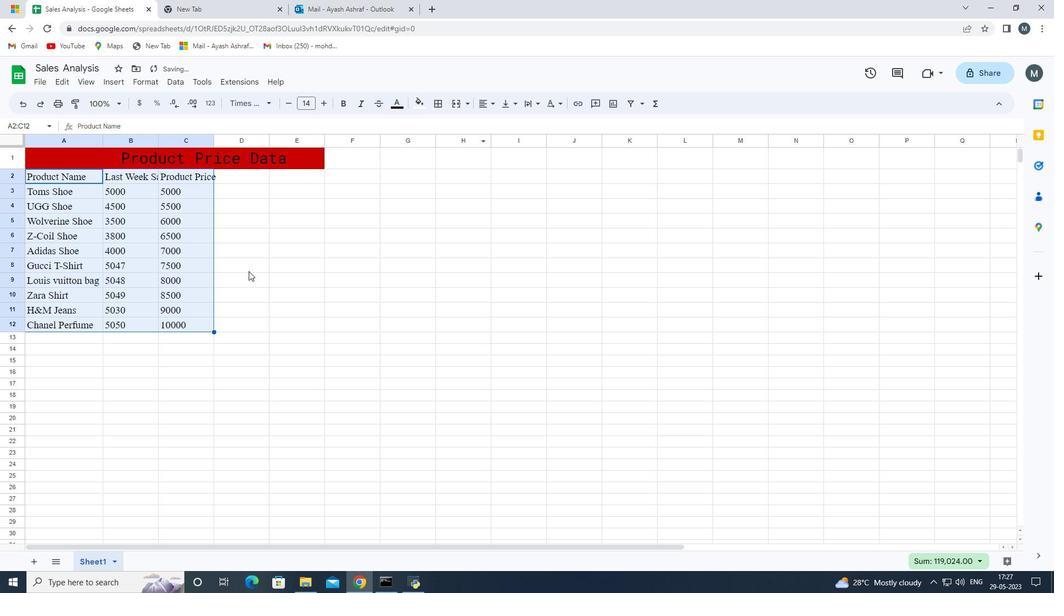 
Action: Mouse pressed left at (272, 260)
Screenshot: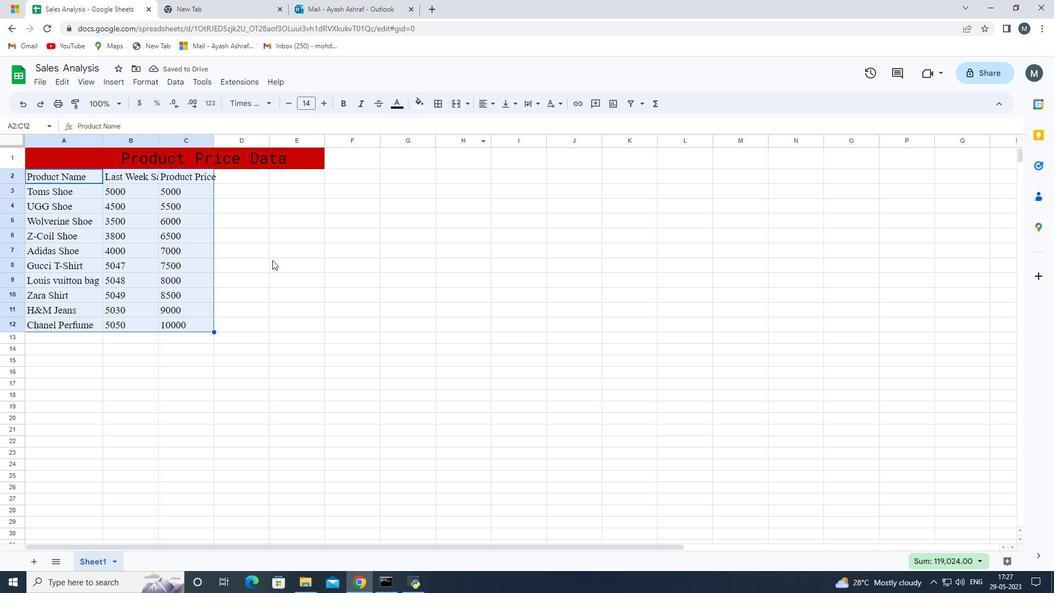 
Action: Mouse moved to (43, 164)
Screenshot: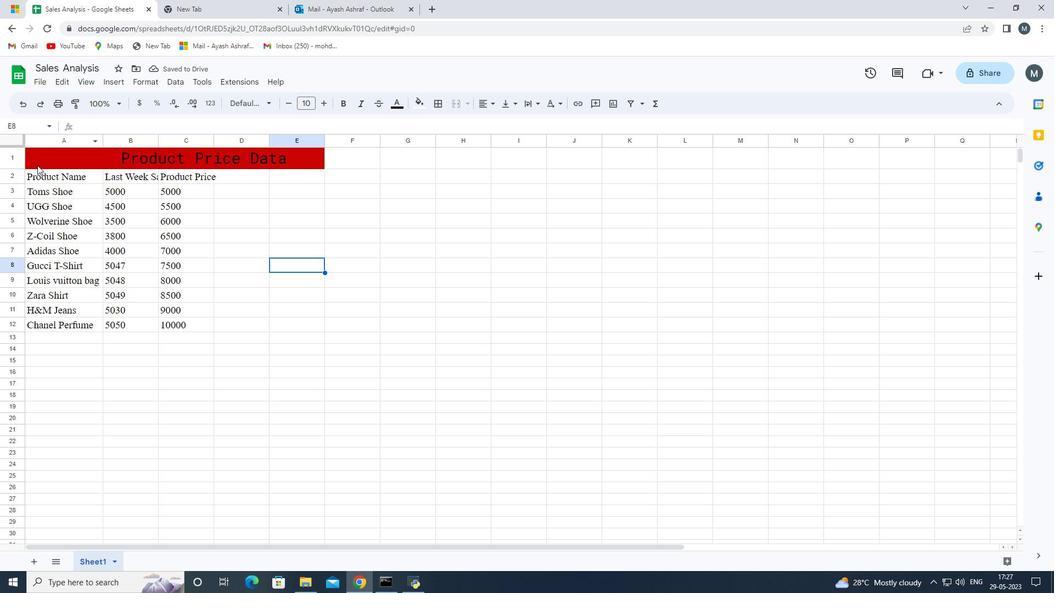 
Action: Mouse pressed left at (43, 164)
Screenshot: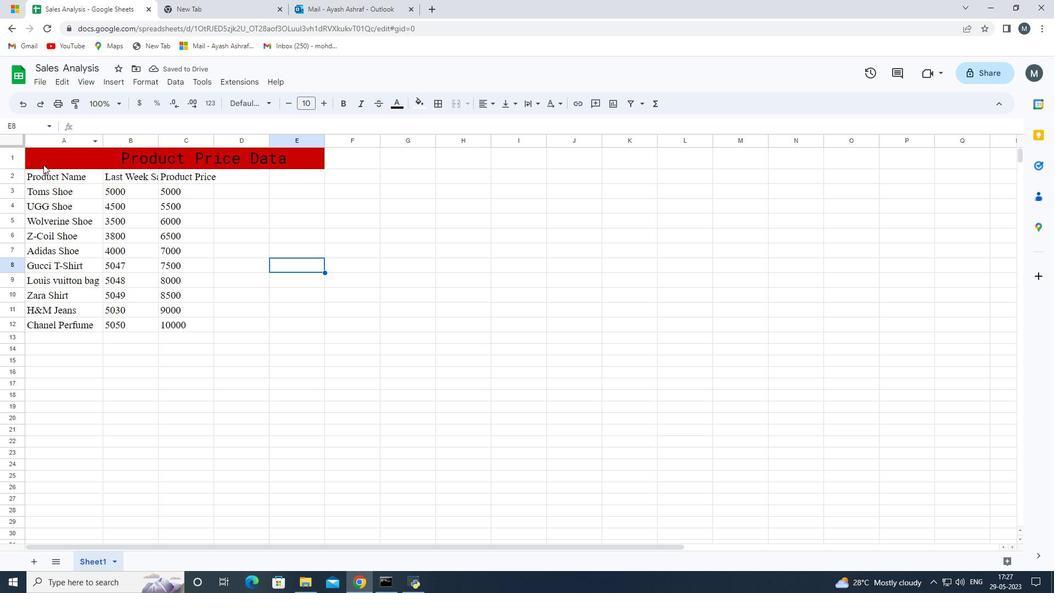 
Action: Mouse moved to (103, 168)
Screenshot: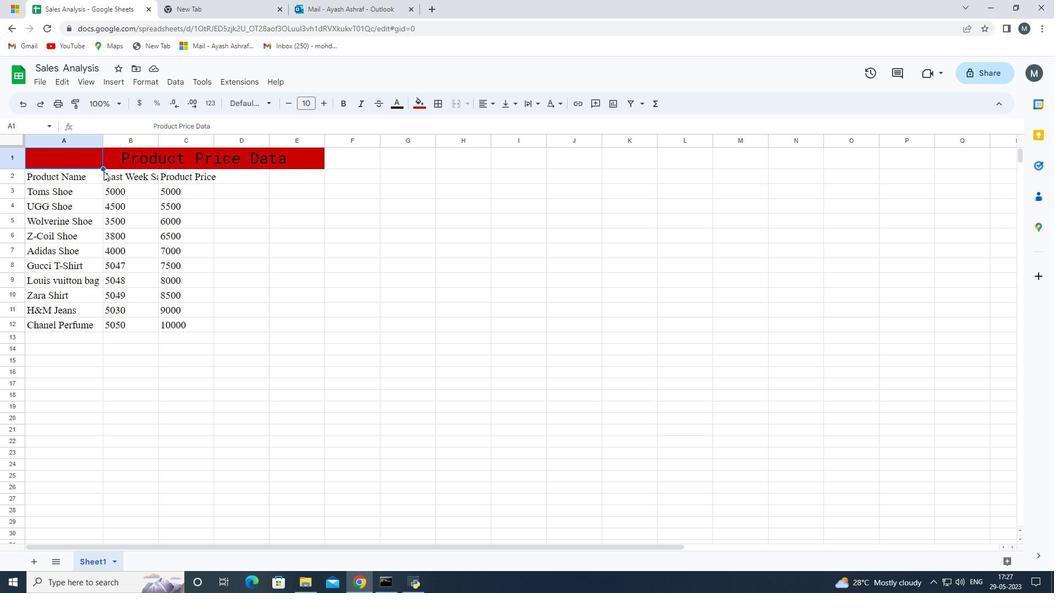 
Action: Mouse pressed left at (103, 168)
Screenshot: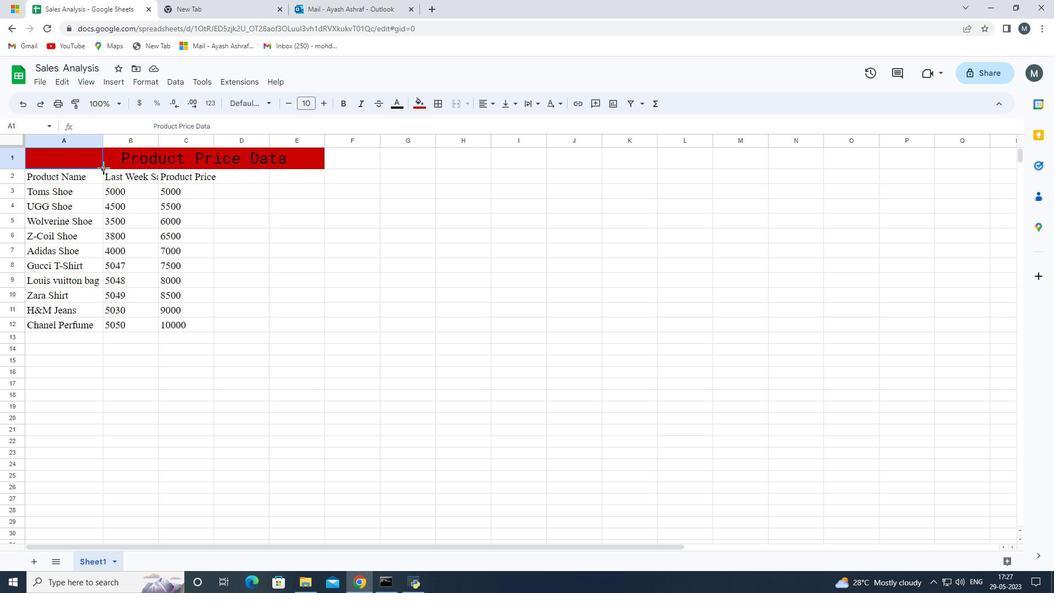 
Action: Mouse moved to (324, 169)
Screenshot: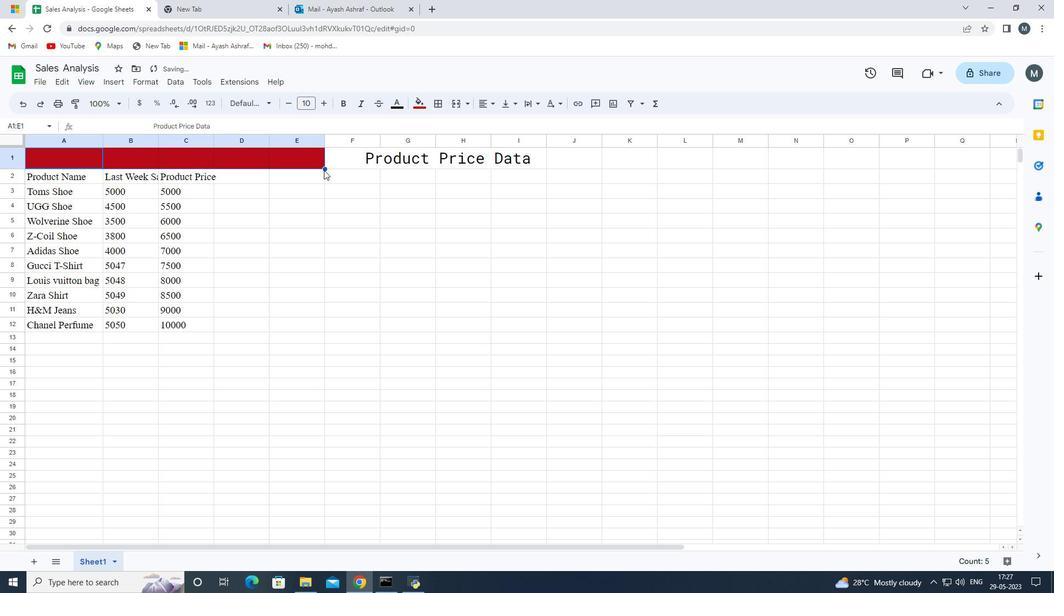
Action: Key pressed ctrl+Z
Screenshot: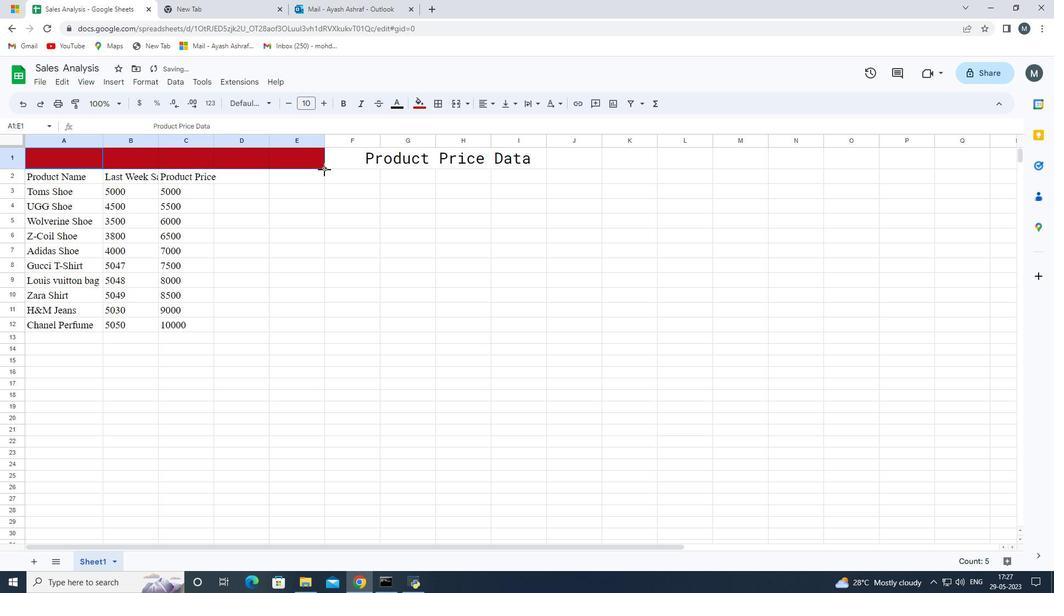 
Action: Mouse moved to (7, 161)
Screenshot: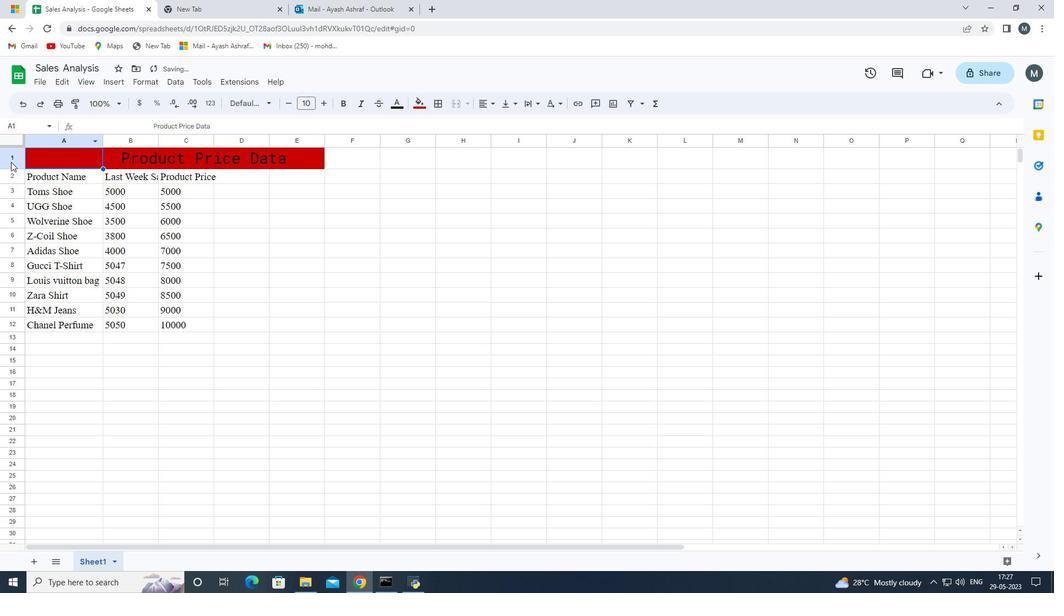 
Action: Mouse pressed left at (7, 161)
Screenshot: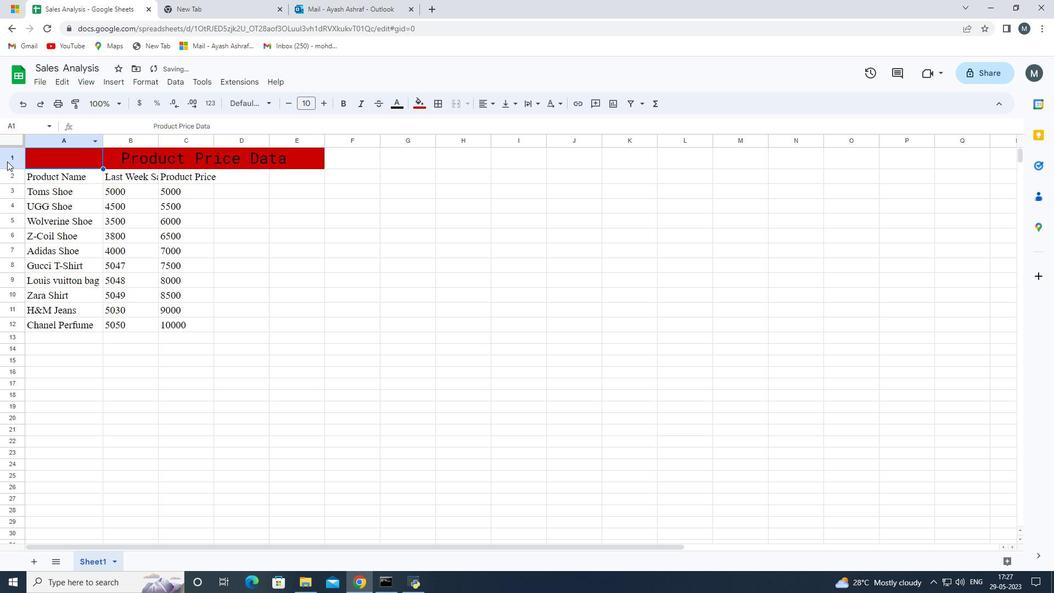 
Action: Mouse moved to (227, 235)
Screenshot: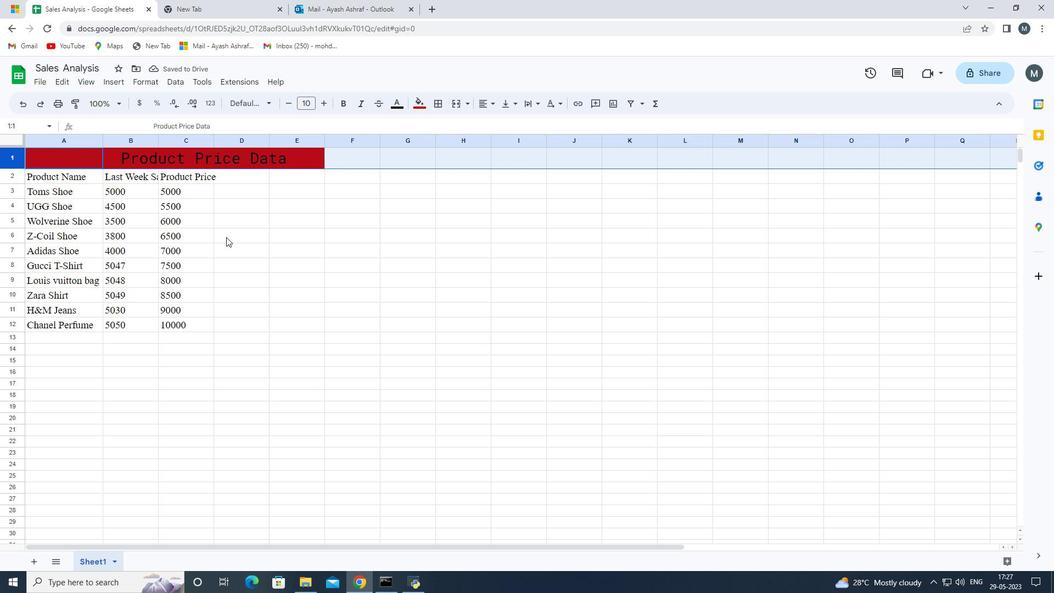 
Action: Mouse pressed left at (227, 235)
Screenshot: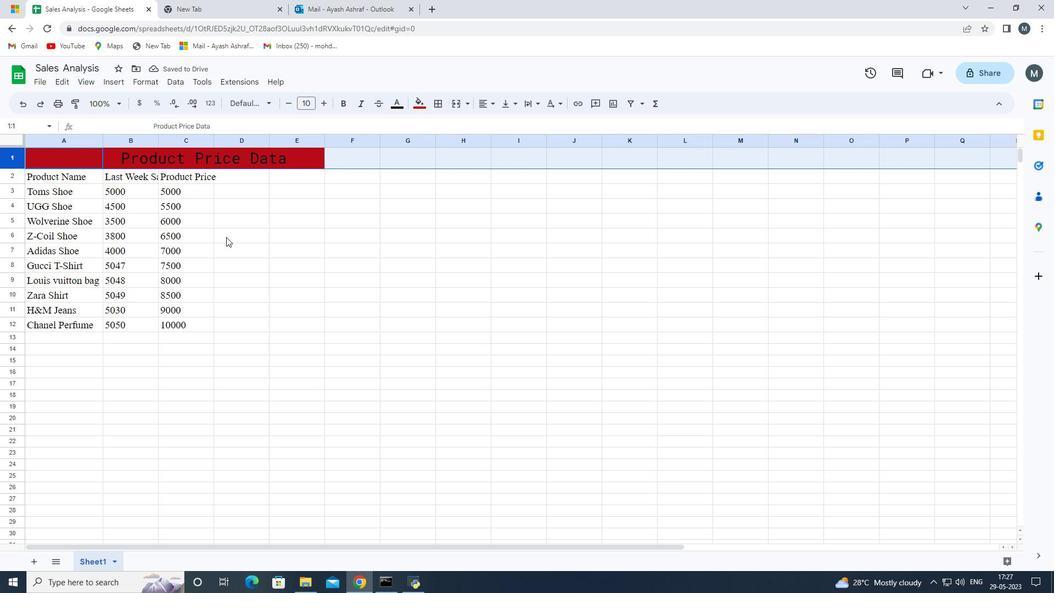 
Action: Mouse moved to (319, 164)
Screenshot: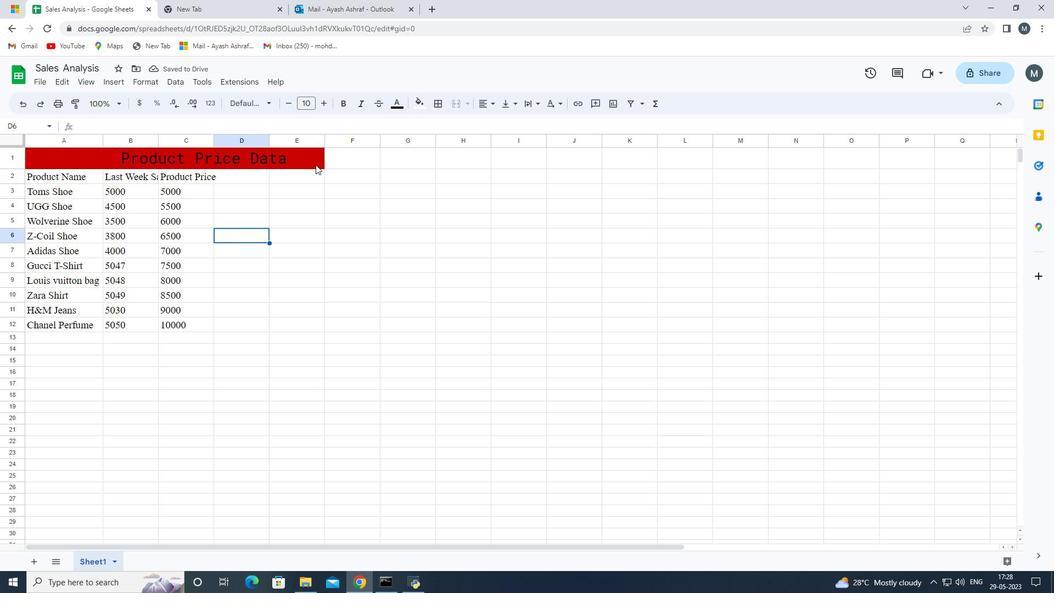 
Action: Mouse pressed left at (319, 164)
Screenshot: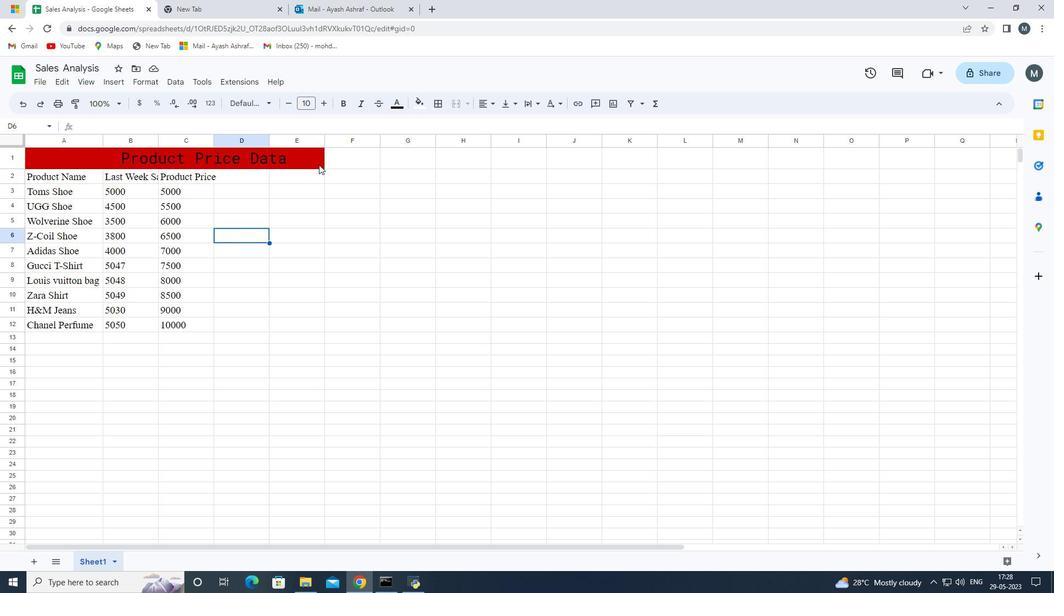 
Action: Mouse moved to (484, 108)
Screenshot: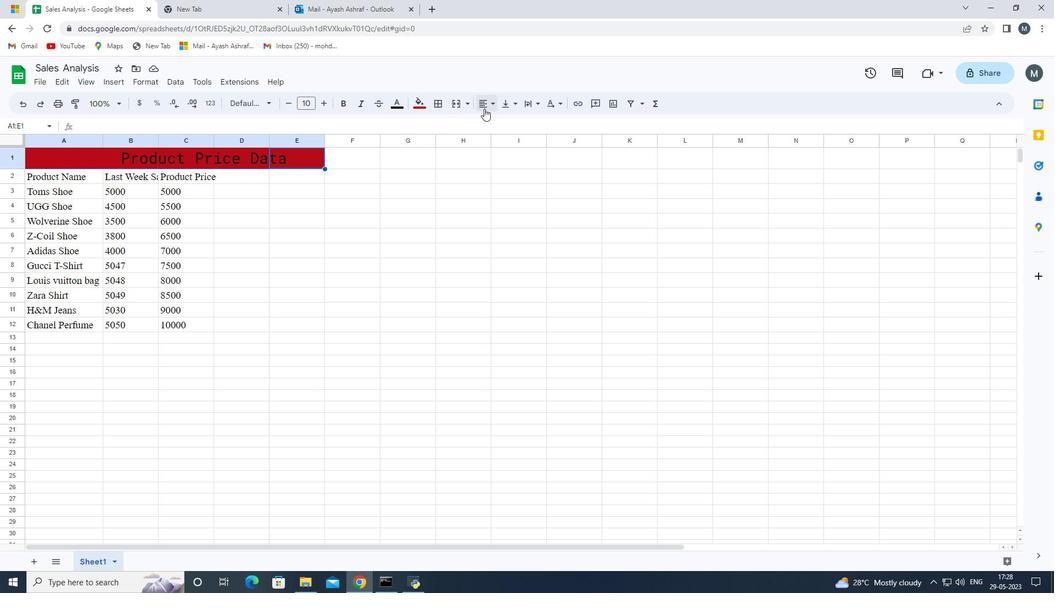 
Action: Mouse pressed left at (484, 108)
Screenshot: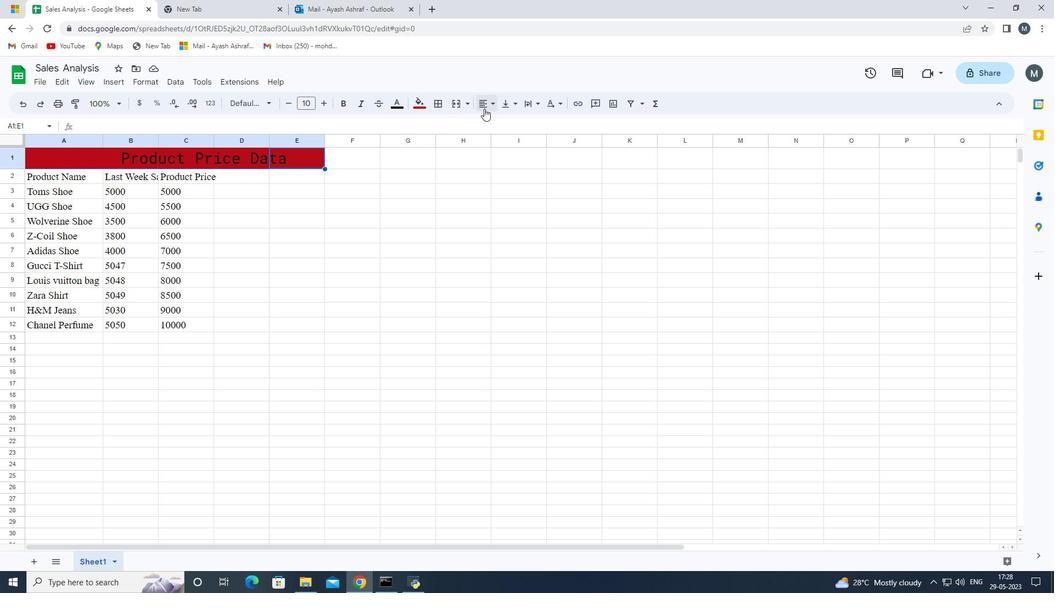 
Action: Mouse moved to (484, 126)
Screenshot: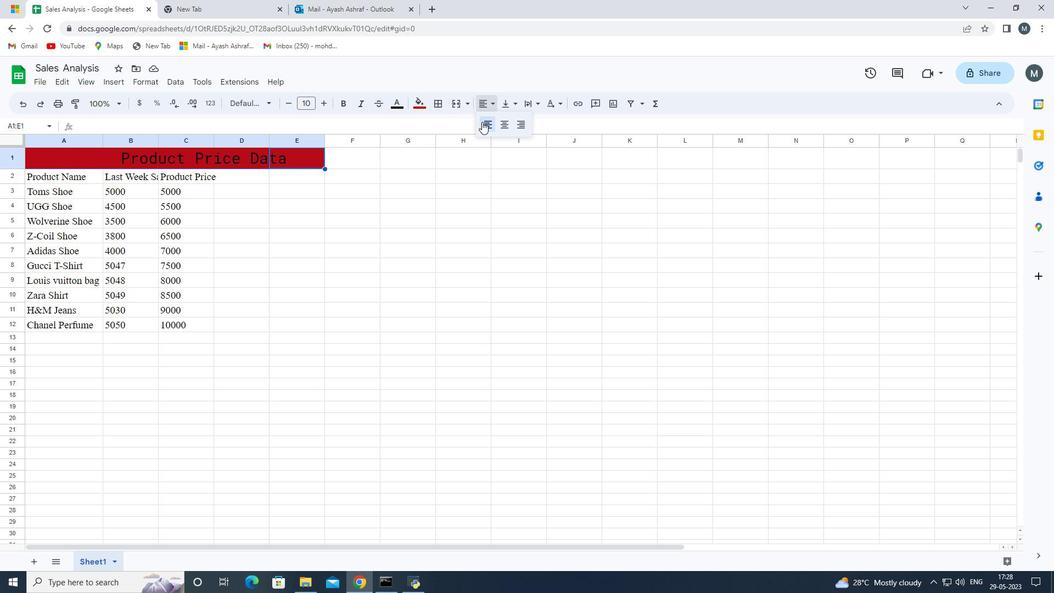 
Action: Mouse pressed left at (484, 126)
Screenshot: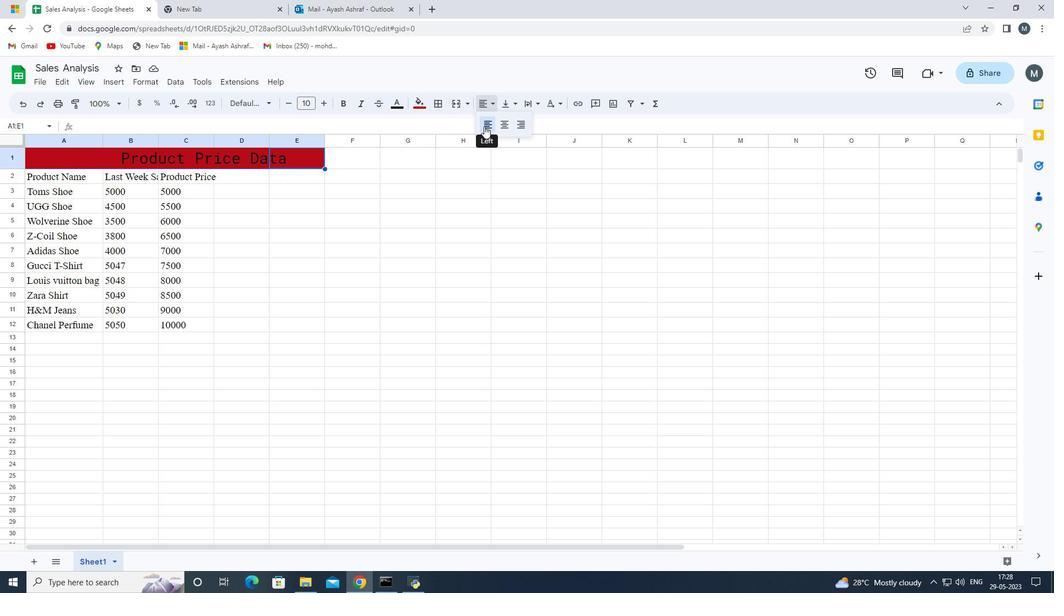 
Action: Mouse moved to (179, 335)
Screenshot: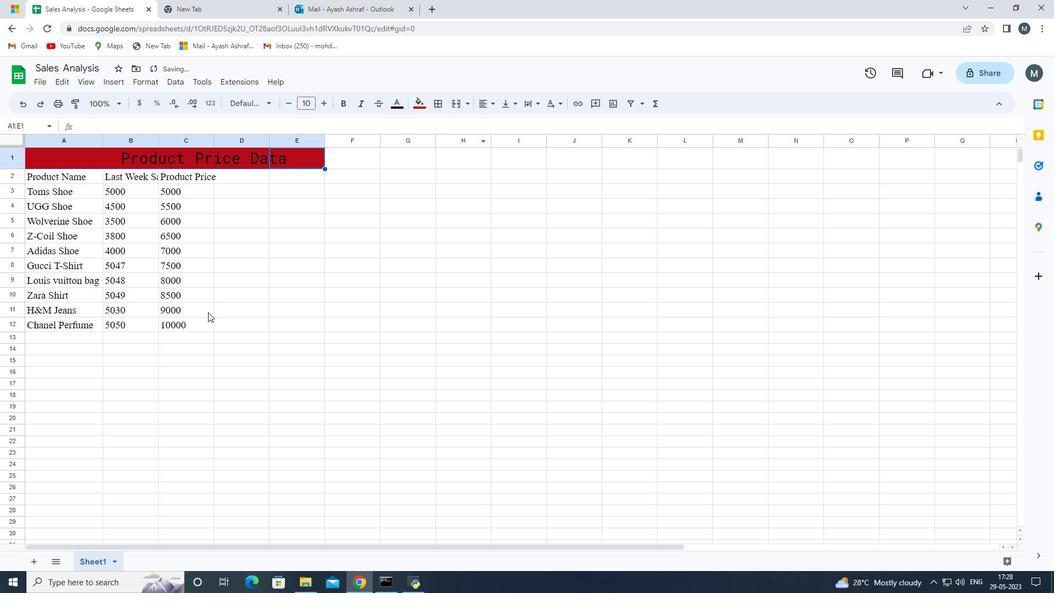 
Action: Mouse pressed left at (179, 335)
Screenshot: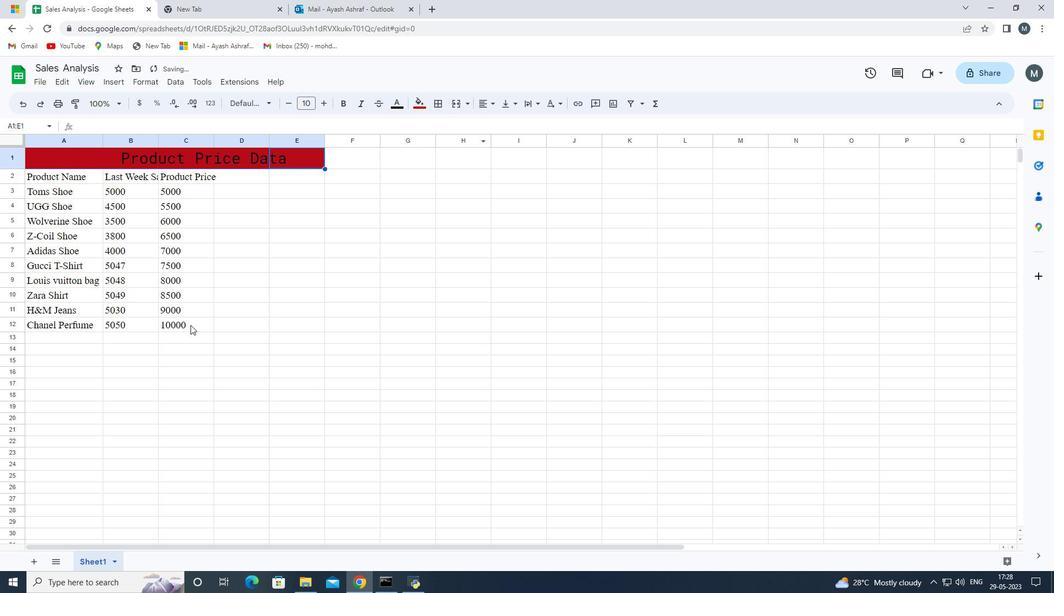 
Action: Mouse moved to (85, 159)
Screenshot: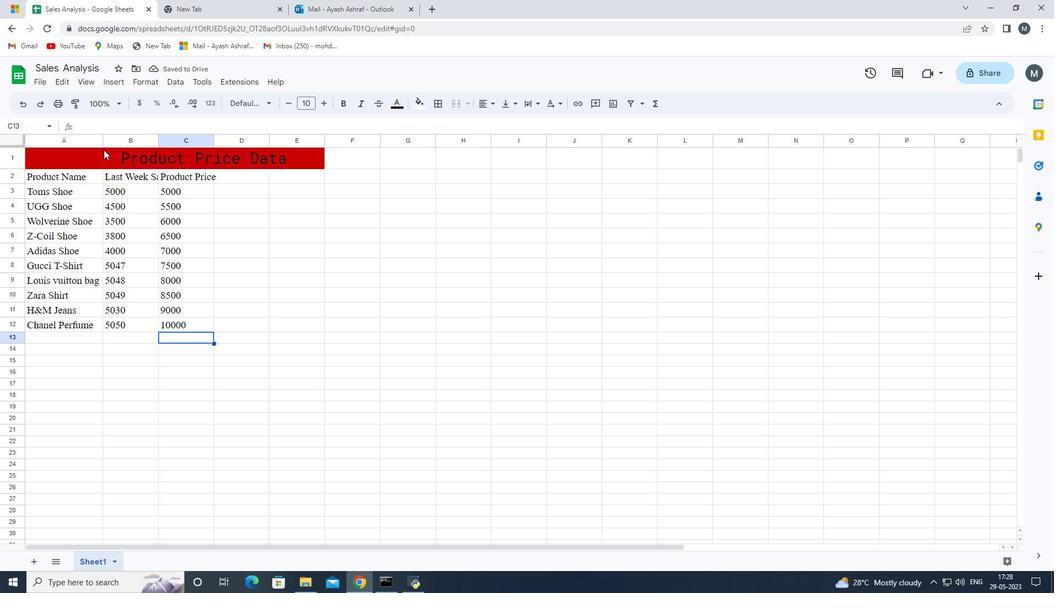 
Action: Mouse pressed left at (85, 159)
Screenshot: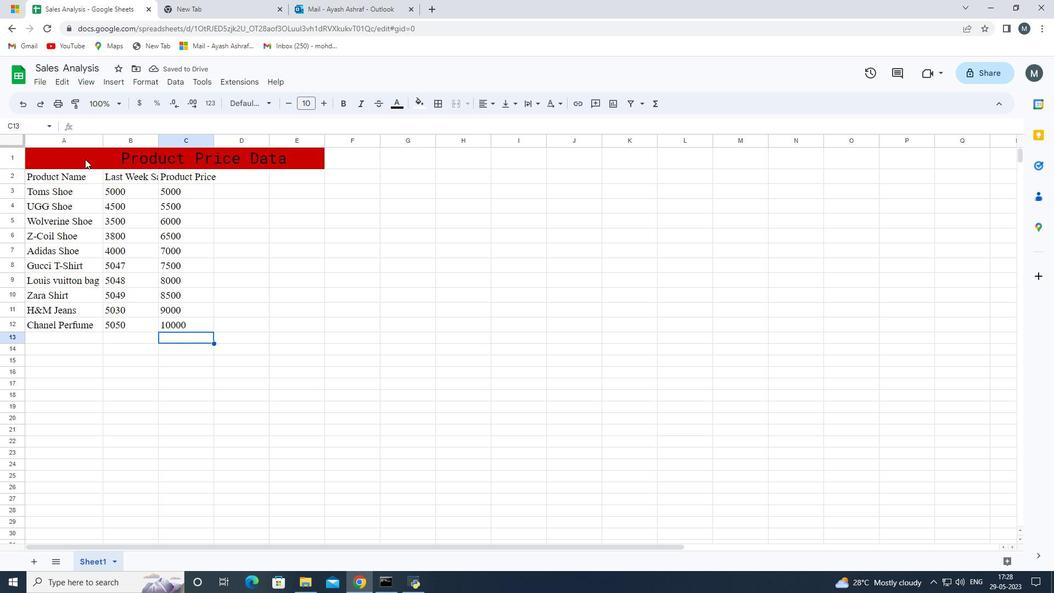 
Action: Mouse moved to (6, 158)
Screenshot: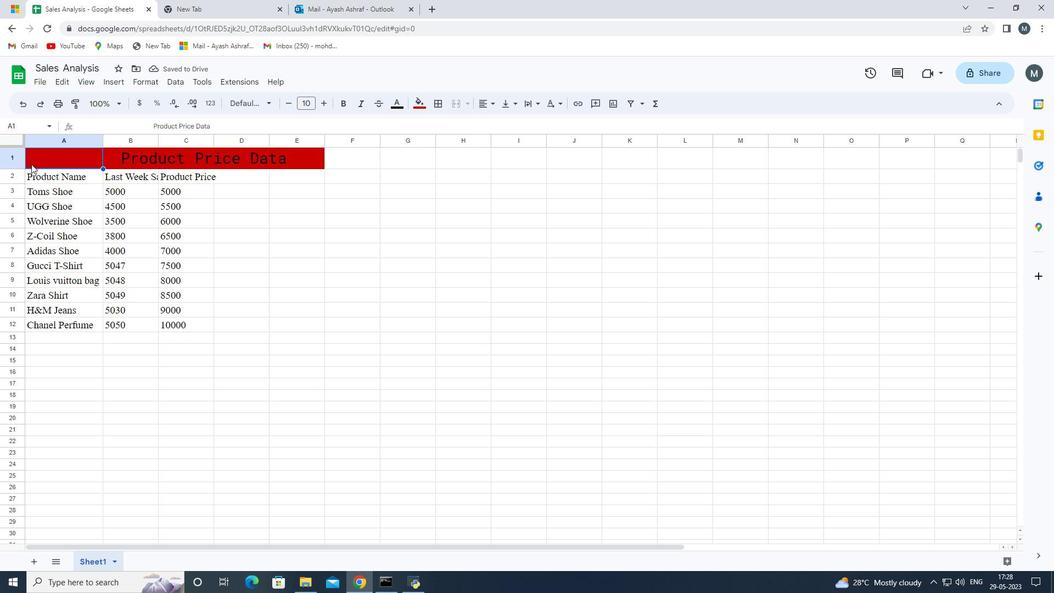 
Action: Mouse pressed left at (6, 158)
Screenshot: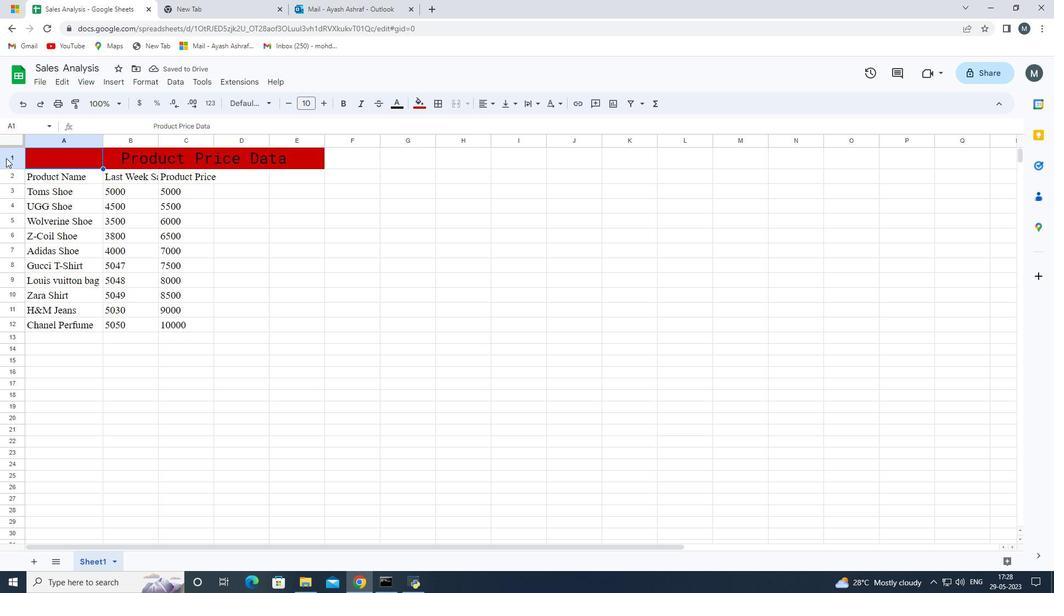 
Action: Mouse moved to (212, 126)
Screenshot: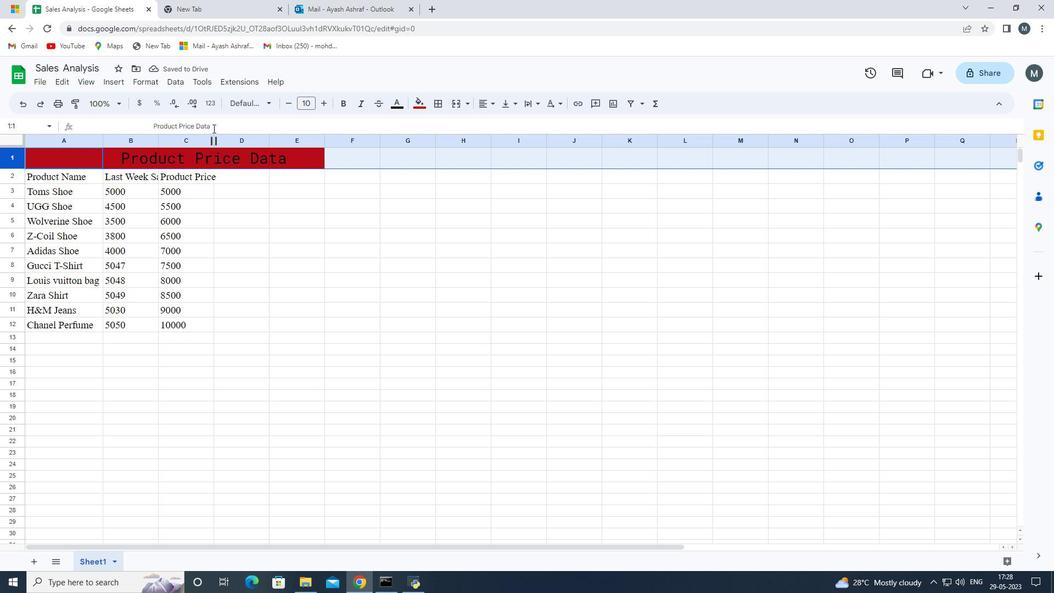 
Action: Mouse pressed left at (212, 126)
Screenshot: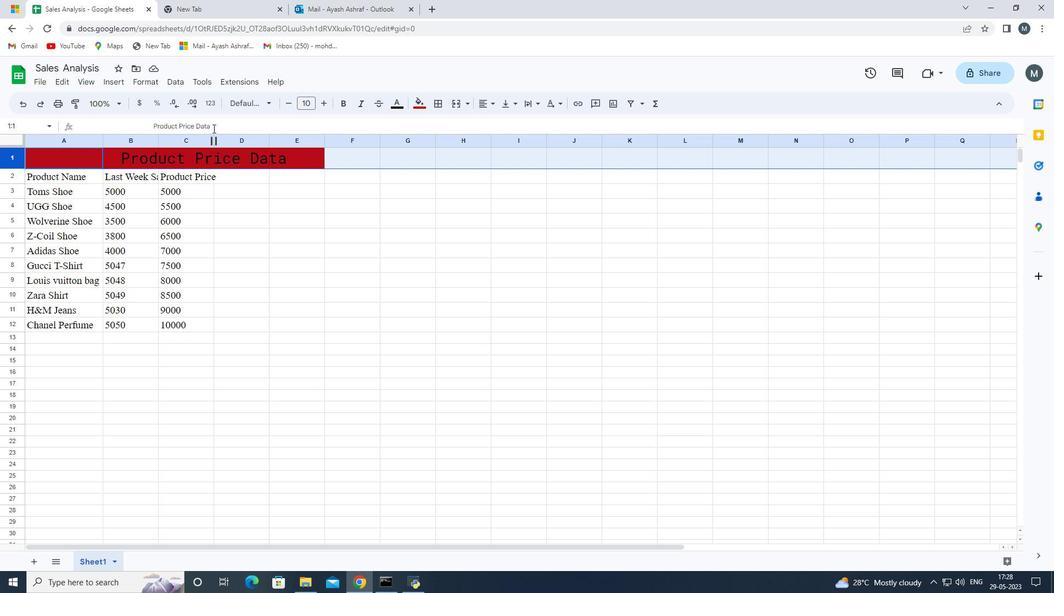 
Action: Mouse moved to (491, 105)
Screenshot: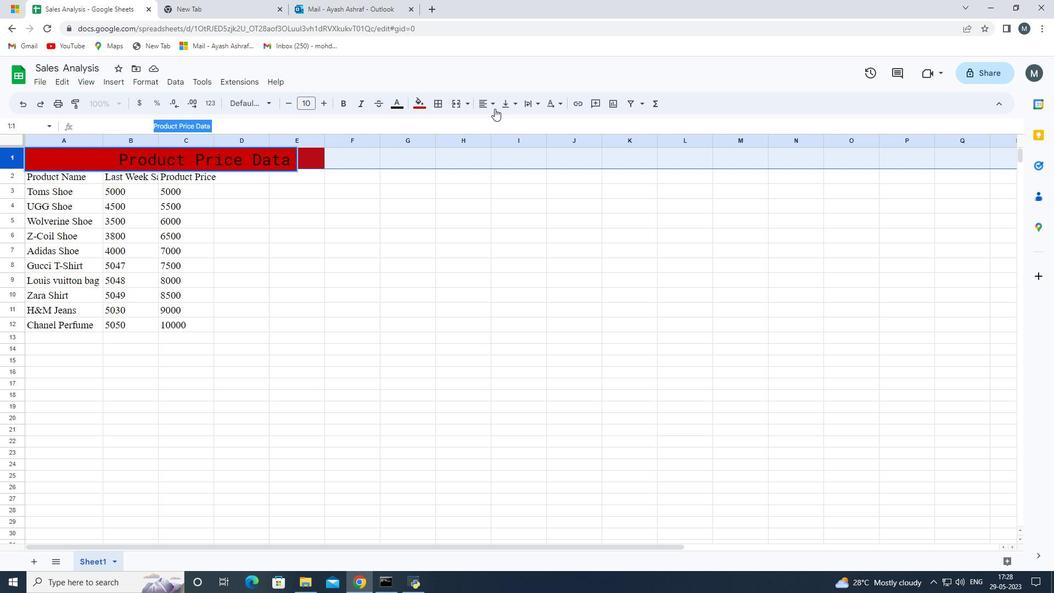 
Action: Mouse pressed left at (491, 105)
Screenshot: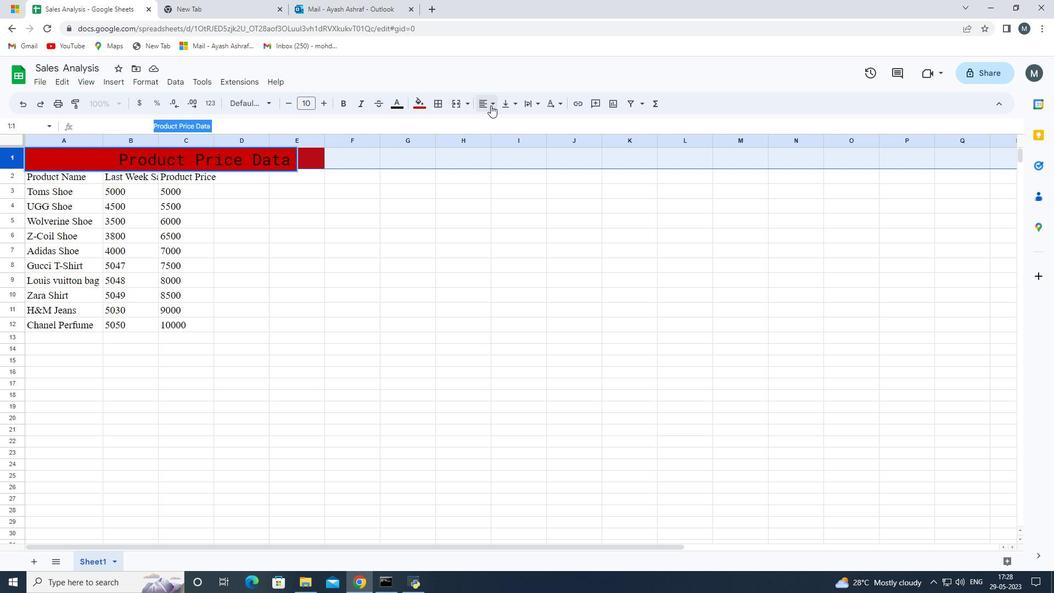 
Action: Mouse moved to (486, 124)
Screenshot: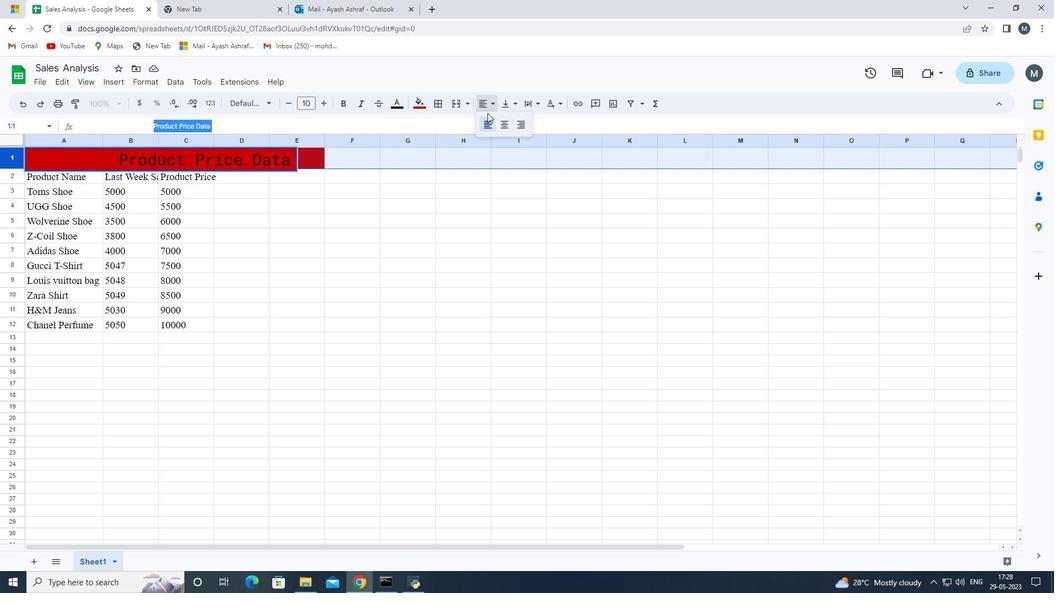
Action: Mouse pressed left at (486, 124)
Screenshot: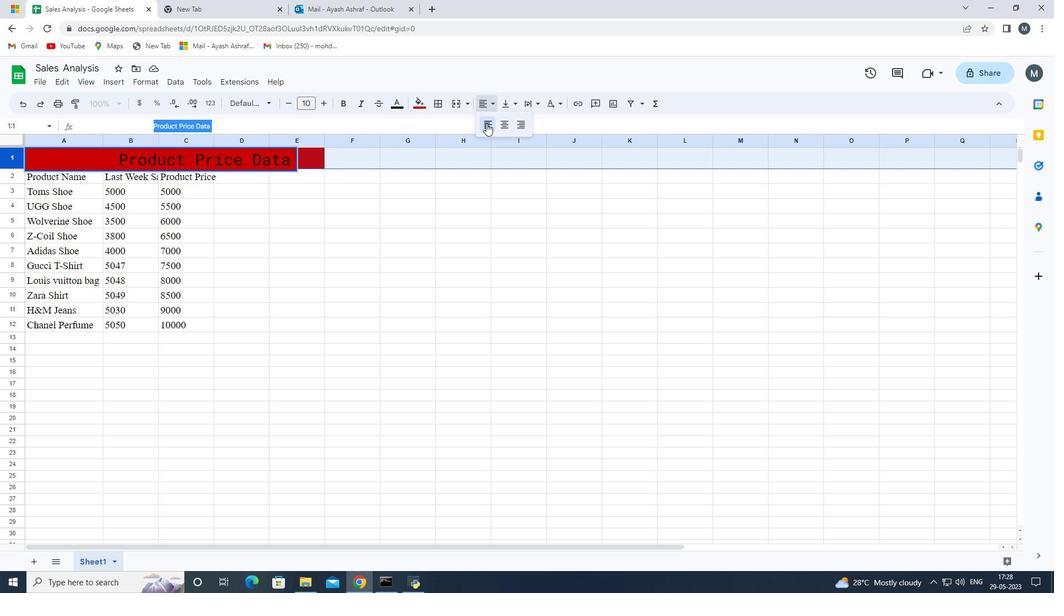 
Action: Mouse moved to (224, 355)
Screenshot: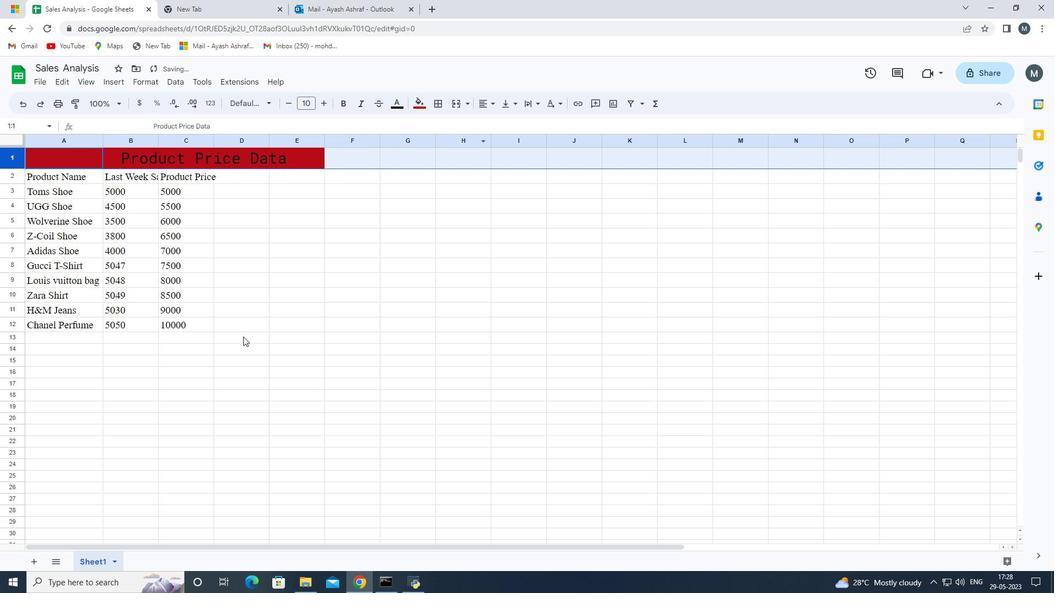 
Action: Mouse pressed left at (224, 355)
Screenshot: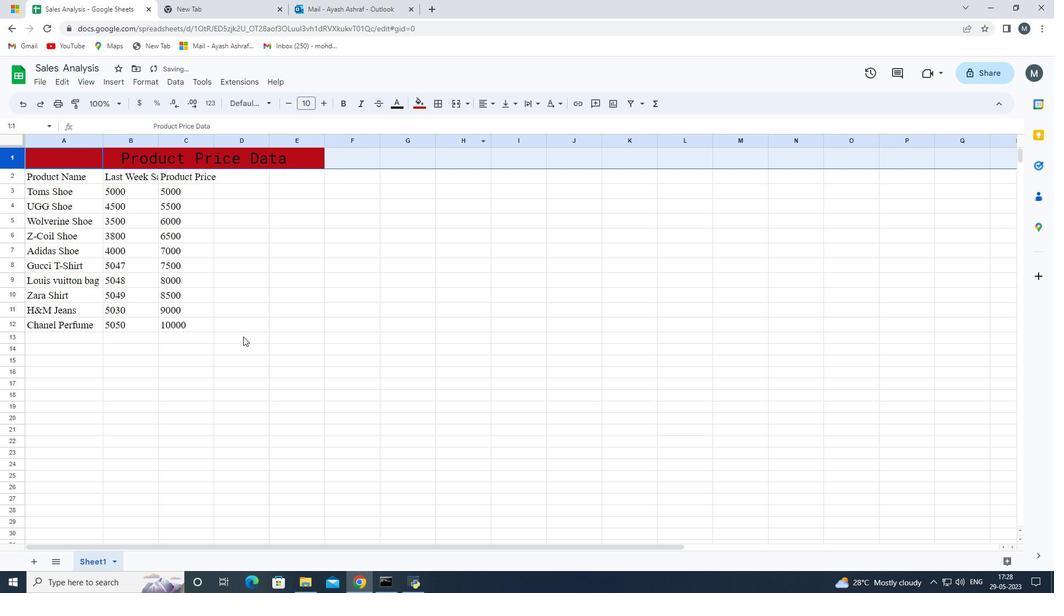 
Action: Mouse moved to (121, 163)
Screenshot: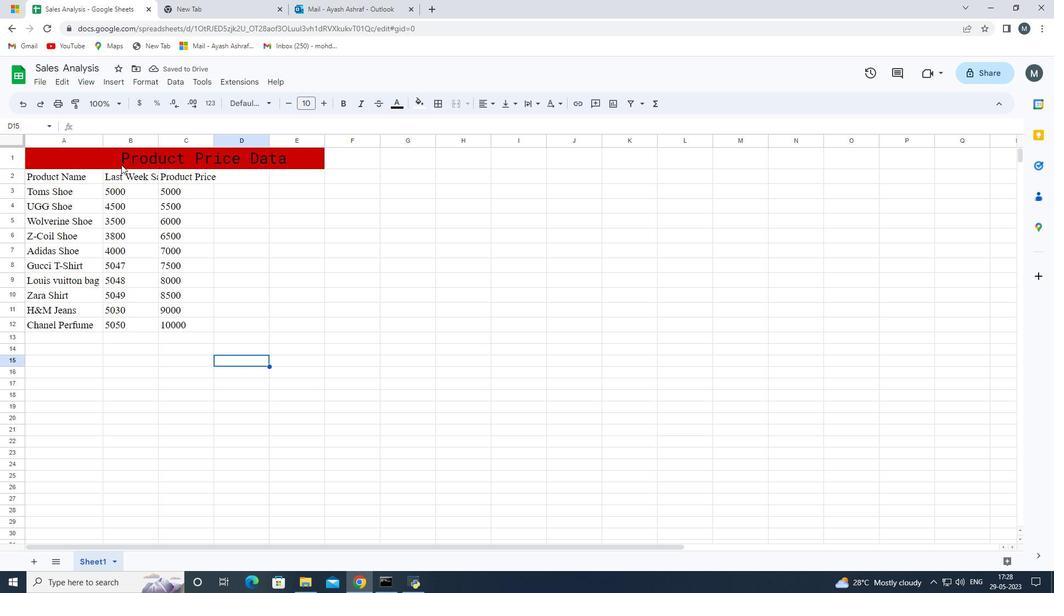 
Action: Mouse pressed left at (121, 163)
Screenshot: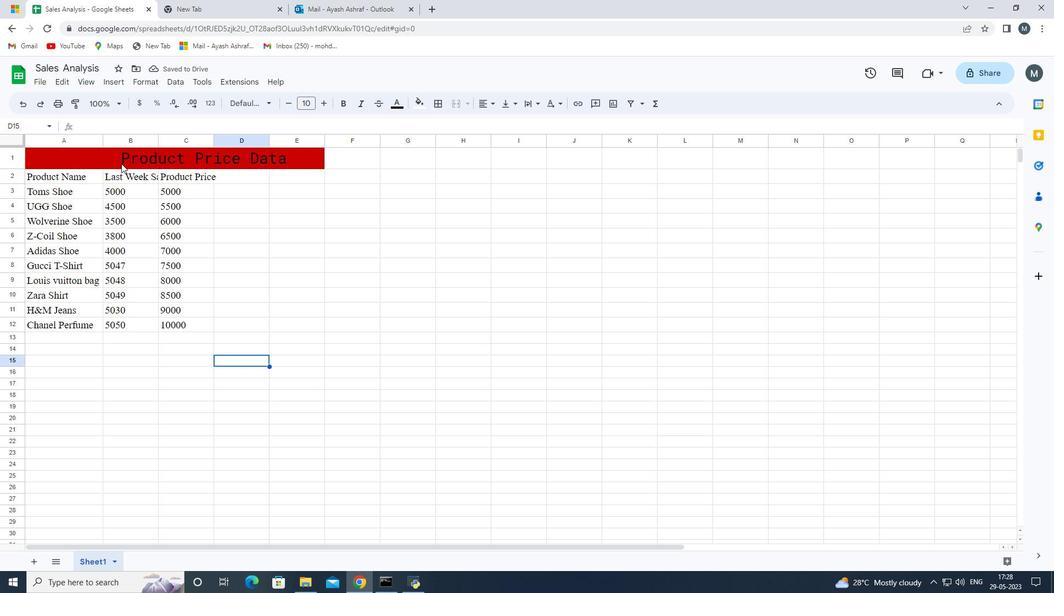 
Action: Mouse moved to (60, 157)
Screenshot: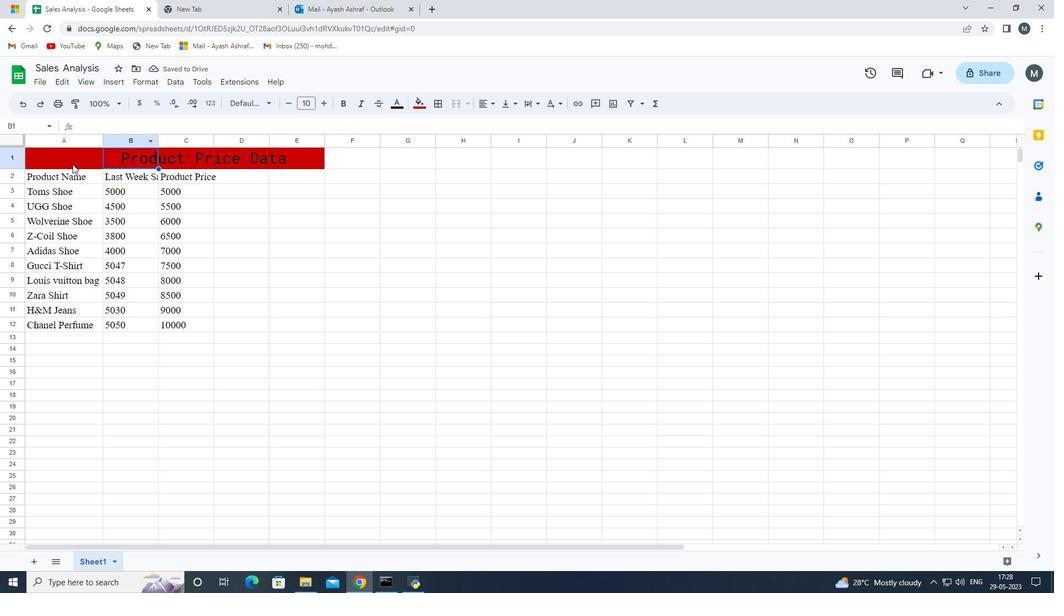 
Action: Mouse pressed left at (60, 157)
Screenshot: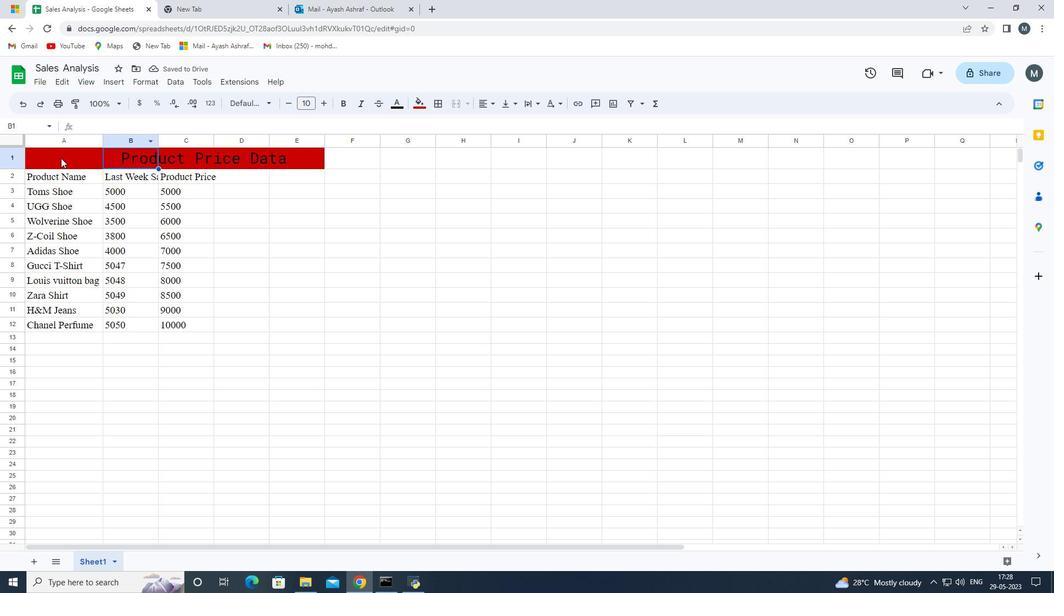 
Action: Mouse pressed left at (60, 157)
Screenshot: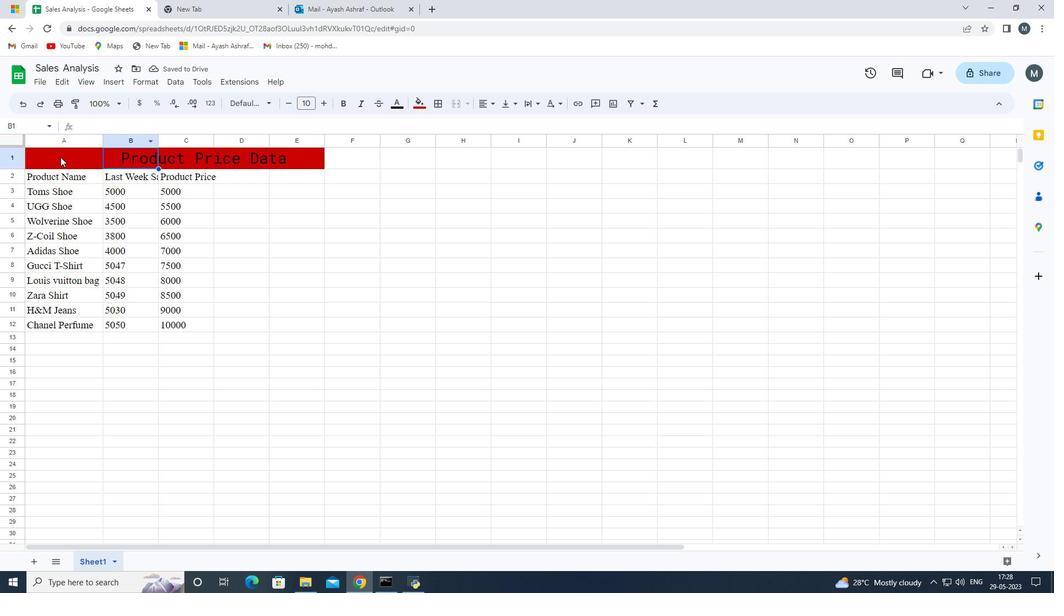 
Action: Mouse moved to (152, 124)
Screenshot: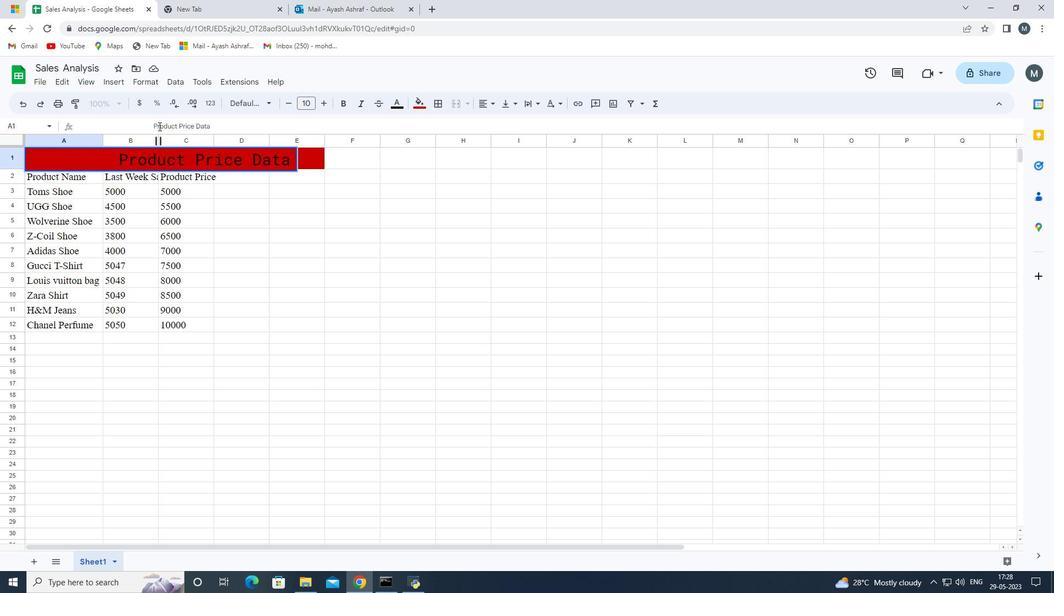 
Action: Mouse pressed left at (152, 124)
Screenshot: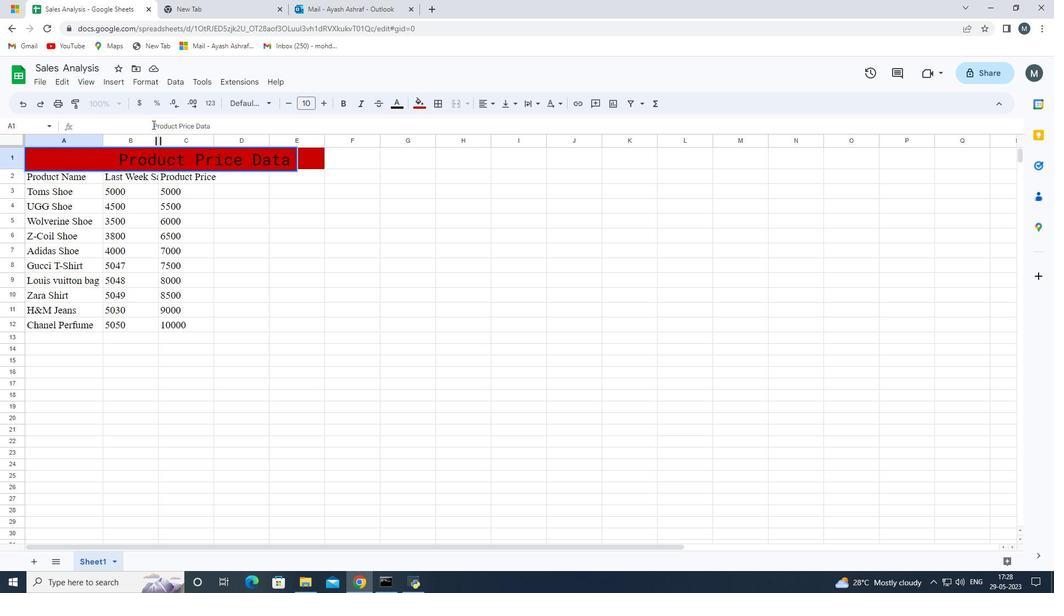 
Action: Key pressed <Key.backspace><Key.backspace><Key.backspace><Key.backspace><Key.backspace><Key.backspace><Key.backspace><Key.backspace><Key.backspace><Key.backspace><Key.backspace><Key.backspace><Key.backspace><Key.backspace><Key.backspace><Key.backspace><Key.backspace><Key.backspace><Key.backspace><Key.backspace><Key.backspace>
Screenshot: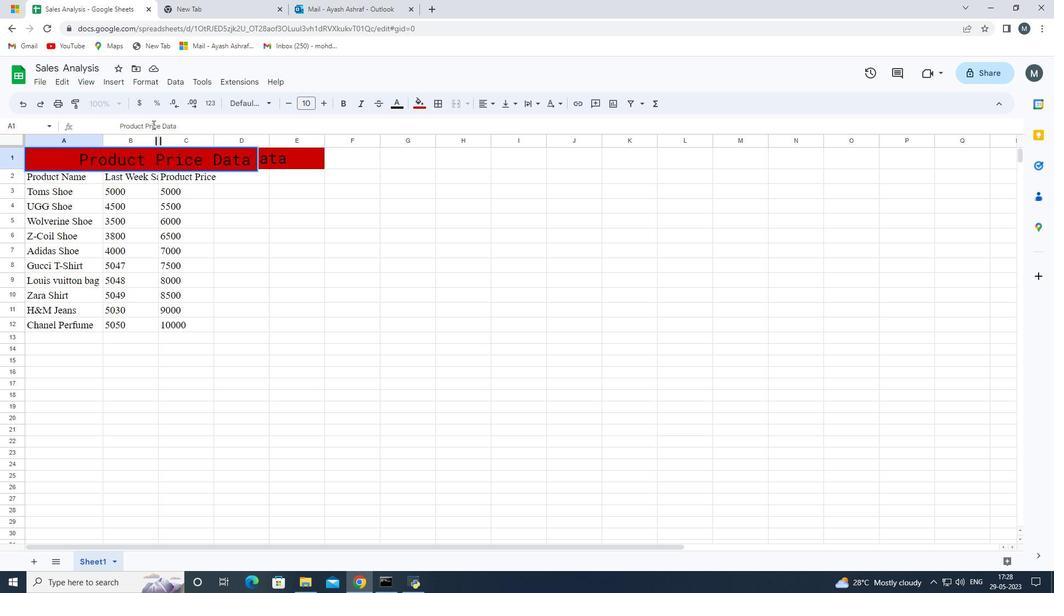 
Action: Mouse moved to (217, 192)
Screenshot: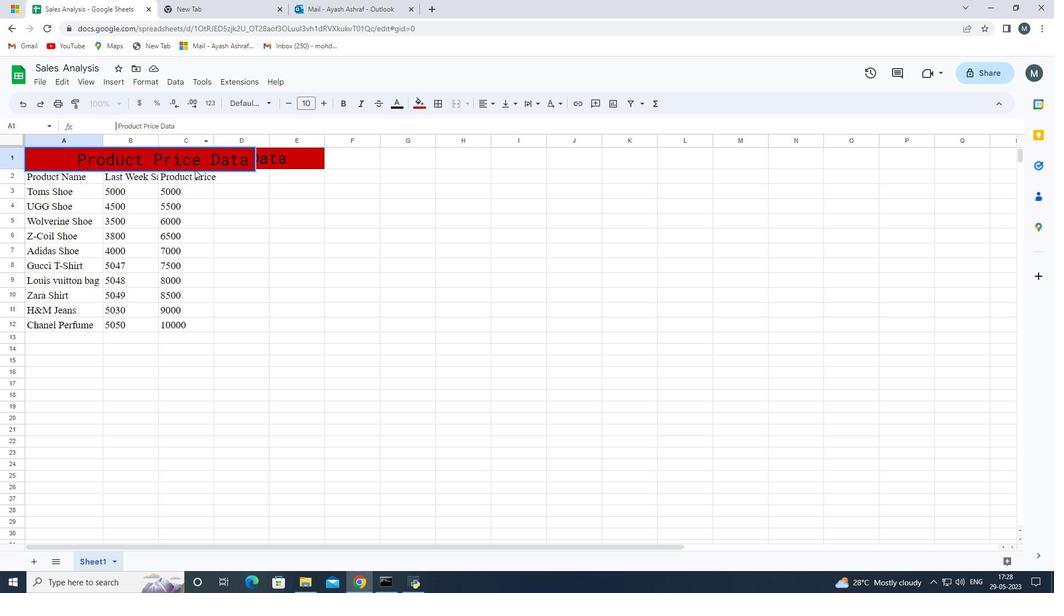 
Action: Key pressed <Key.backspace><Key.backspace><Key.backspace><Key.backspace>
Screenshot: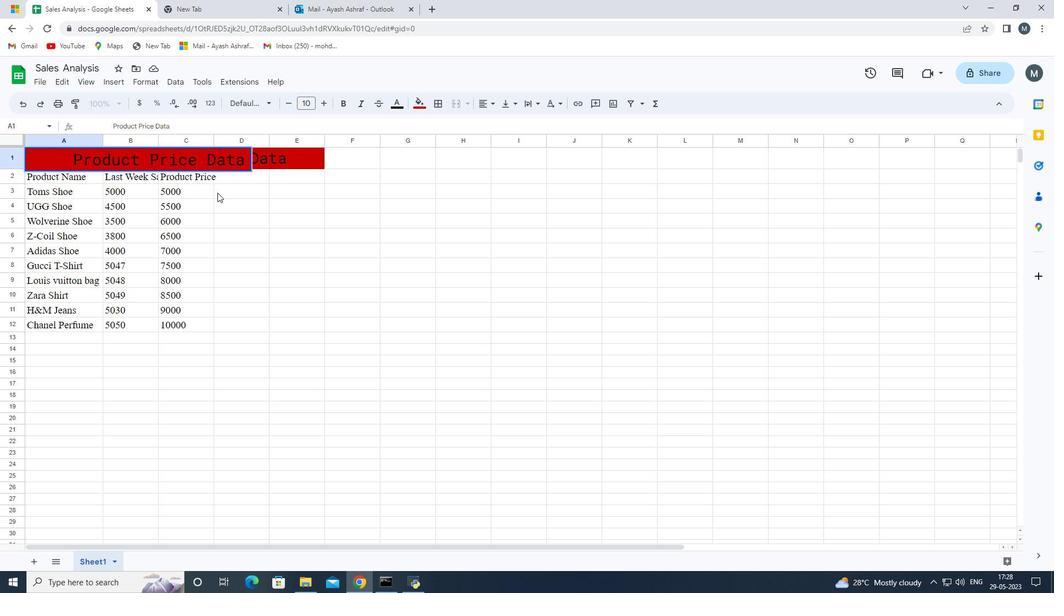 
Action: Mouse moved to (353, 346)
Screenshot: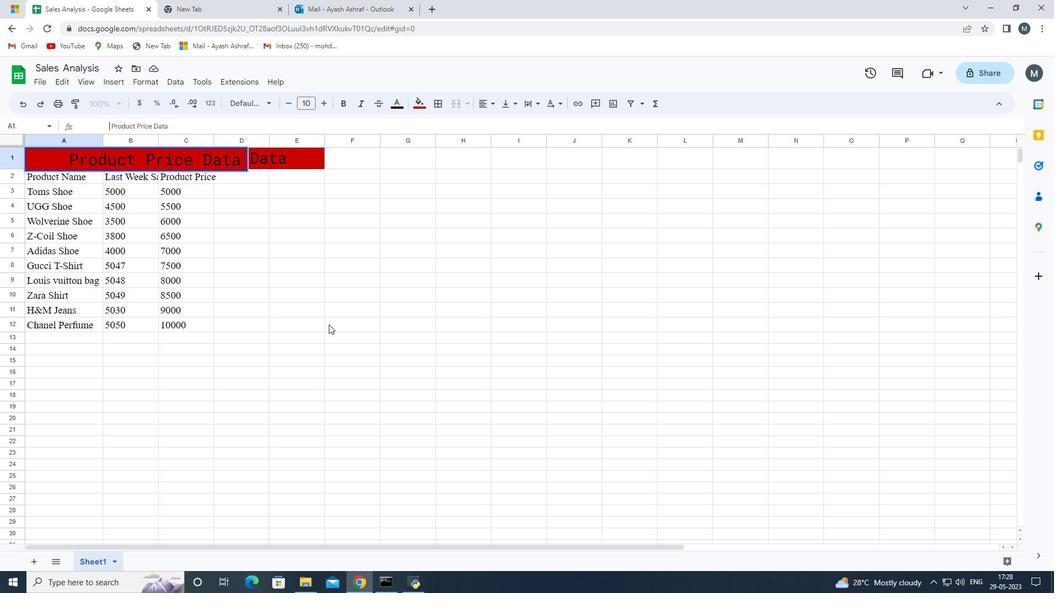 
Action: Mouse pressed left at (353, 346)
Screenshot: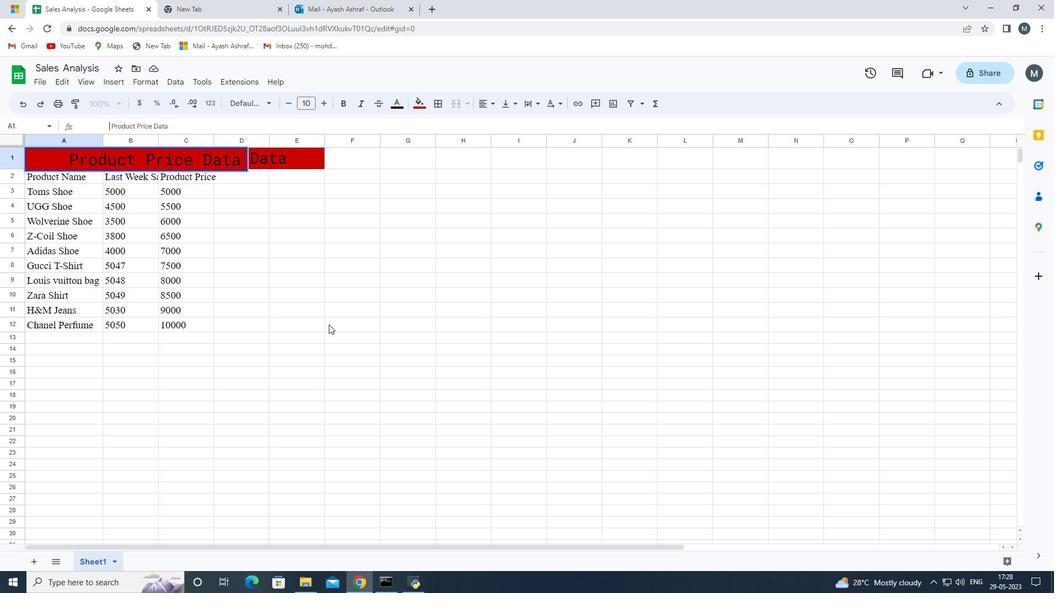 
Action: Mouse moved to (294, 165)
Screenshot: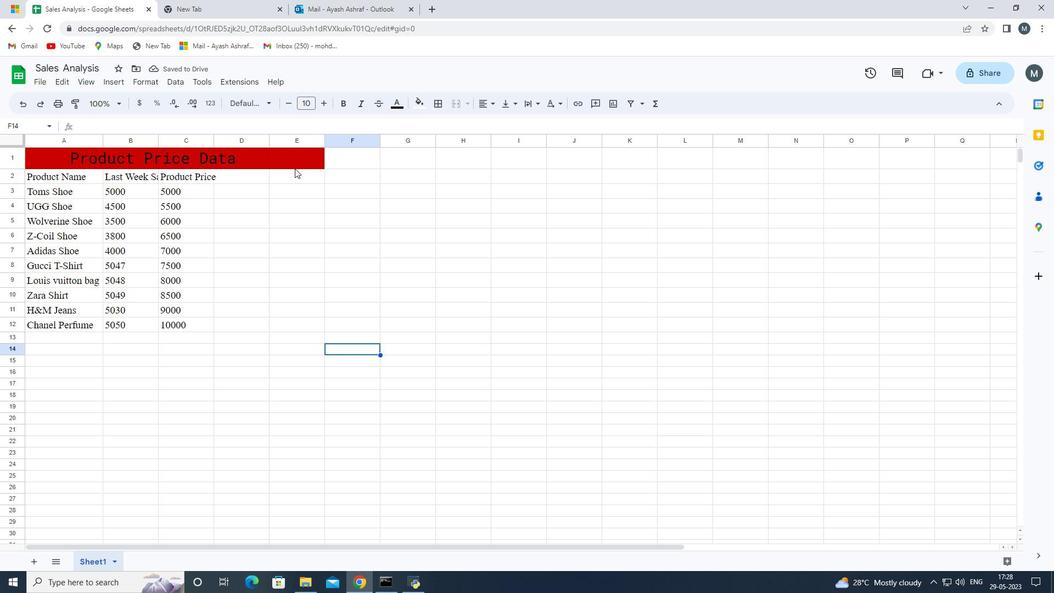 
Action: Mouse pressed left at (294, 165)
Screenshot: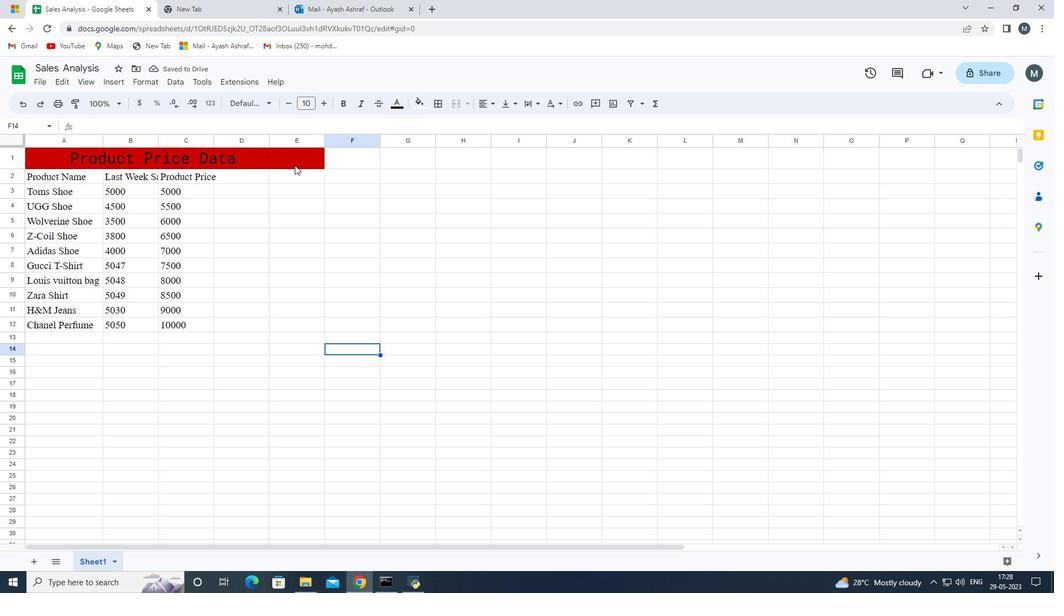 
Action: Mouse moved to (423, 103)
Screenshot: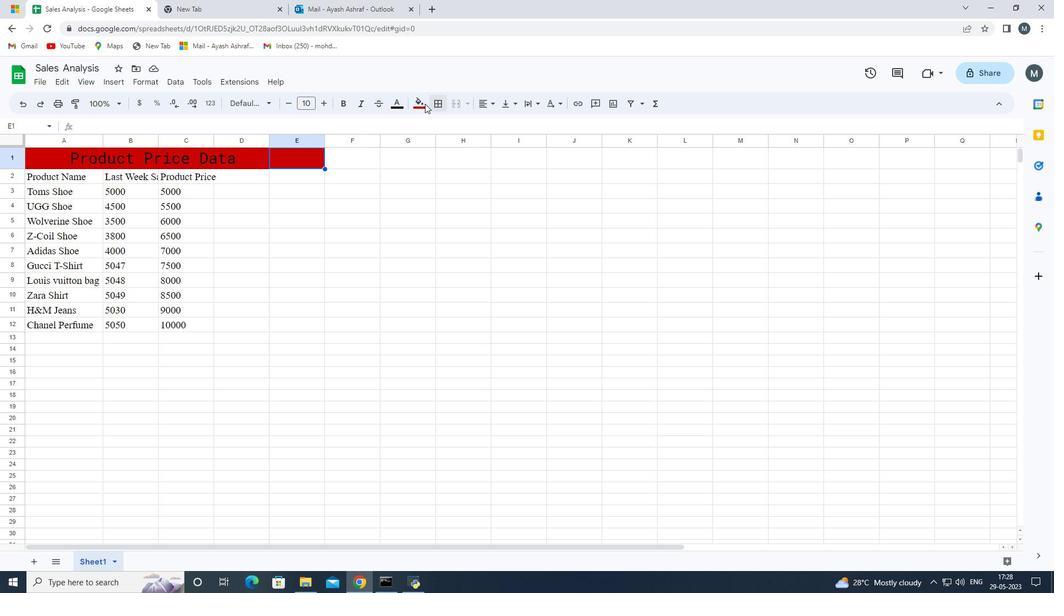 
Action: Mouse pressed left at (423, 103)
Screenshot: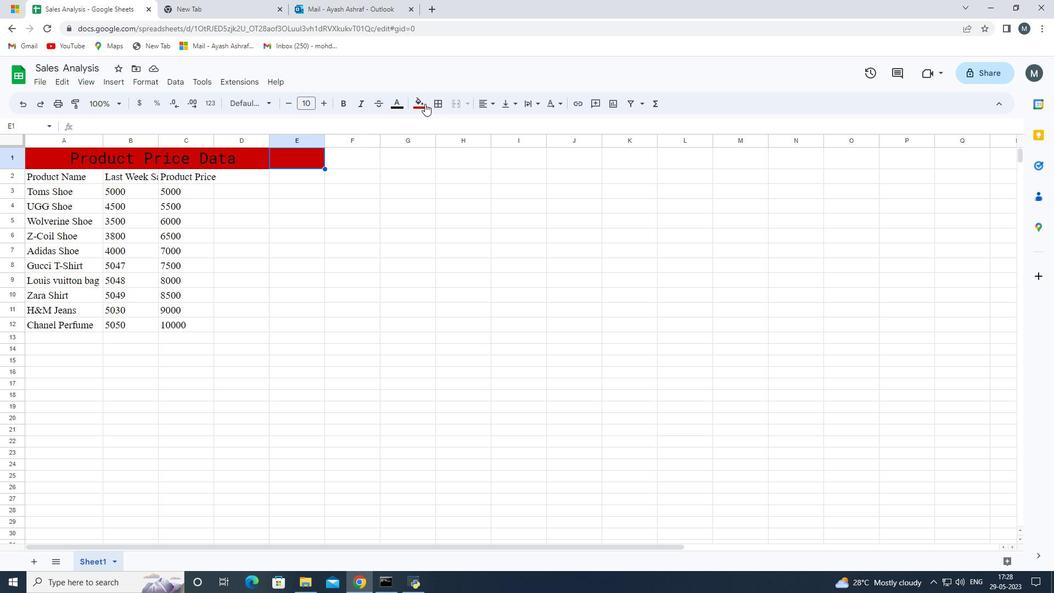 
Action: Mouse moved to (530, 140)
Screenshot: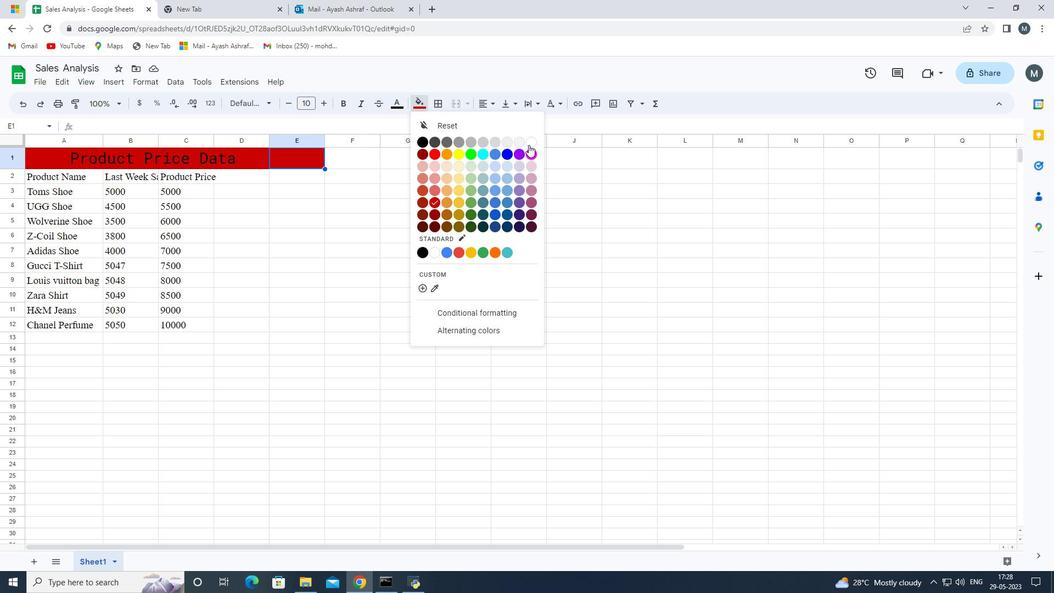 
Action: Mouse pressed left at (530, 140)
Screenshot: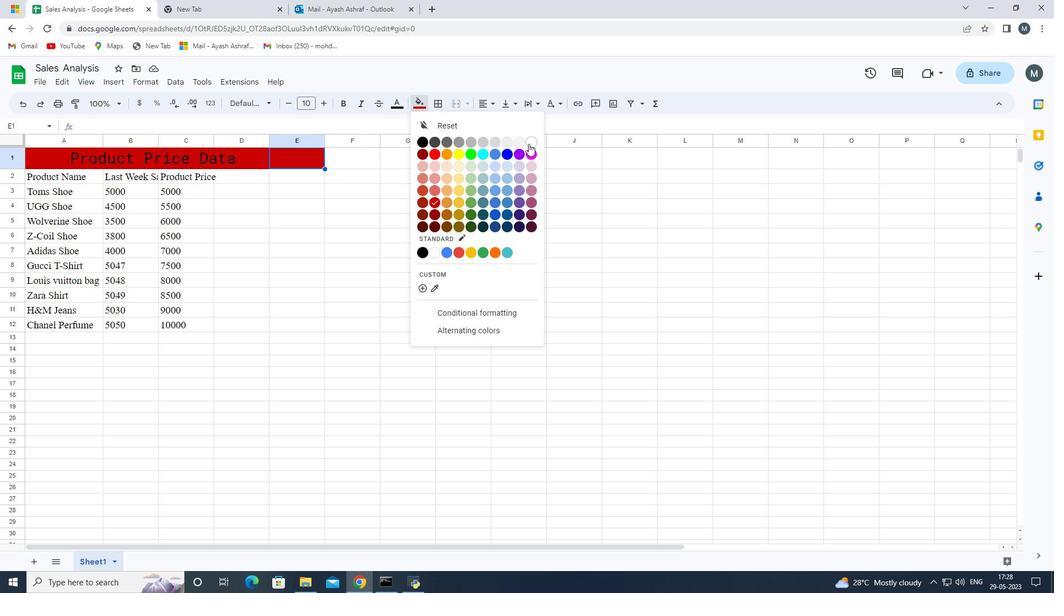 
Action: Mouse moved to (271, 321)
Screenshot: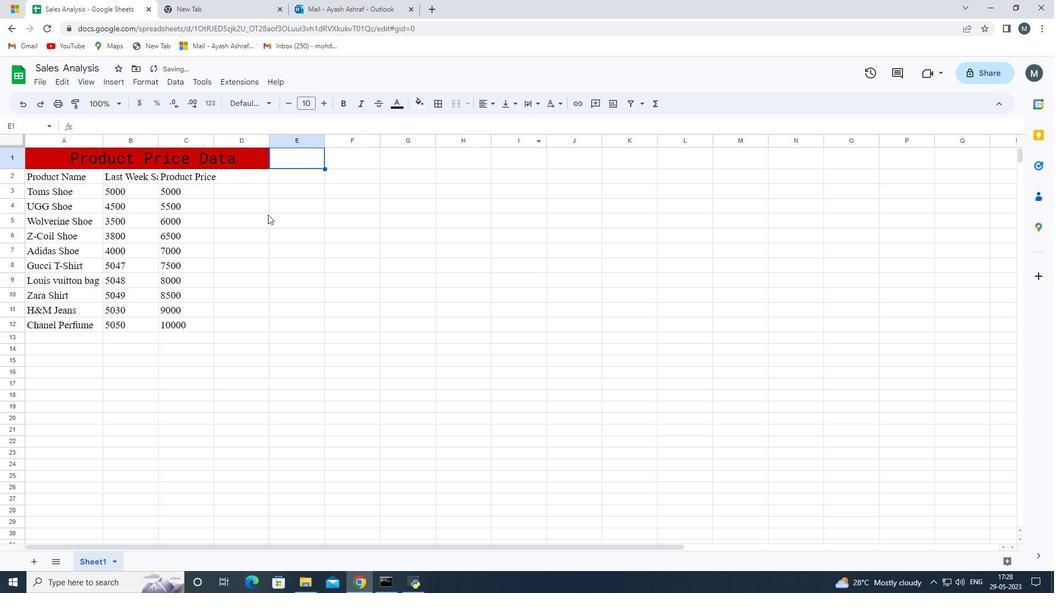
Action: Mouse pressed left at (271, 321)
Screenshot: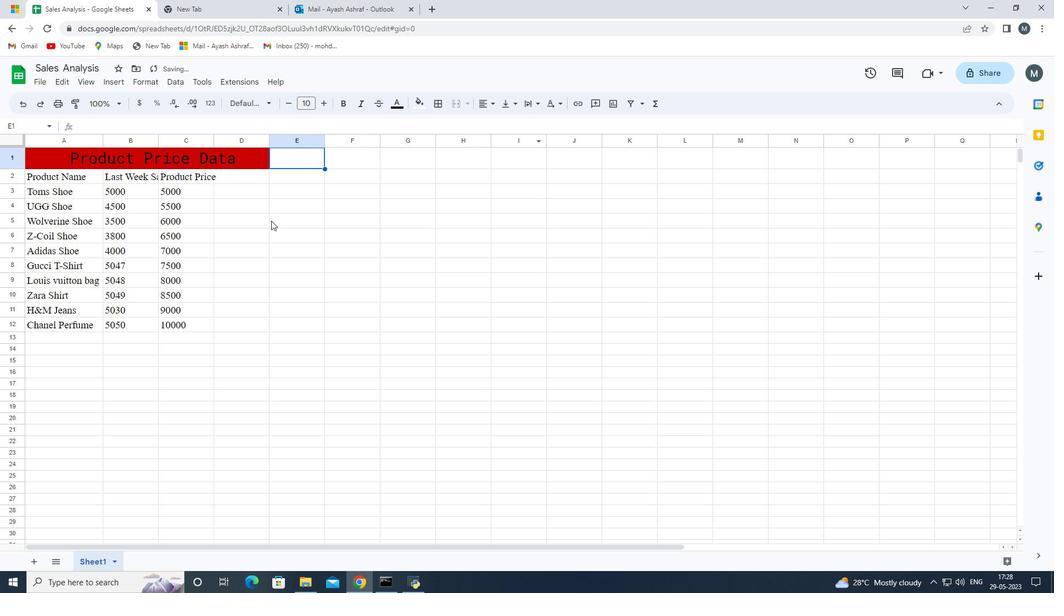 
Action: Mouse moved to (26, 372)
Screenshot: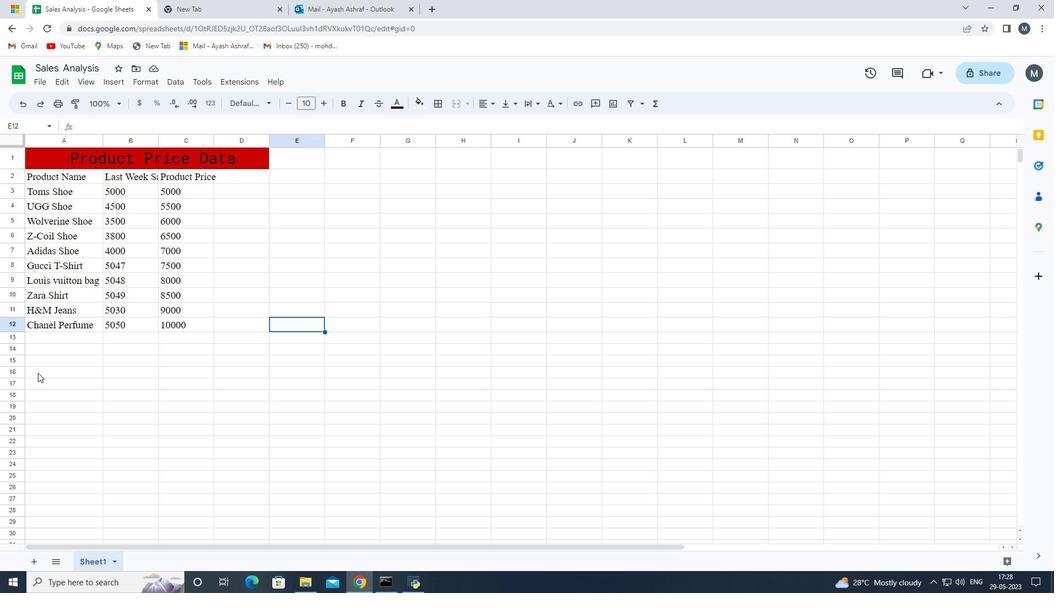 
